 Task: Send an email with the signature Genevieve Ramirez with the subject Thank you for a proposal and the message Can you provide me with the contact details of the new vendor? from softage.5@softage.net to softage.2@softage.net and move the email from Sent Items to the folder Skincare
Action: Mouse moved to (36, 49)
Screenshot: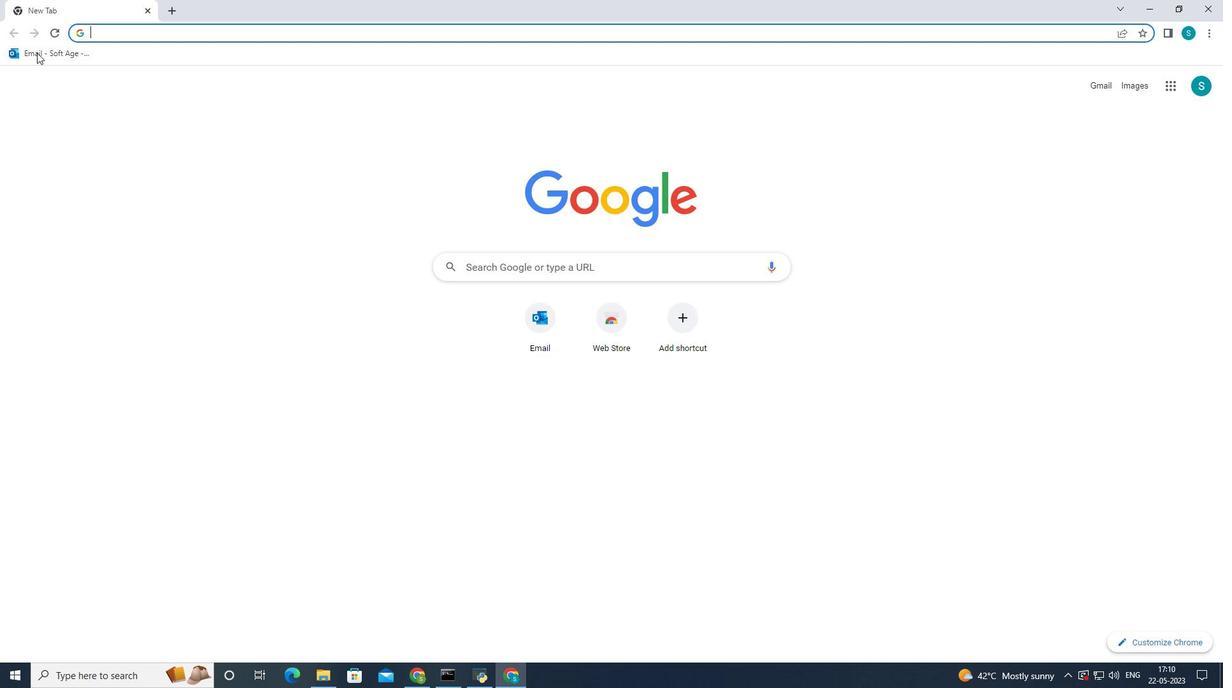 
Action: Mouse pressed left at (36, 49)
Screenshot: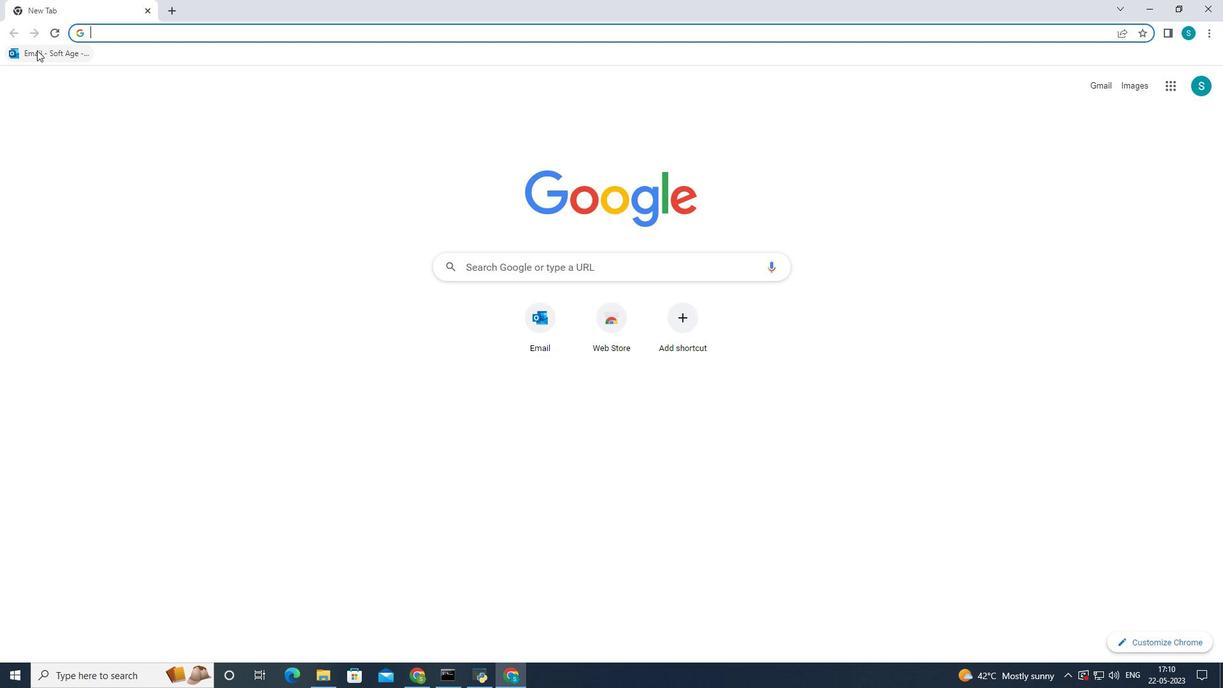 
Action: Mouse moved to (161, 108)
Screenshot: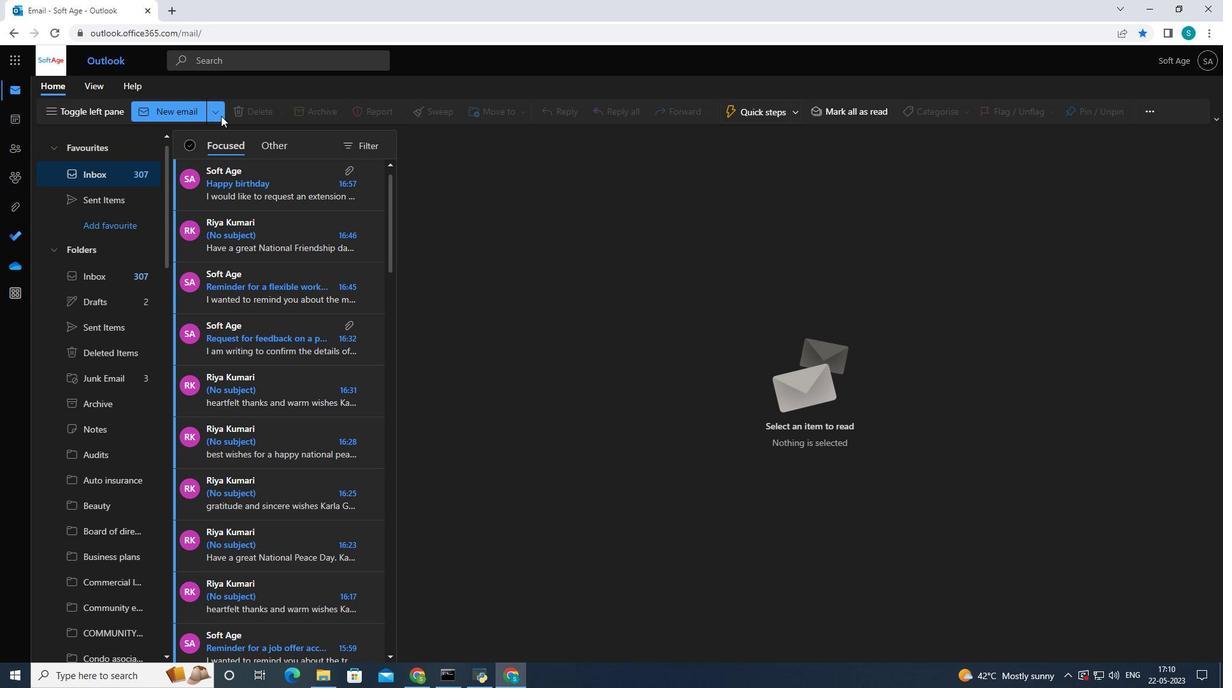 
Action: Mouse pressed left at (161, 108)
Screenshot: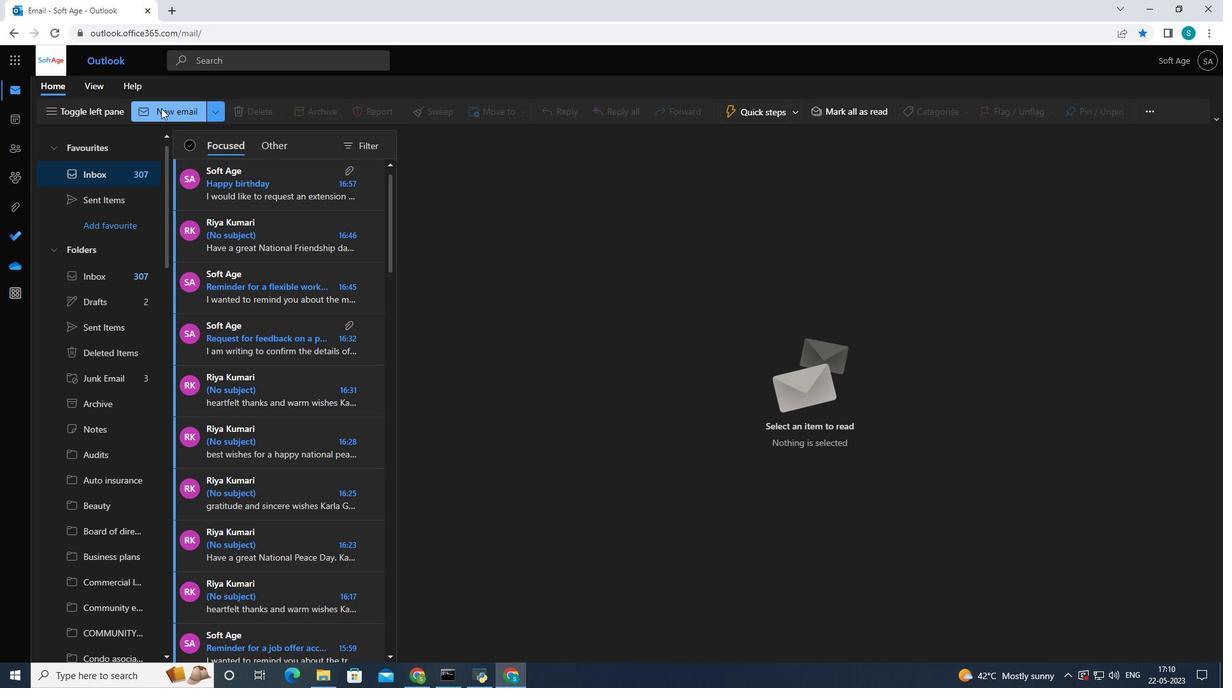 
Action: Mouse pressed left at (161, 108)
Screenshot: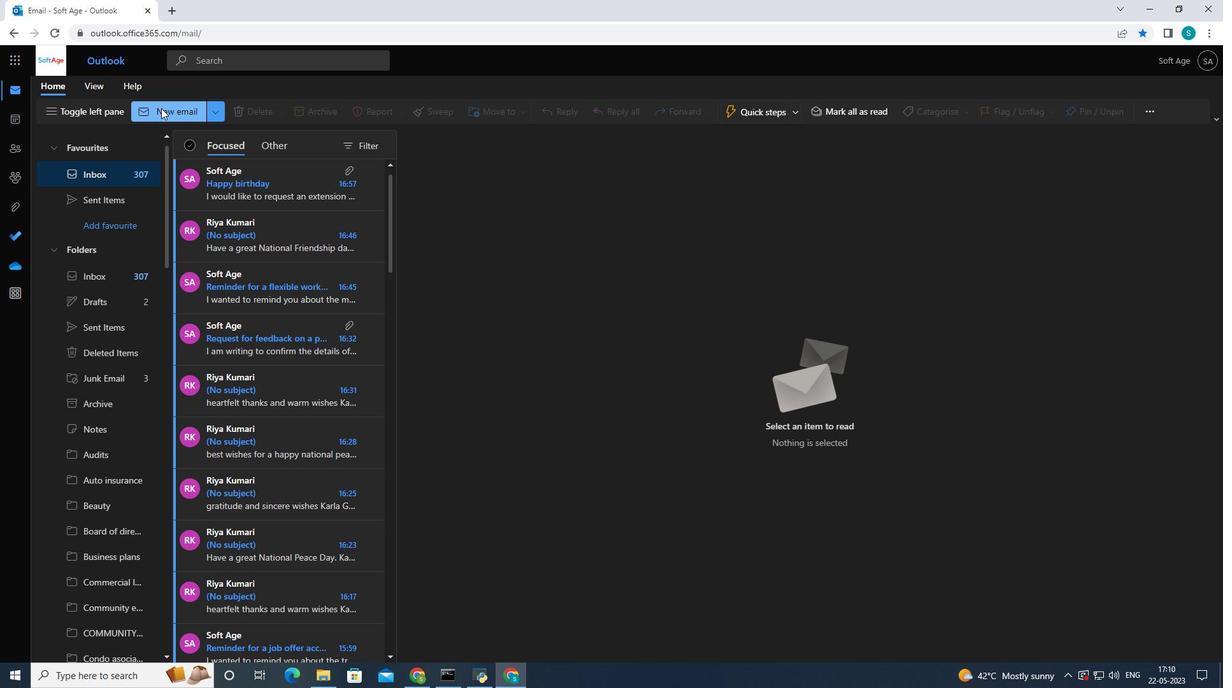 
Action: Mouse moved to (860, 111)
Screenshot: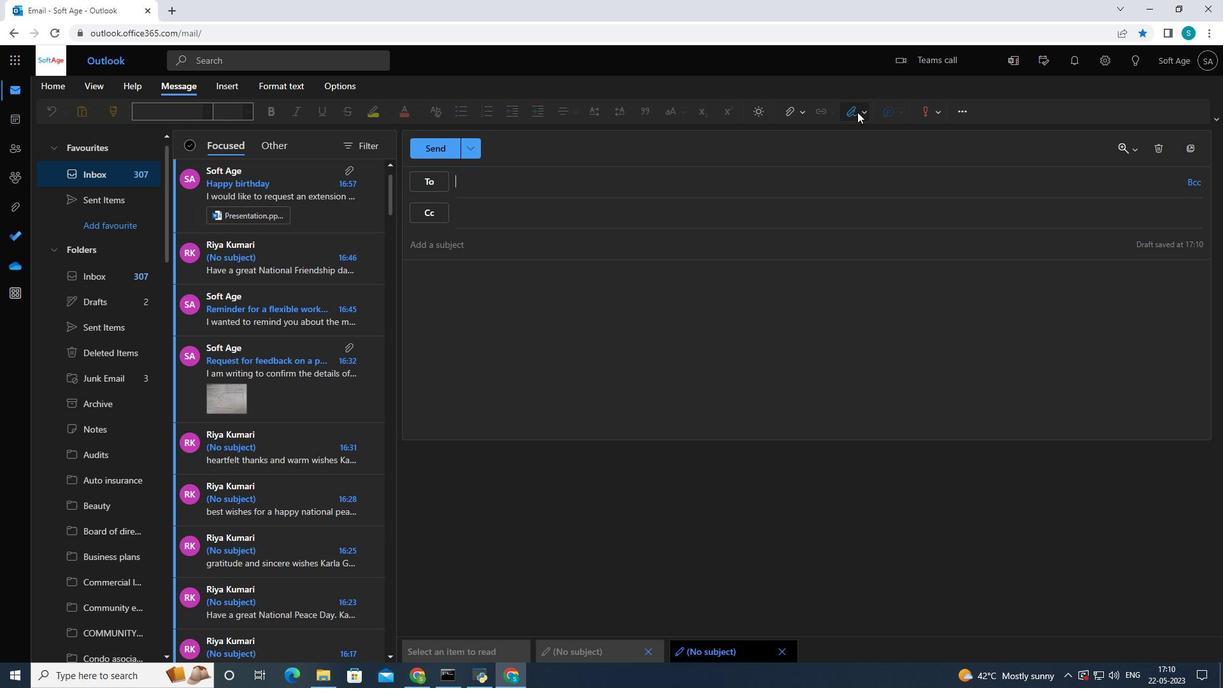 
Action: Mouse pressed left at (860, 111)
Screenshot: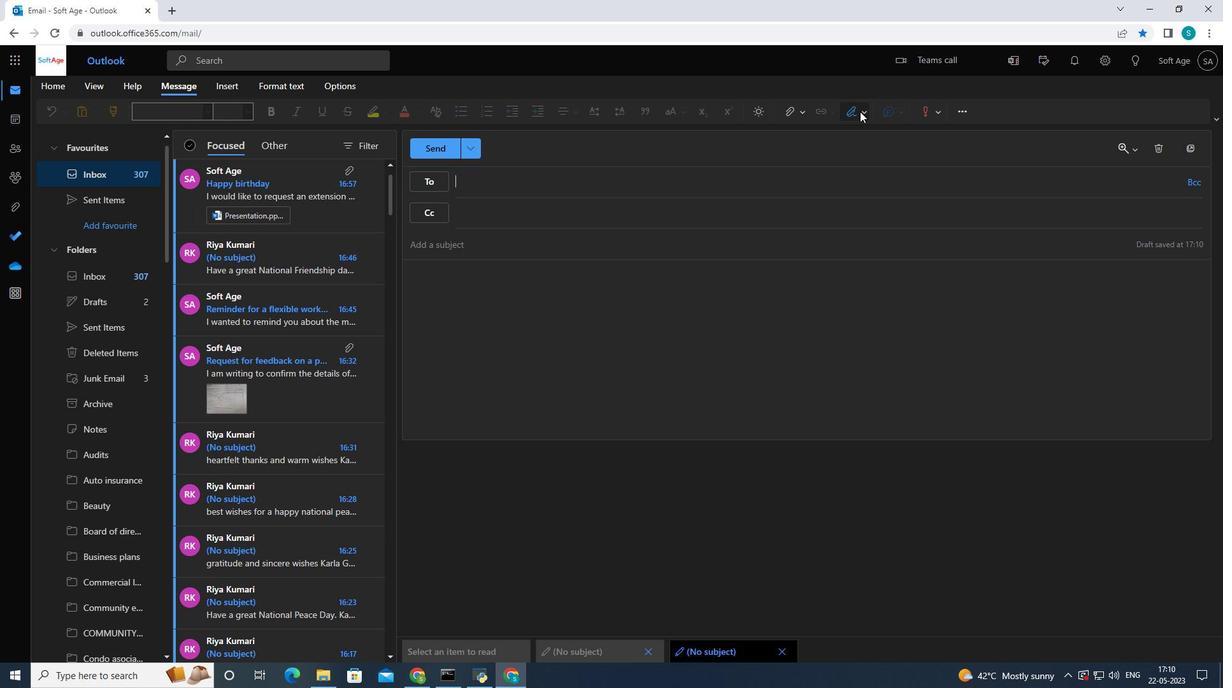 
Action: Mouse moved to (846, 164)
Screenshot: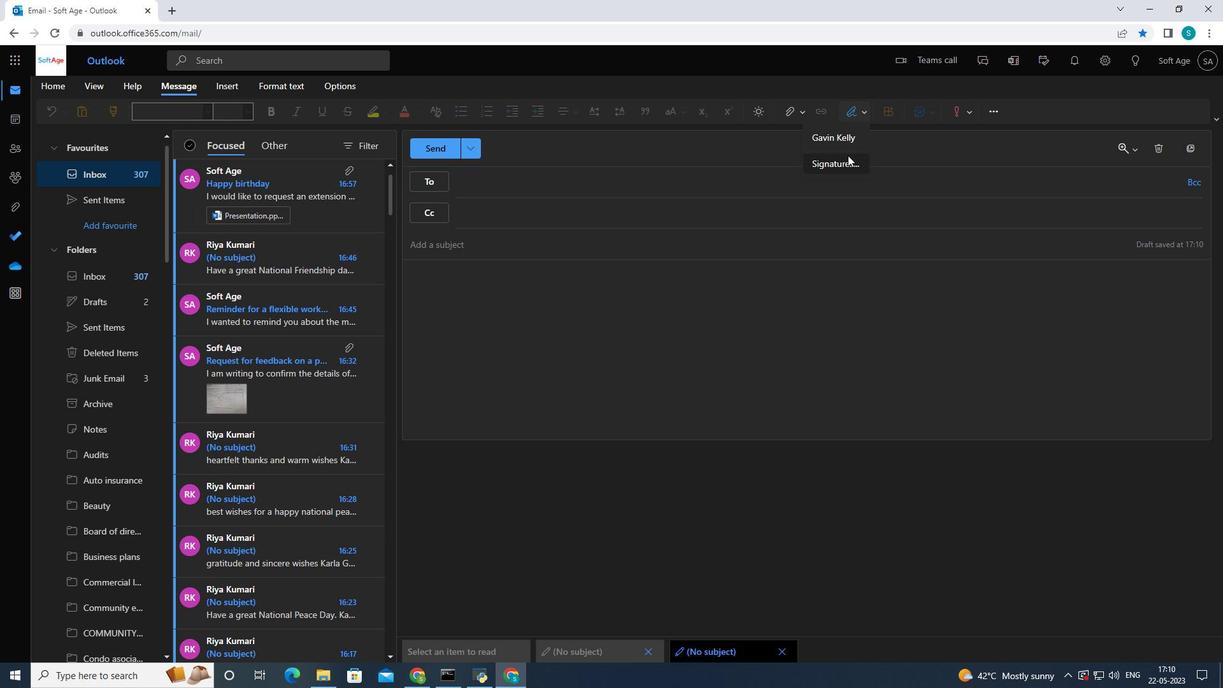 
Action: Mouse pressed left at (846, 164)
Screenshot: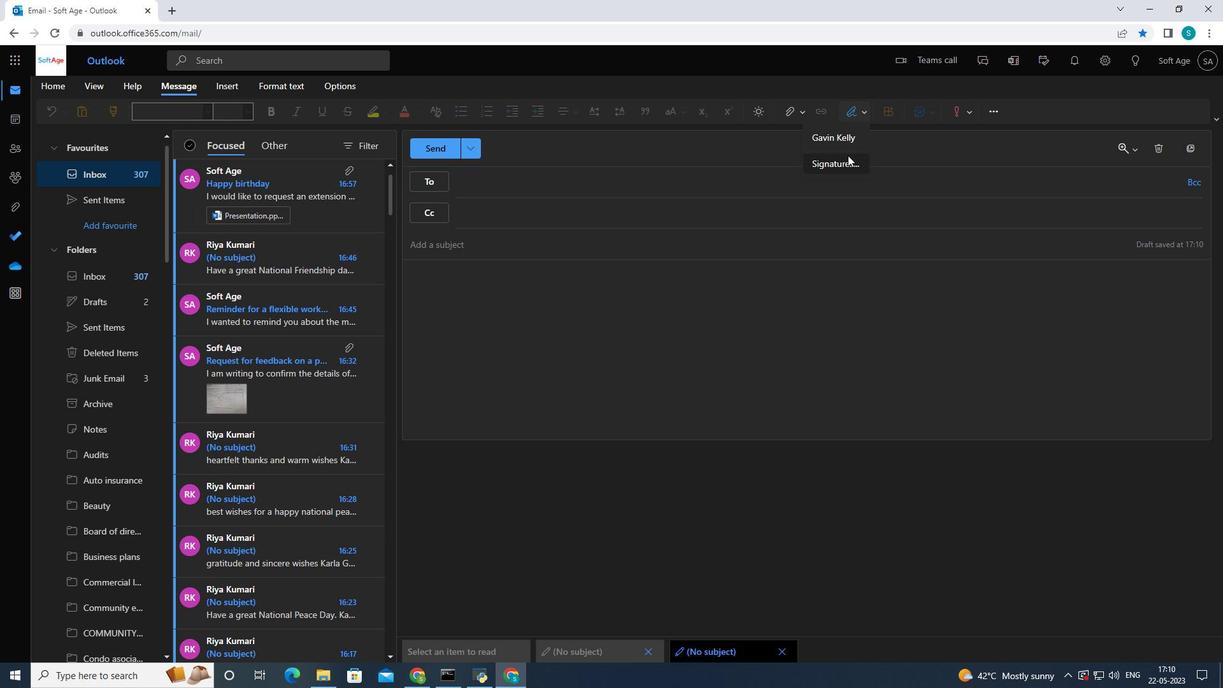
Action: Mouse moved to (804, 212)
Screenshot: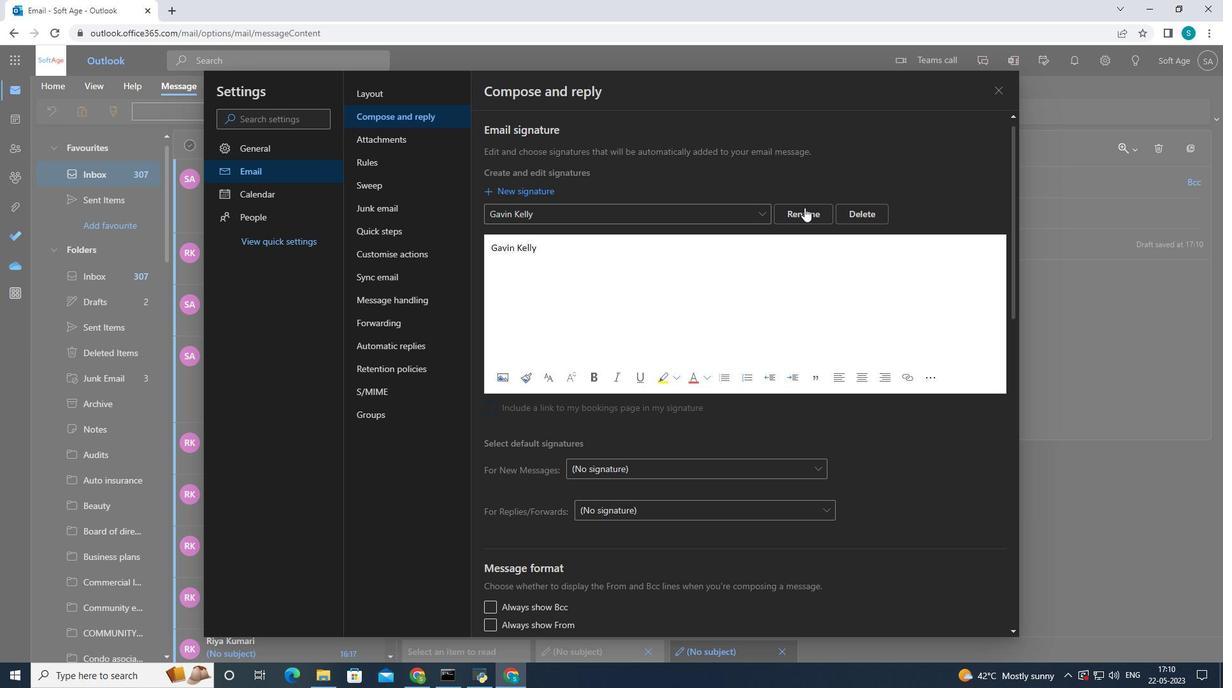 
Action: Mouse pressed left at (804, 212)
Screenshot: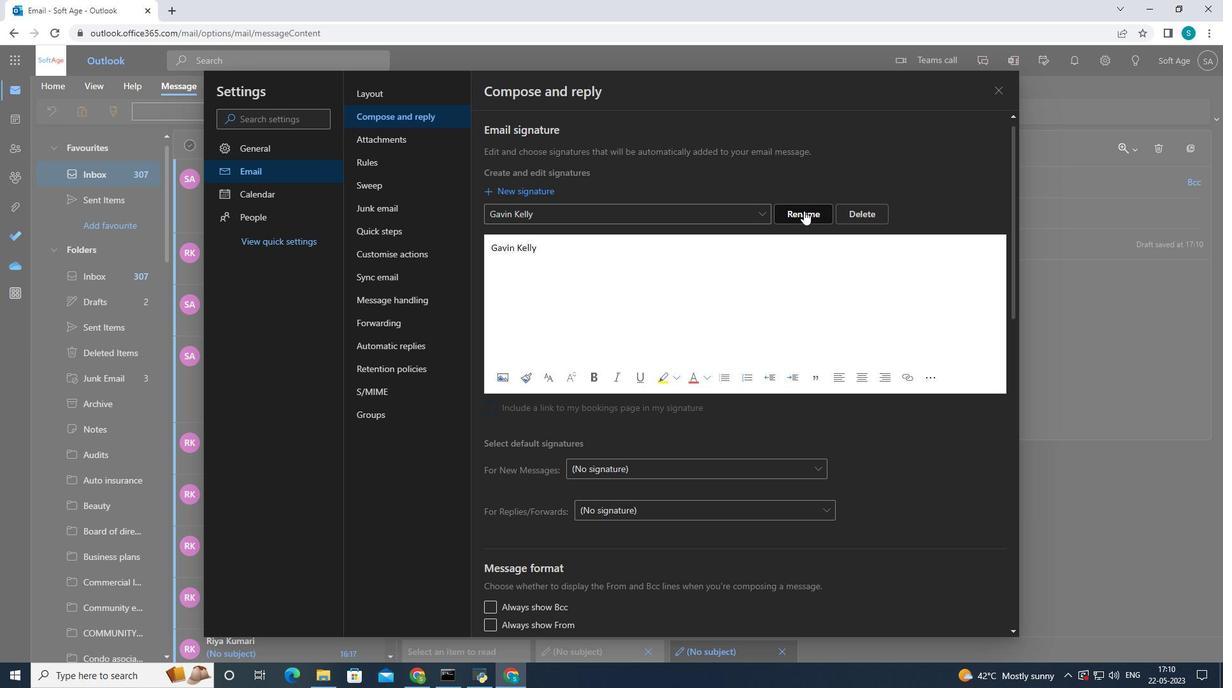 
Action: Mouse moved to (760, 217)
Screenshot: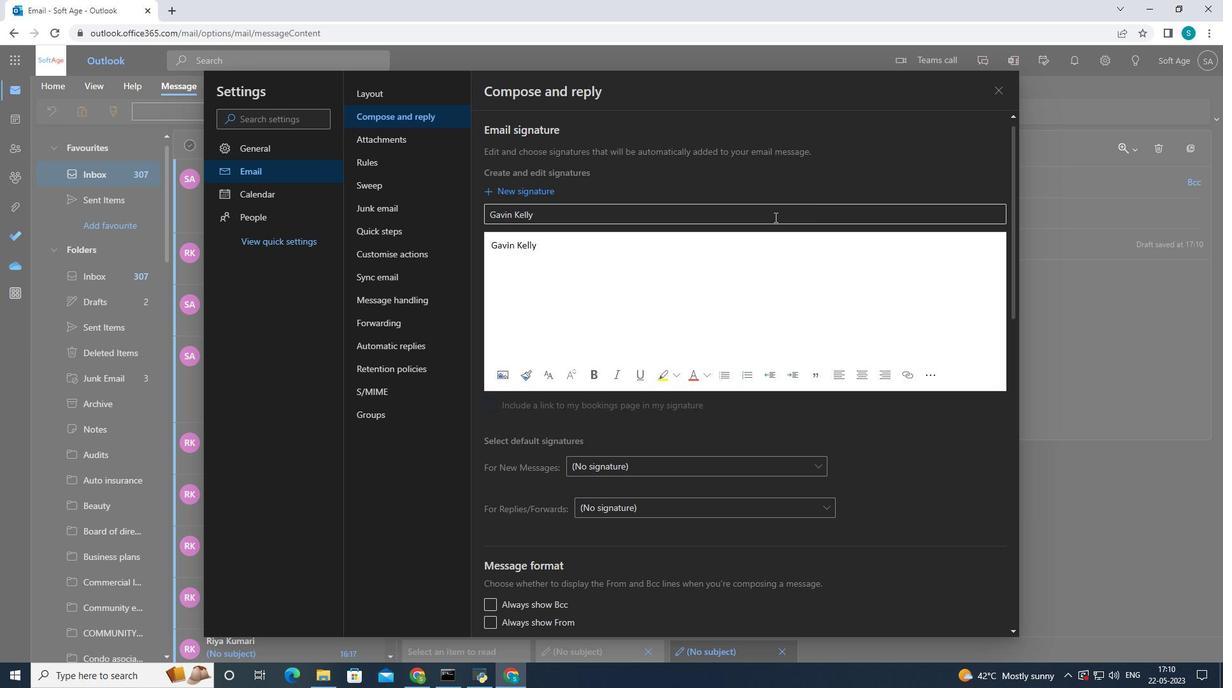 
Action: Mouse pressed left at (760, 217)
Screenshot: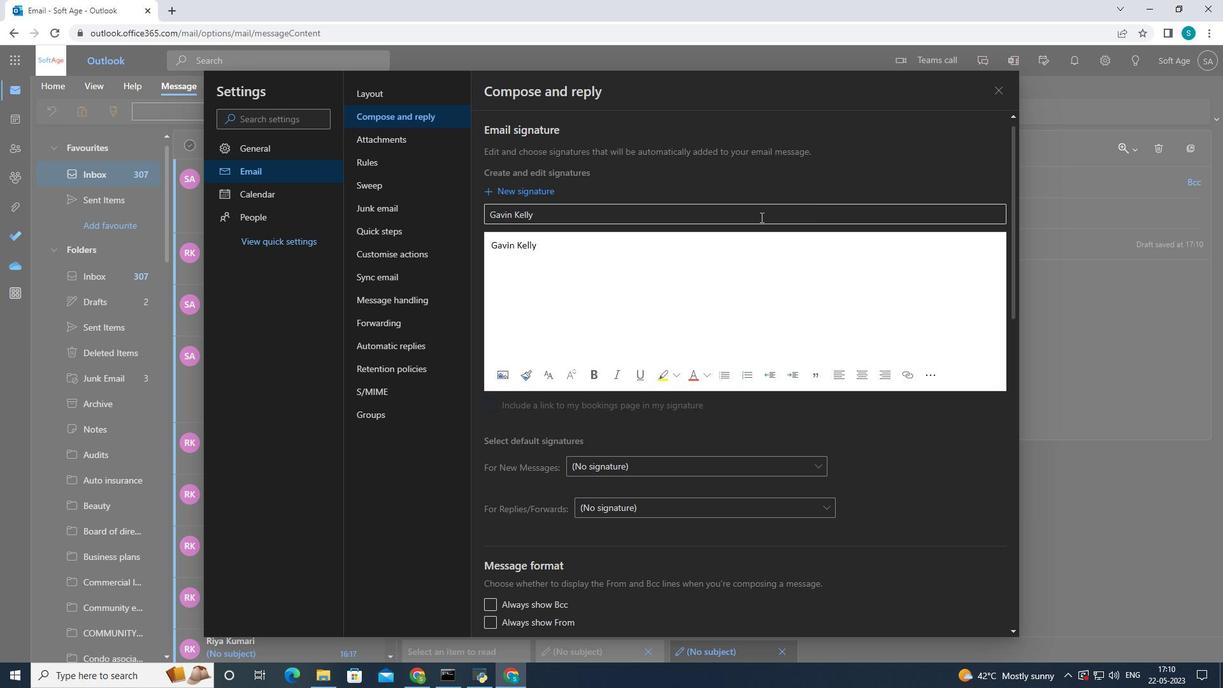 
Action: Key pressed <Key.backspace><Key.backspace><Key.backspace><Key.backspace><Key.backspace><Key.backspace><Key.backspace><Key.backspace><Key.backspace><Key.backspace><Key.backspace><Key.backspace><Key.backspace><Key.backspace><Key.backspace><Key.backspace><Key.backspace><Key.backspace><Key.backspace><Key.backspace><Key.backspace><Key.backspace><Key.backspace><Key.backspace><Key.backspace><Key.backspace><Key.backspace><Key.backspace><Key.backspace><Key.backspace><Key.backspace><Key.backspace><Key.shift>genevieve<Key.space><Key.left><Key.left><Key.left><Key.left><Key.left><Key.left><Key.left><Key.left><Key.left><Key.backspace><Key.shift><Key.shift><Key.shift><Key.shift><Key.shift><Key.shift><Key.shift><Key.shift><Key.shift><Key.shift><Key.shift><Key.shift><Key.shift><Key.shift><Key.shift><Key.shift><Key.shift><Key.shift><Key.shift><Key.shift><Key.shift><Key.shift><Key.shift><Key.shift><Key.shift><Key.shift>G<Key.right><Key.right><Key.right><Key.right><Key.right><Key.right><Key.right><Key.right><Key.right><Key.space><Key.shift>Ramirez
Screenshot: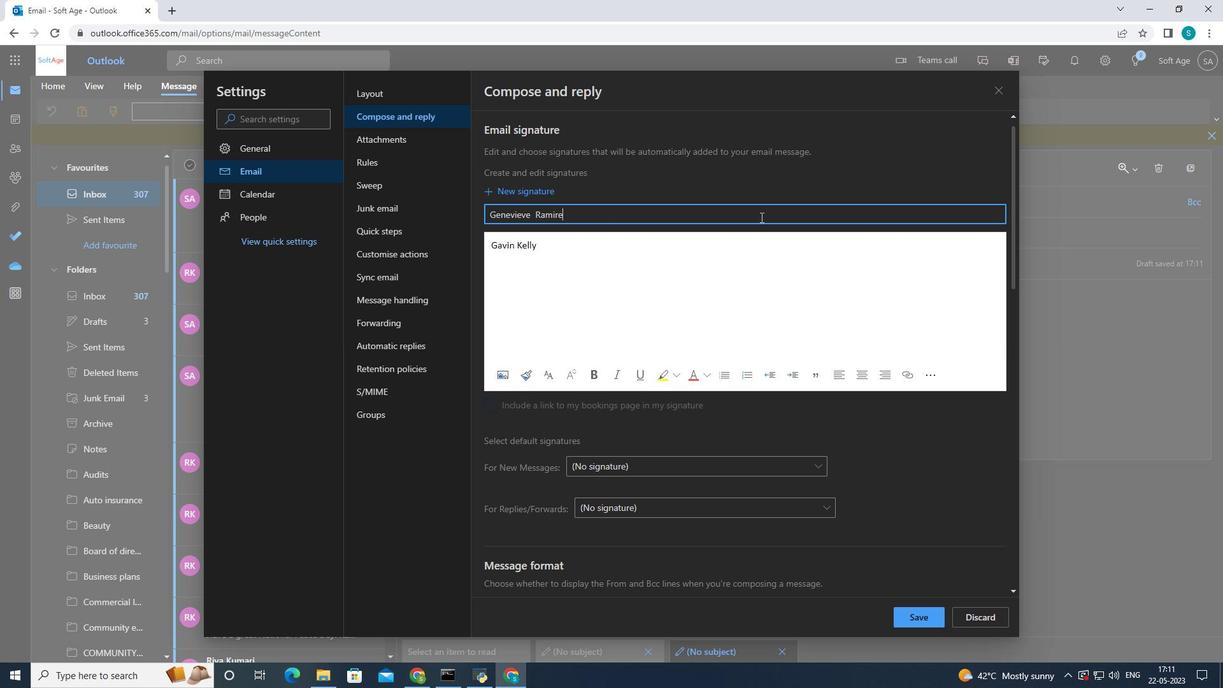 
Action: Mouse moved to (619, 251)
Screenshot: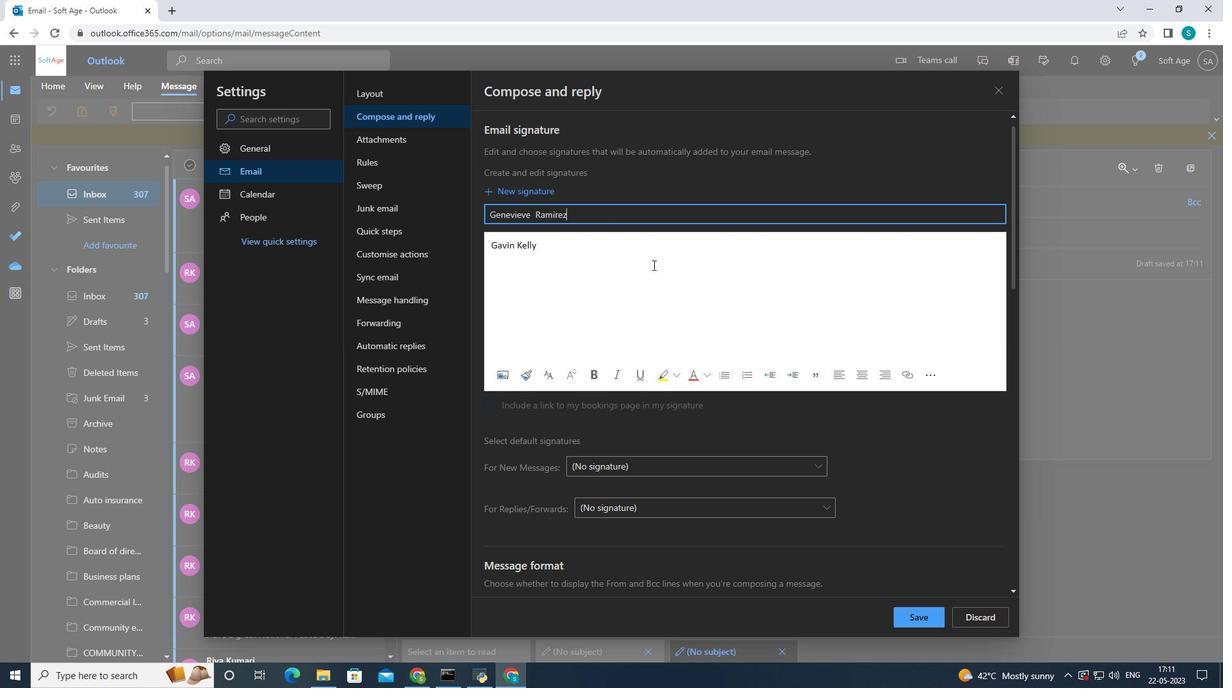 
Action: Mouse pressed left at (619, 251)
Screenshot: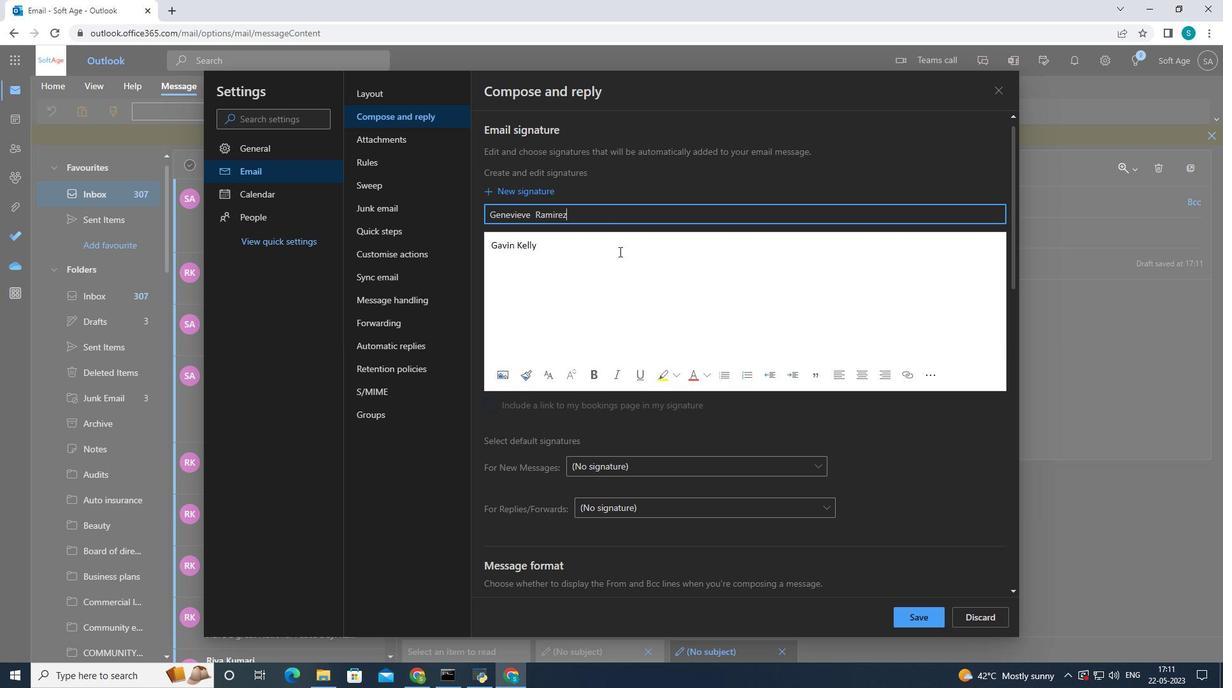 
Action: Key pressed <Key.backspace><Key.backspace><Key.backspace><Key.backspace><Key.backspace><Key.backspace><Key.backspace><Key.backspace><Key.backspace><Key.backspace><Key.backspace><Key.backspace><Key.shift><Key.shift><Key.shift><Key.shift><Key.shift>Genevive<Key.left><Key.left><Key.left><Key.right>e<Key.right><Key.right><Key.right><Key.space><Key.shift>ramirez
Screenshot: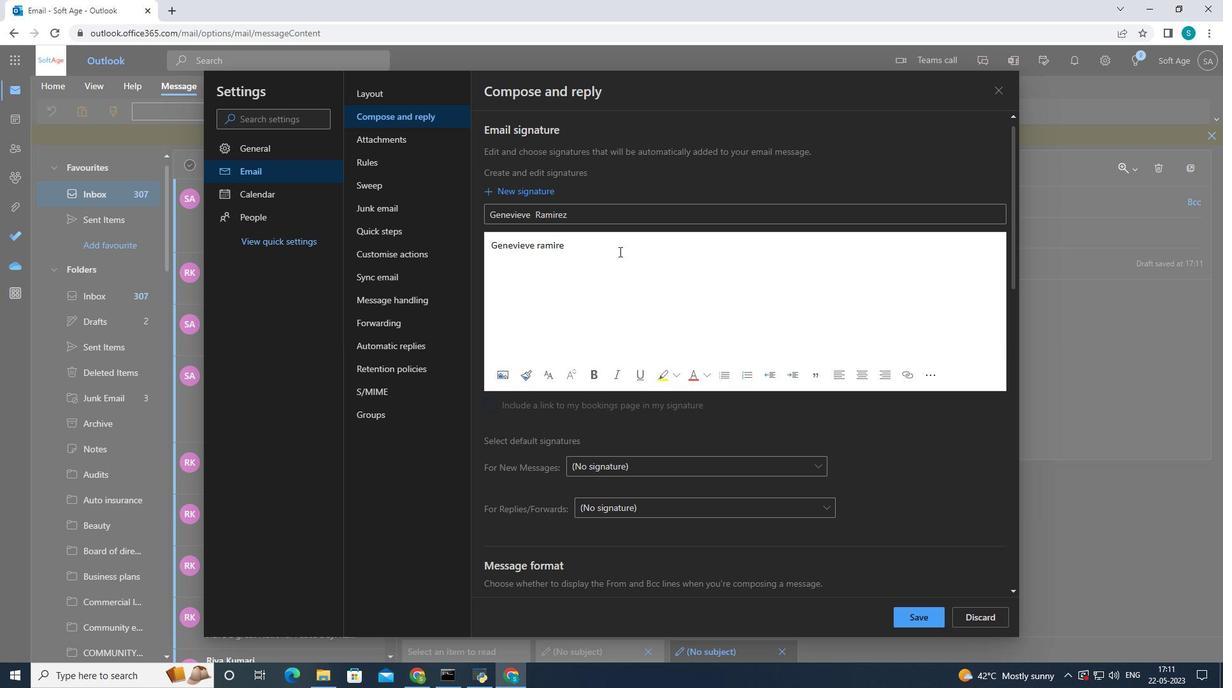
Action: Mouse moved to (540, 241)
Screenshot: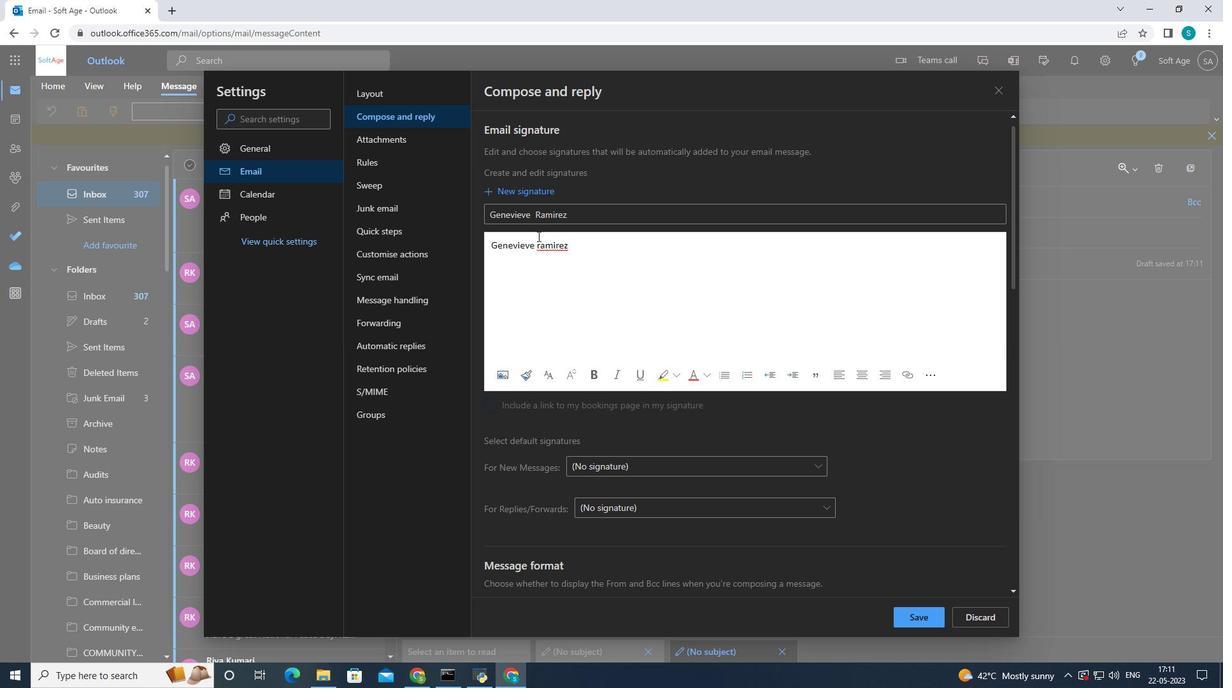 
Action: Mouse pressed left at (540, 241)
Screenshot: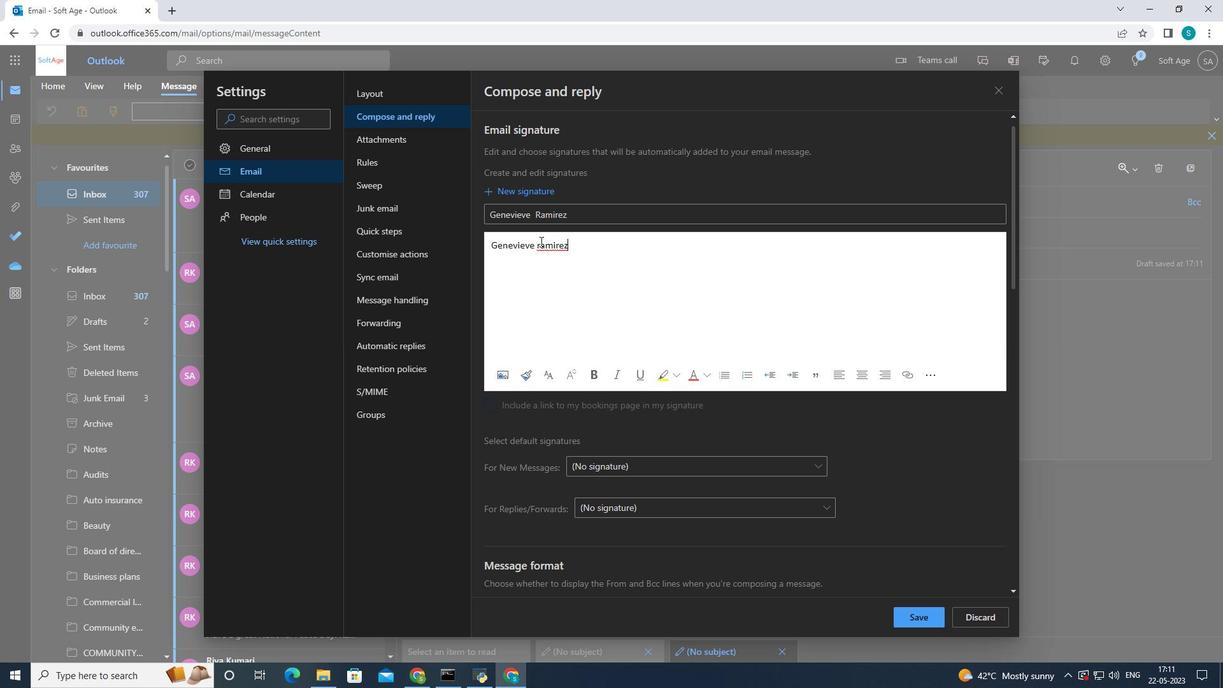 
Action: Mouse moved to (553, 244)
Screenshot: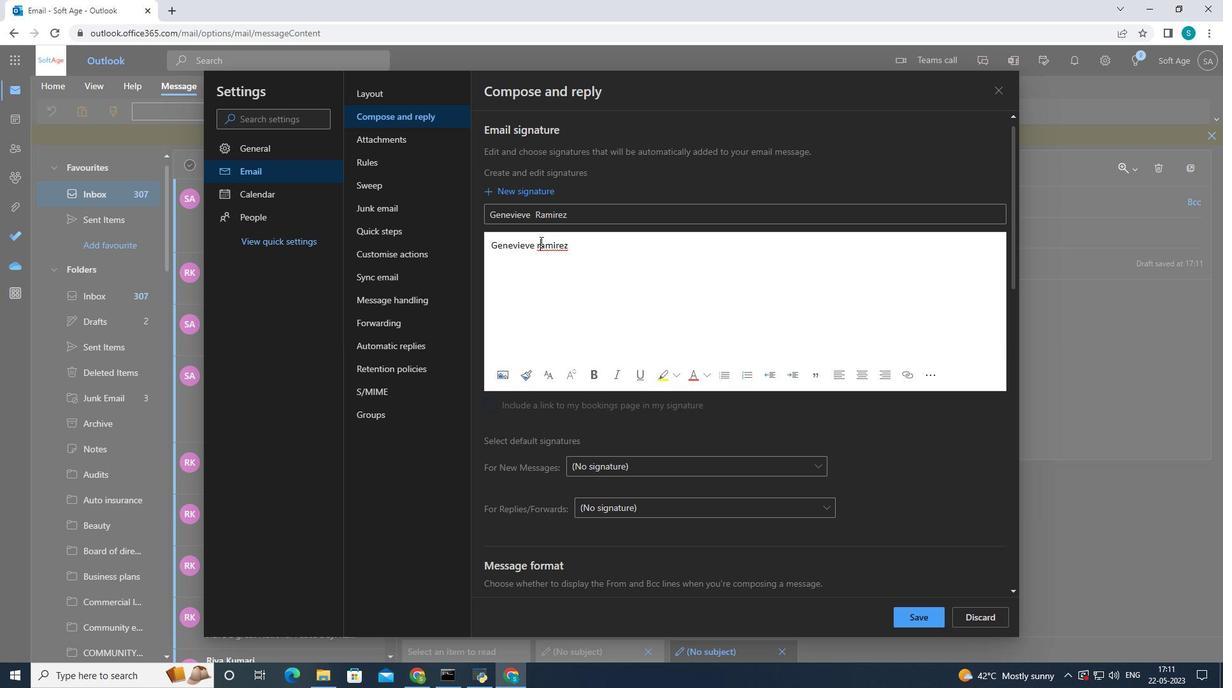
Action: Key pressed <Key.backspace><Key.shift>r<Key.backspace><Key.shift>R
Screenshot: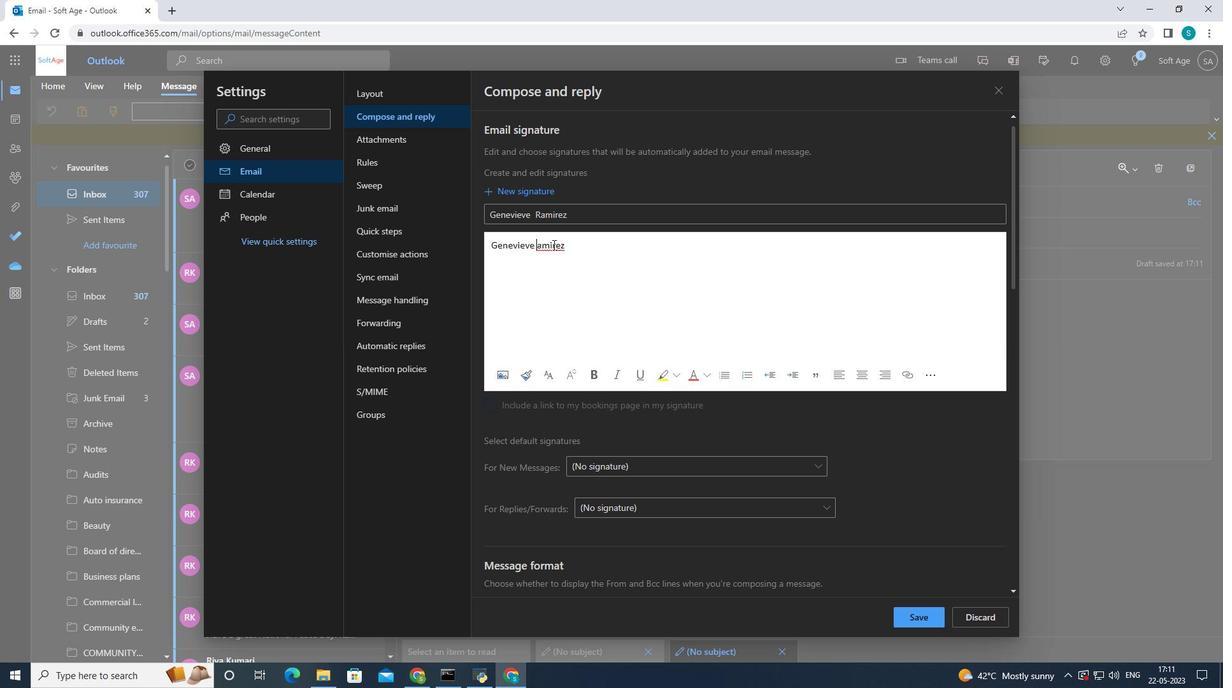 
Action: Mouse moved to (934, 610)
Screenshot: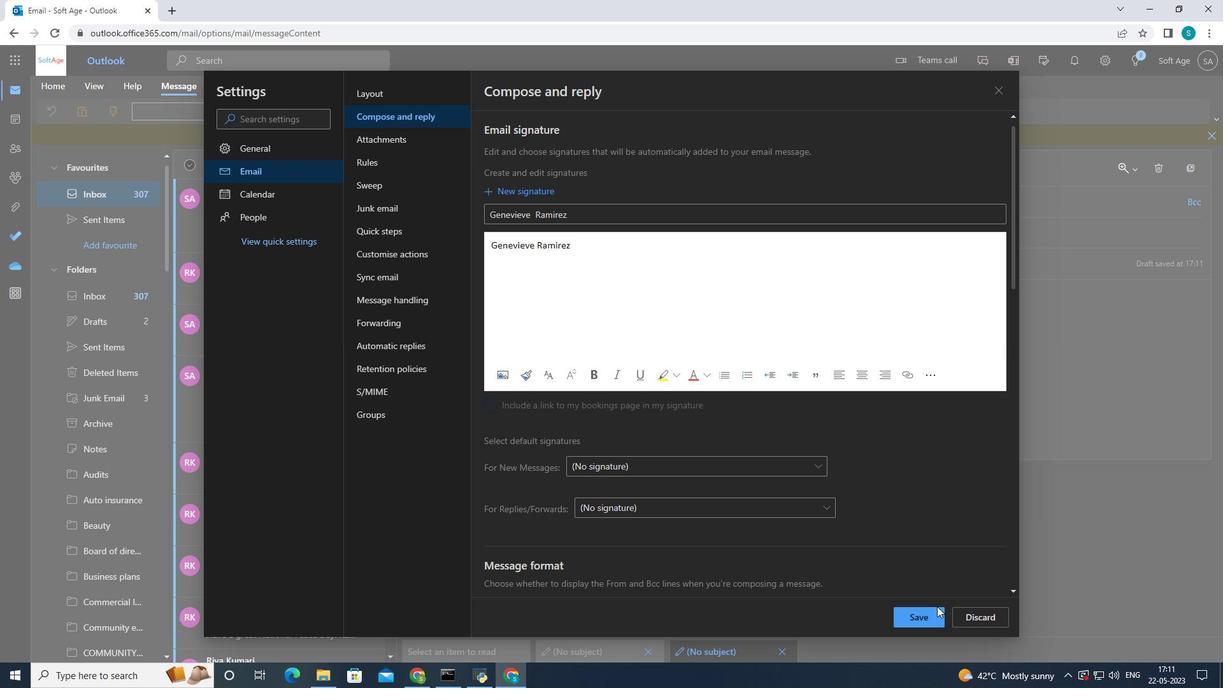 
Action: Mouse pressed left at (934, 610)
Screenshot: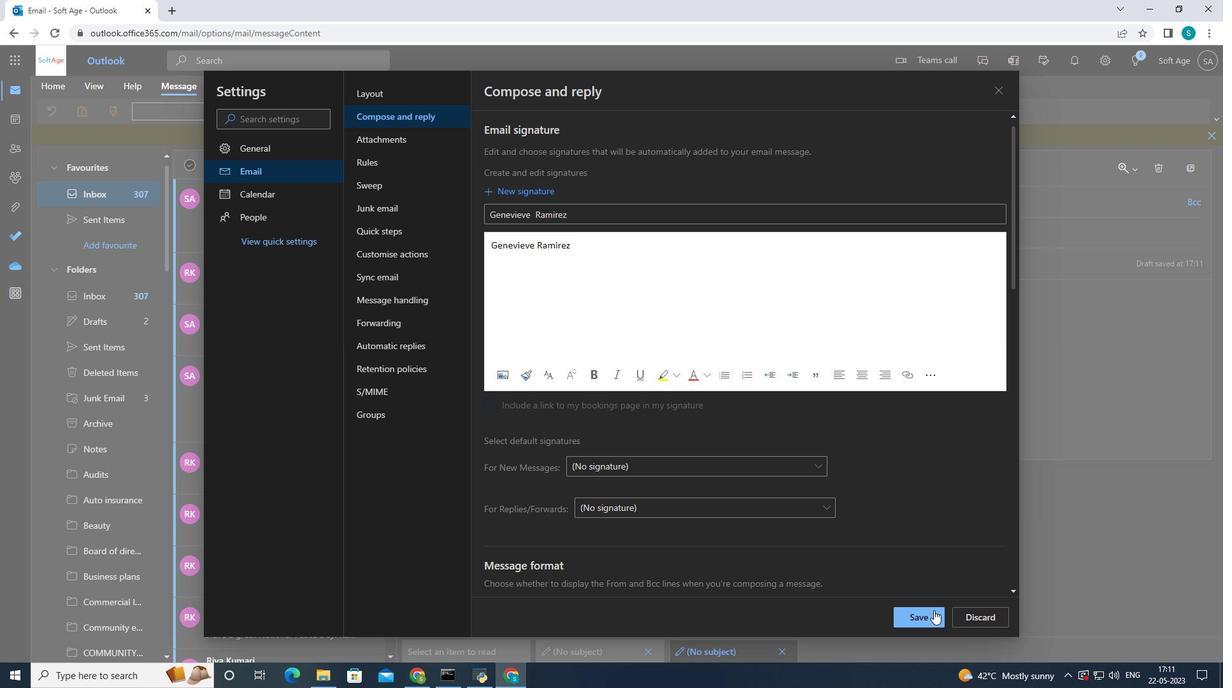 
Action: Mouse moved to (1000, 80)
Screenshot: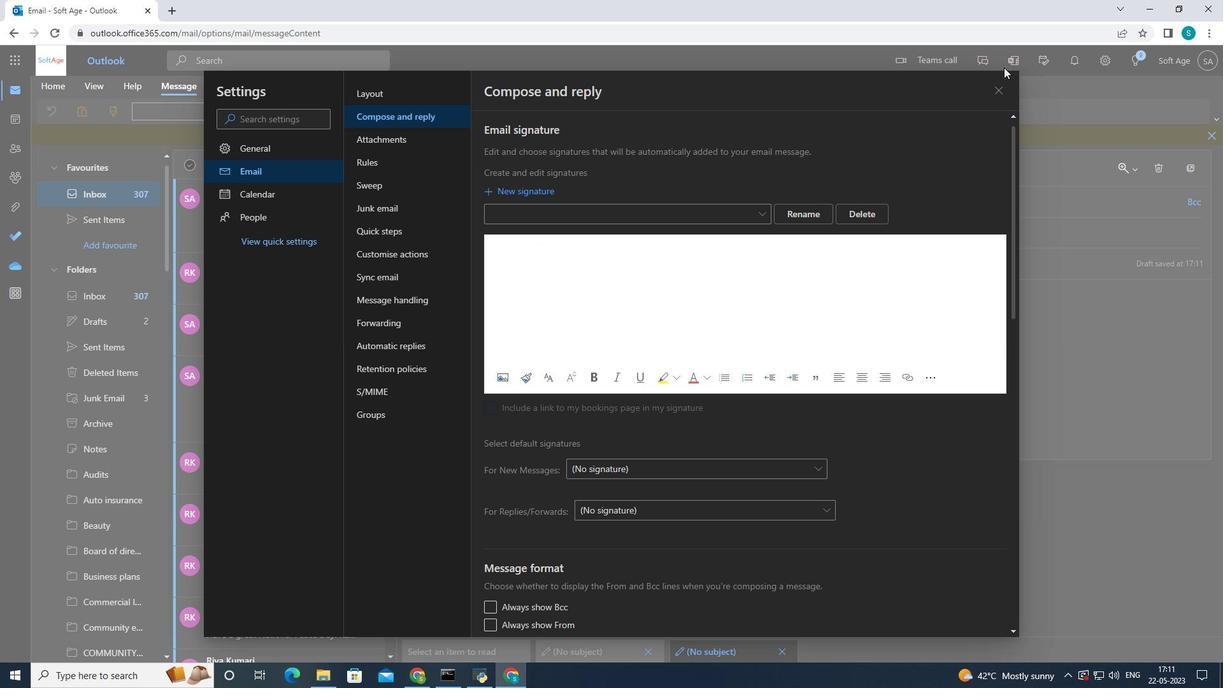 
Action: Mouse pressed left at (1000, 80)
Screenshot: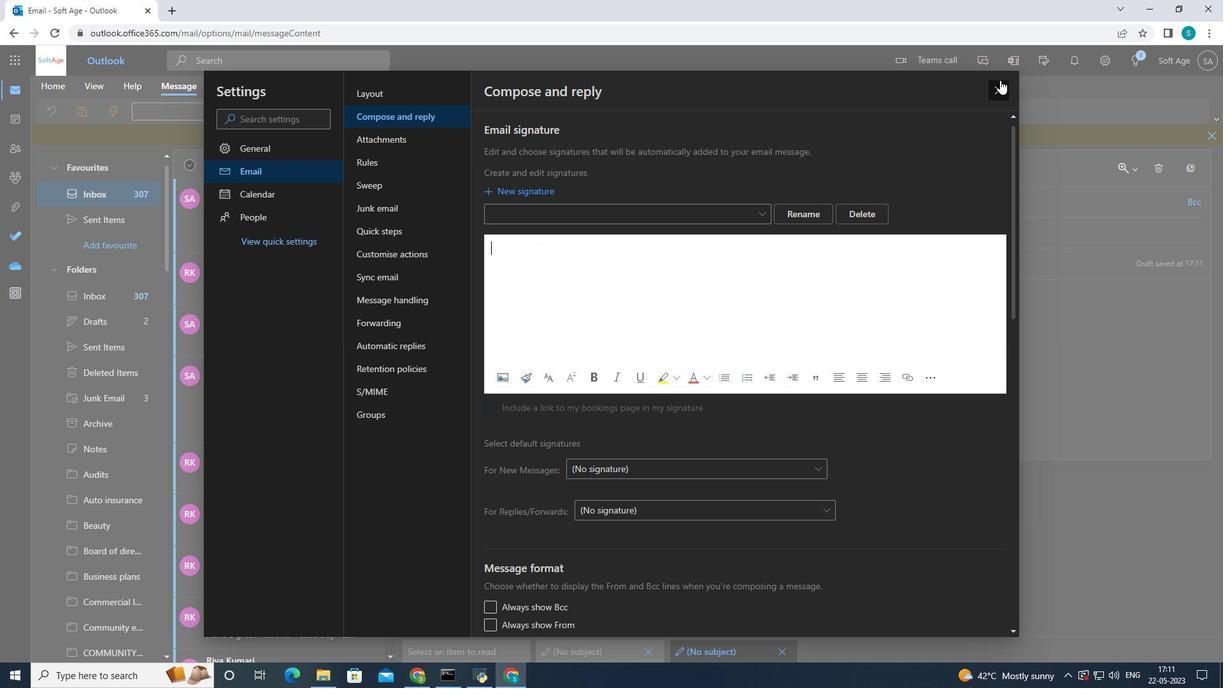 
Action: Mouse moved to (485, 300)
Screenshot: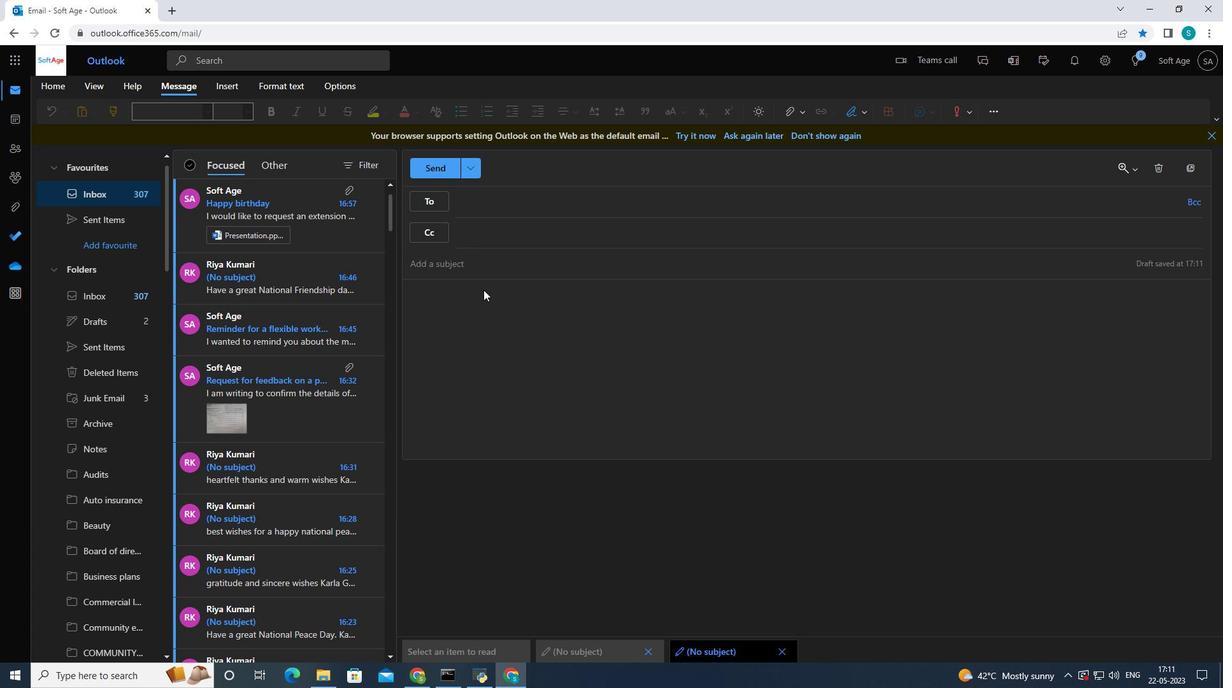 
Action: Mouse pressed left at (485, 300)
Screenshot: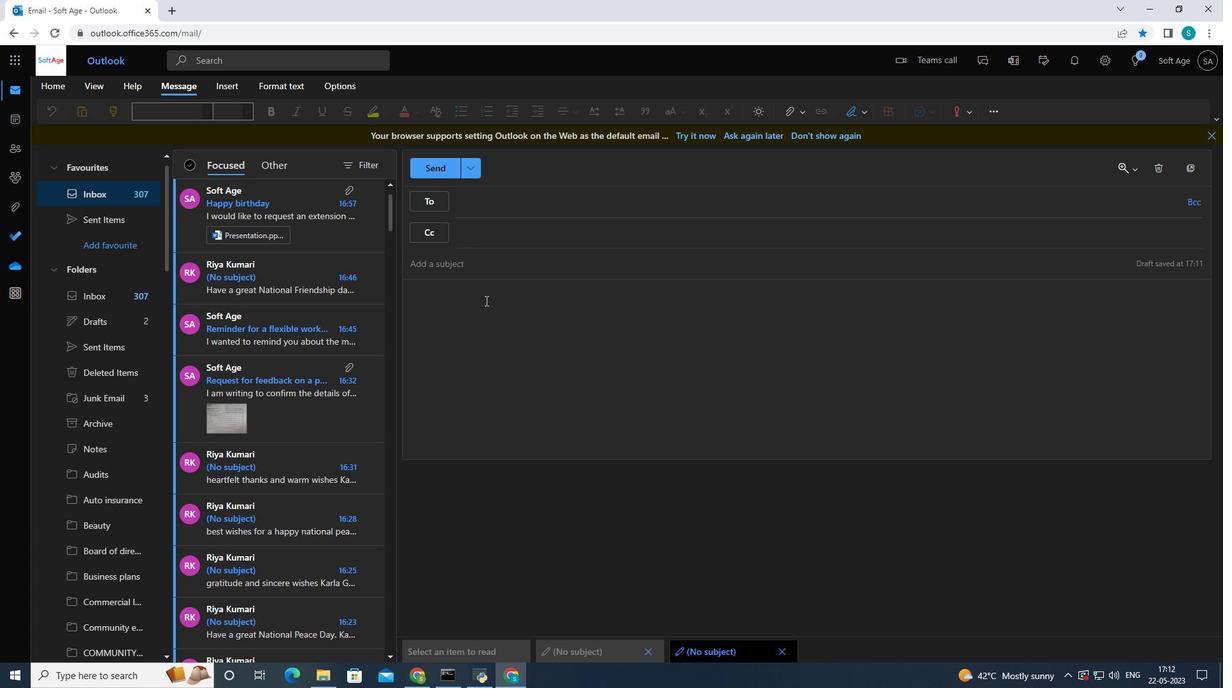 
Action: Mouse moved to (860, 111)
Screenshot: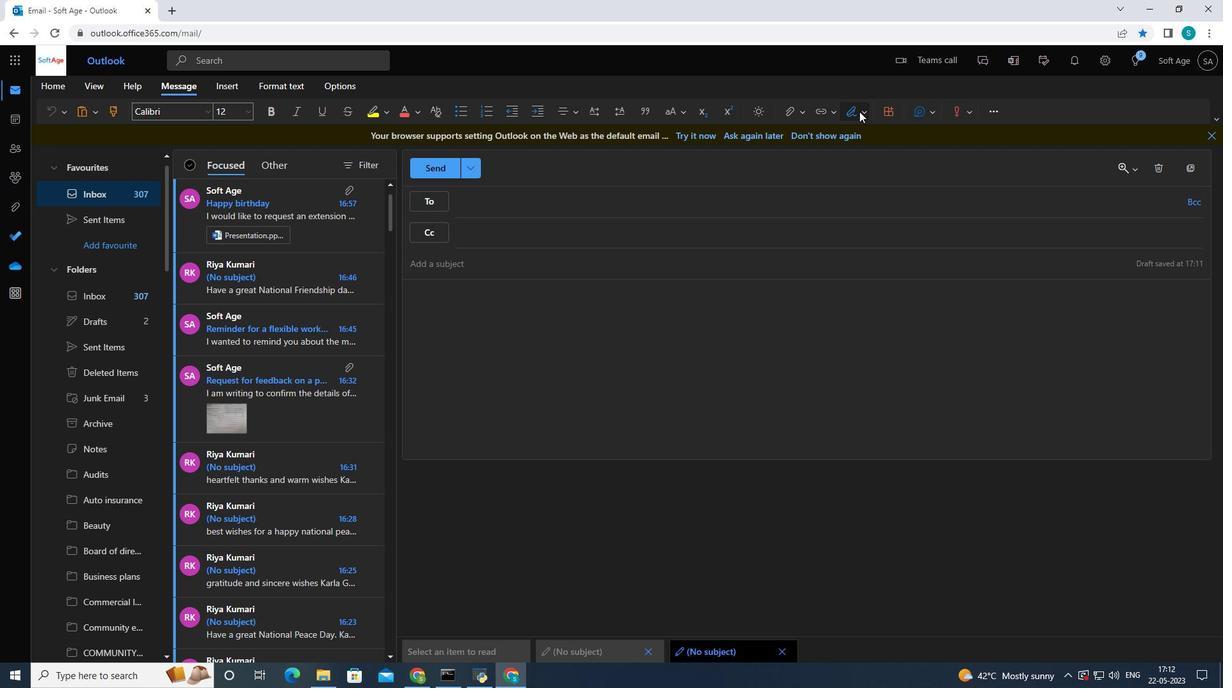 
Action: Mouse pressed left at (860, 111)
Screenshot: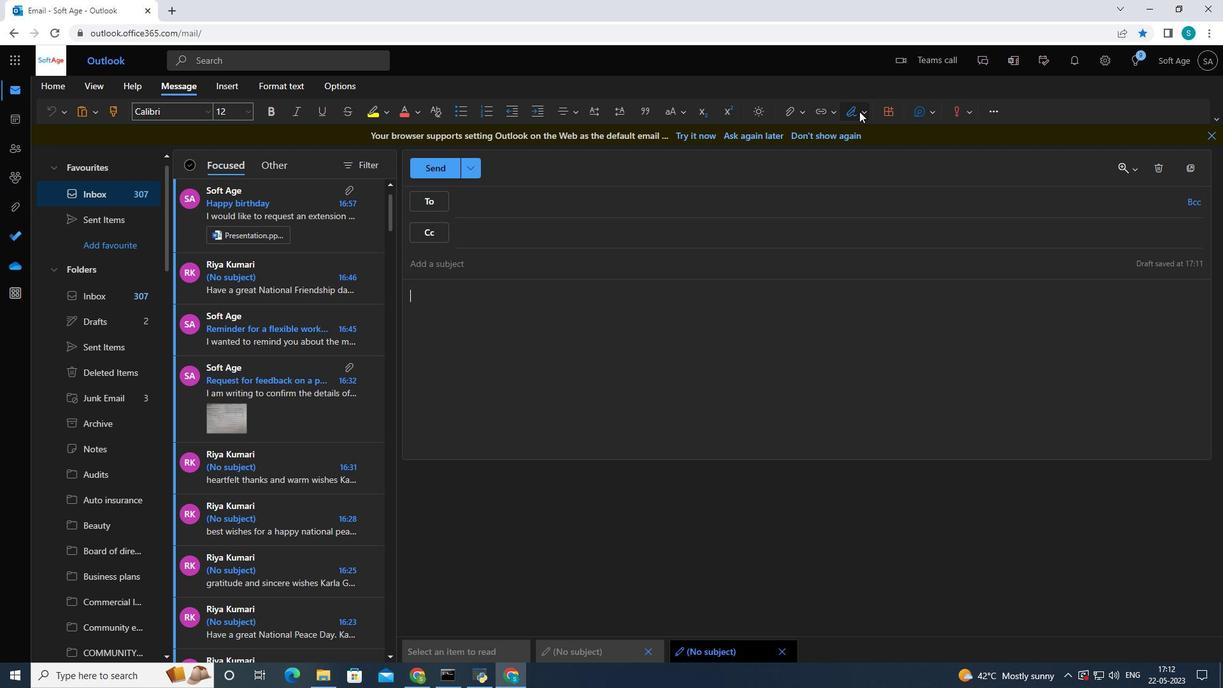 
Action: Mouse moved to (842, 136)
Screenshot: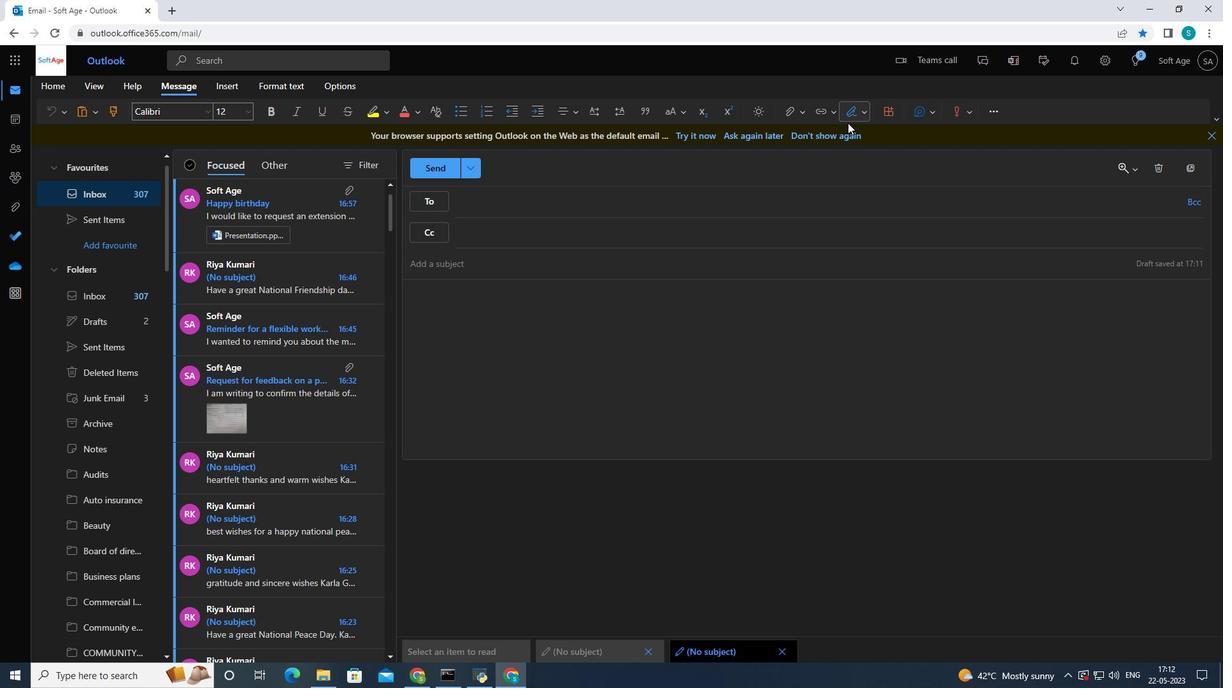 
Action: Mouse pressed left at (842, 136)
Screenshot: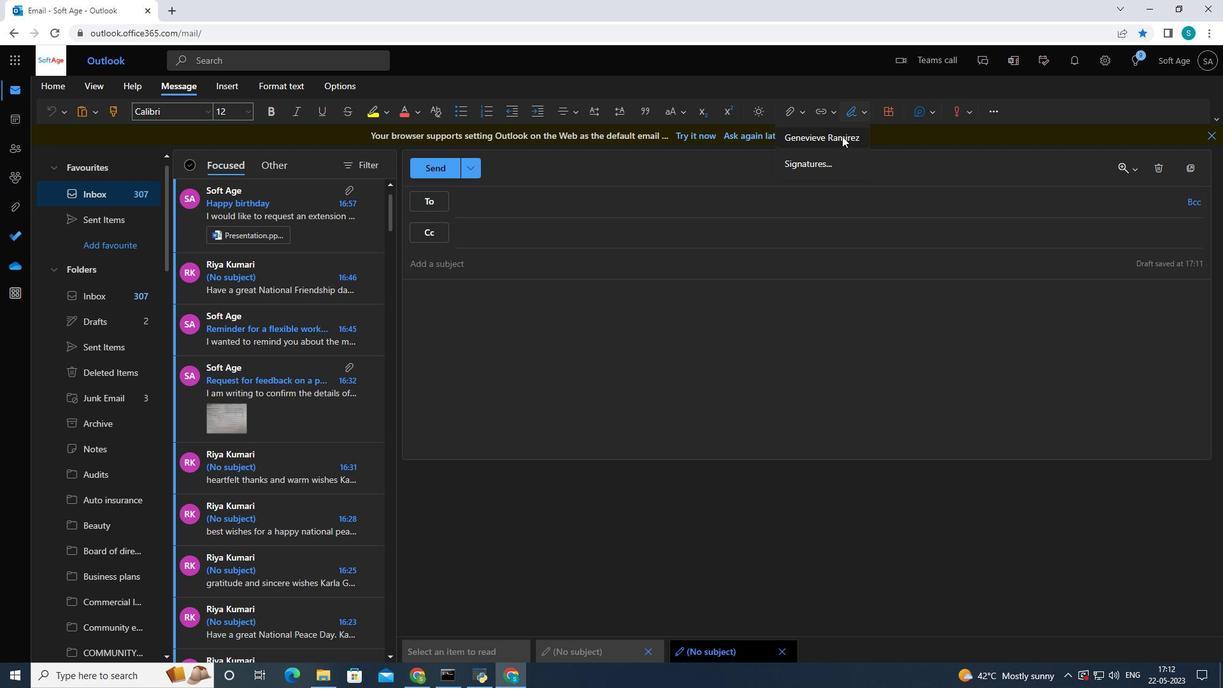 
Action: Mouse moved to (512, 206)
Screenshot: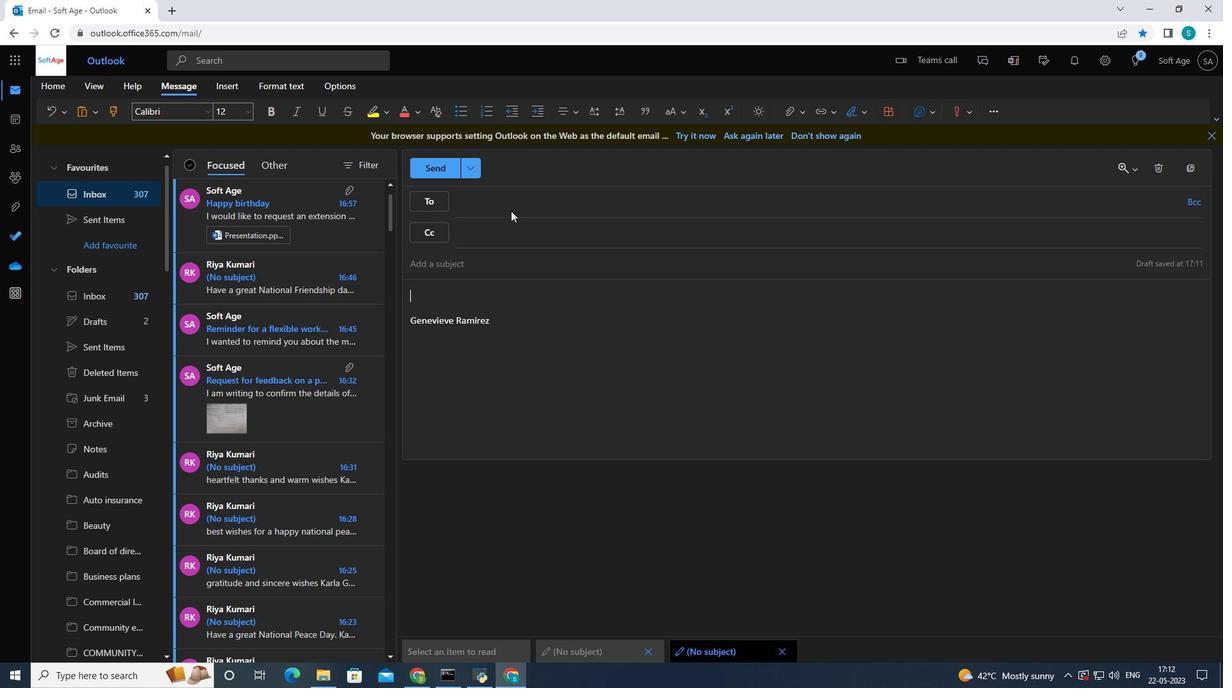 
Action: Mouse pressed left at (512, 206)
Screenshot: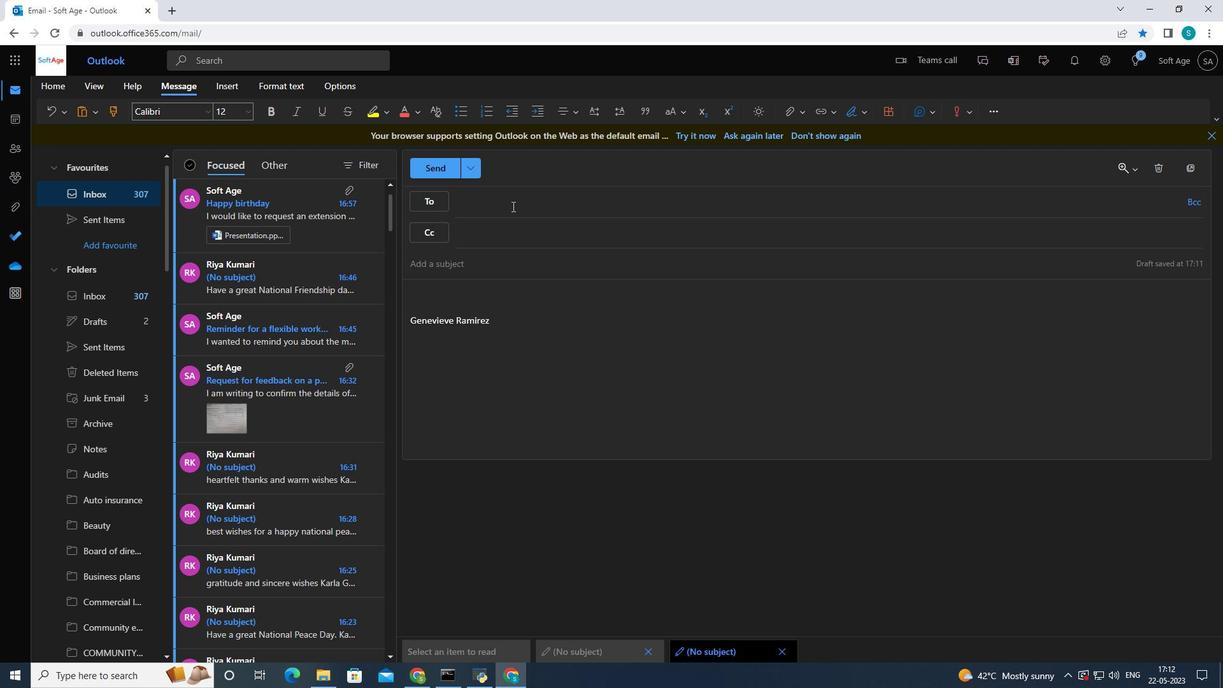 
Action: Mouse moved to (430, 258)
Screenshot: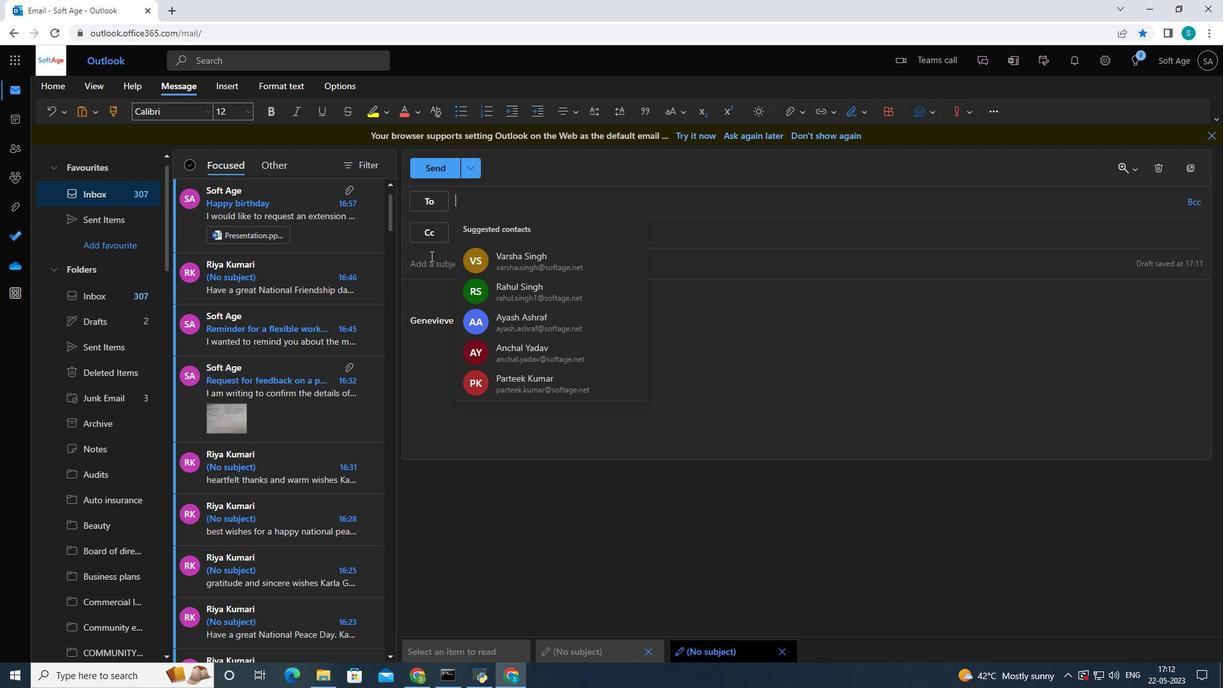 
Action: Mouse pressed left at (430, 258)
Screenshot: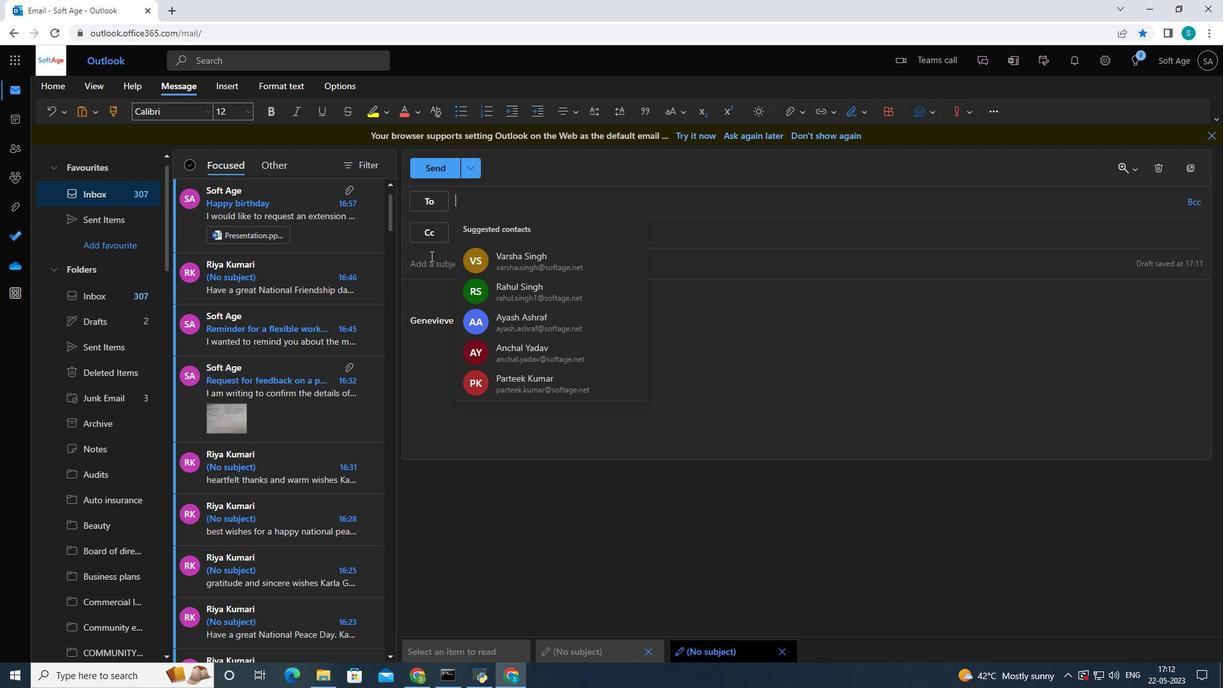 
Action: Mouse moved to (444, 263)
Screenshot: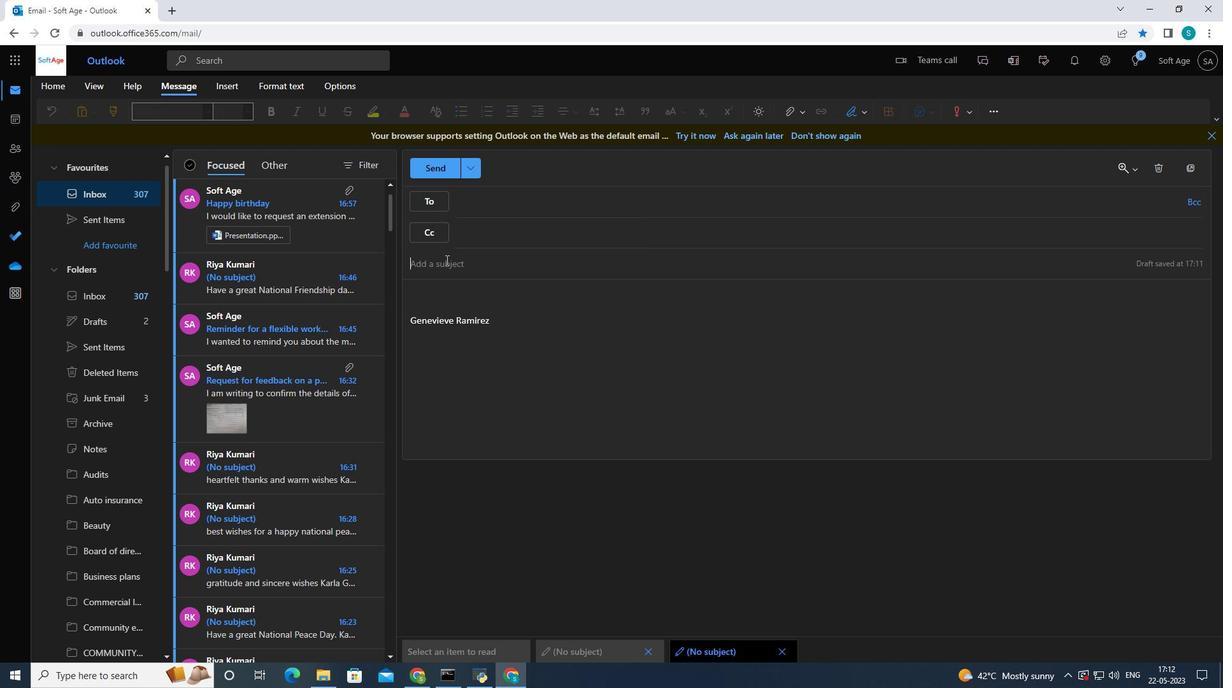 
Action: Key pressed <Key.shift>Thank<Key.space>you<Key.space>for<Key.space>a<Key.space>proposal<Key.space>and<Key.space>the<Key.space>message<Key.space>ca<Key.backspace><Key.backspace><Key.backspace><Key.backspace><Key.backspace><Key.backspace><Key.backspace><Key.backspace><Key.backspace><Key.backspace><Key.backspace><Key.backspace><Key.backspace><Key.backspace><Key.backspace><Key.backspace><Key.backspace><Key.backspace>
Screenshot: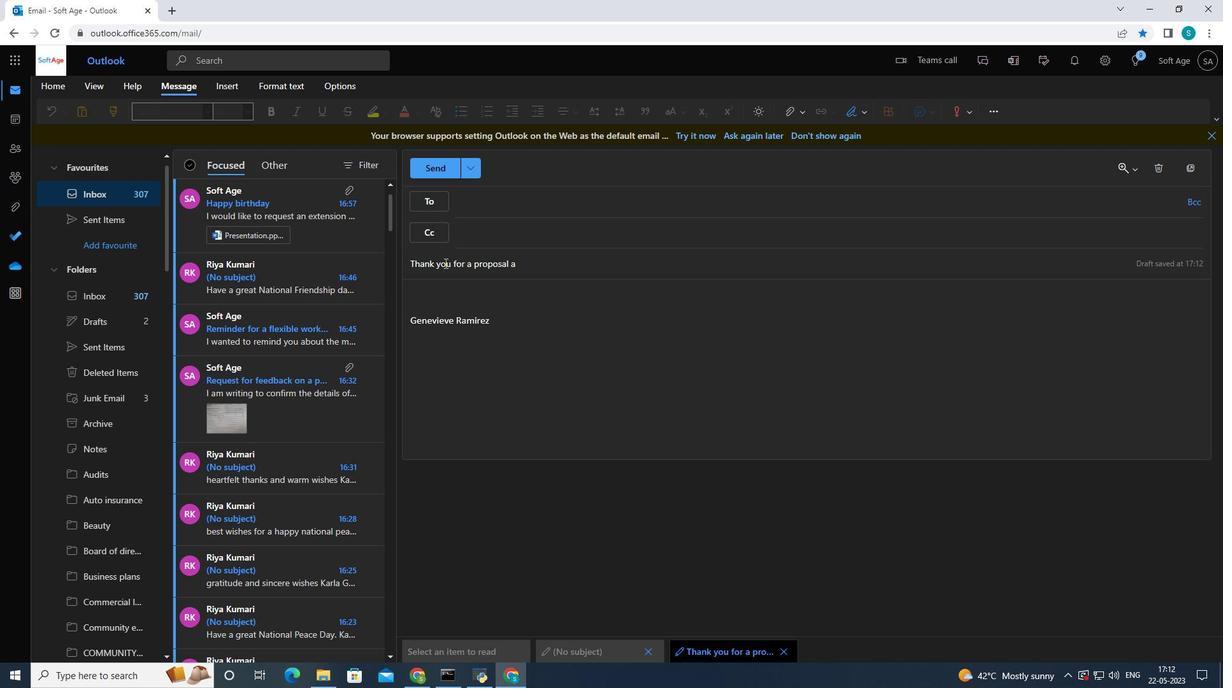 
Action: Mouse moved to (430, 301)
Screenshot: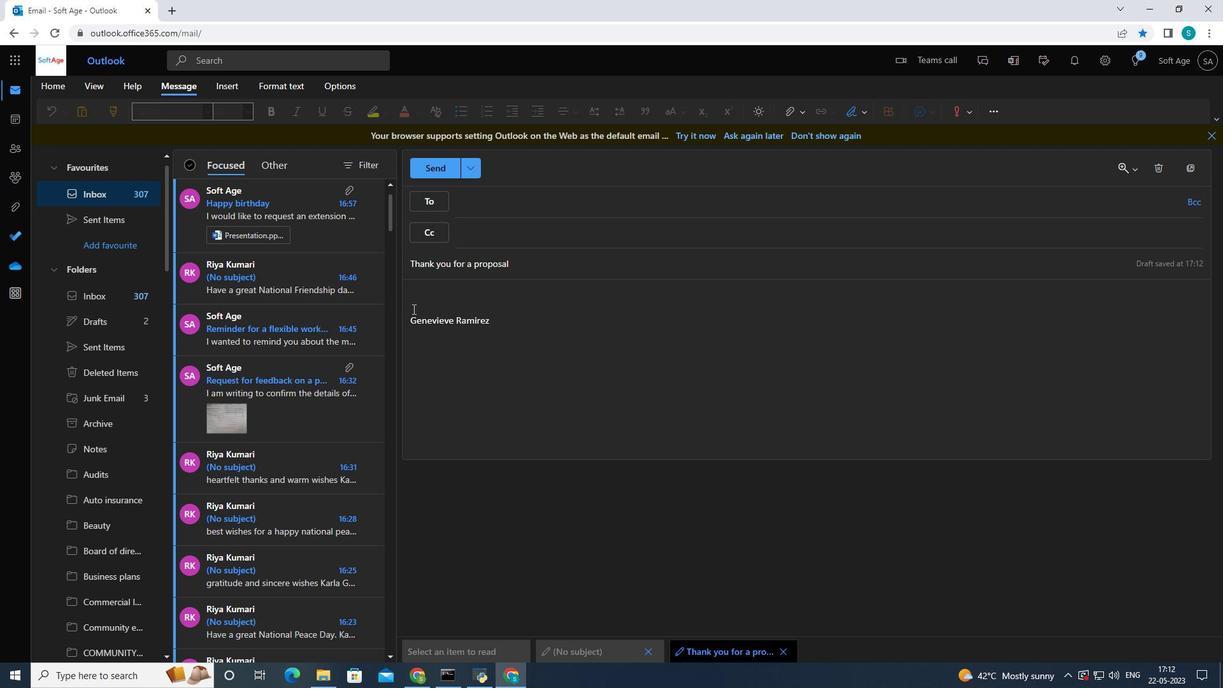 
Action: Mouse pressed left at (430, 301)
Screenshot: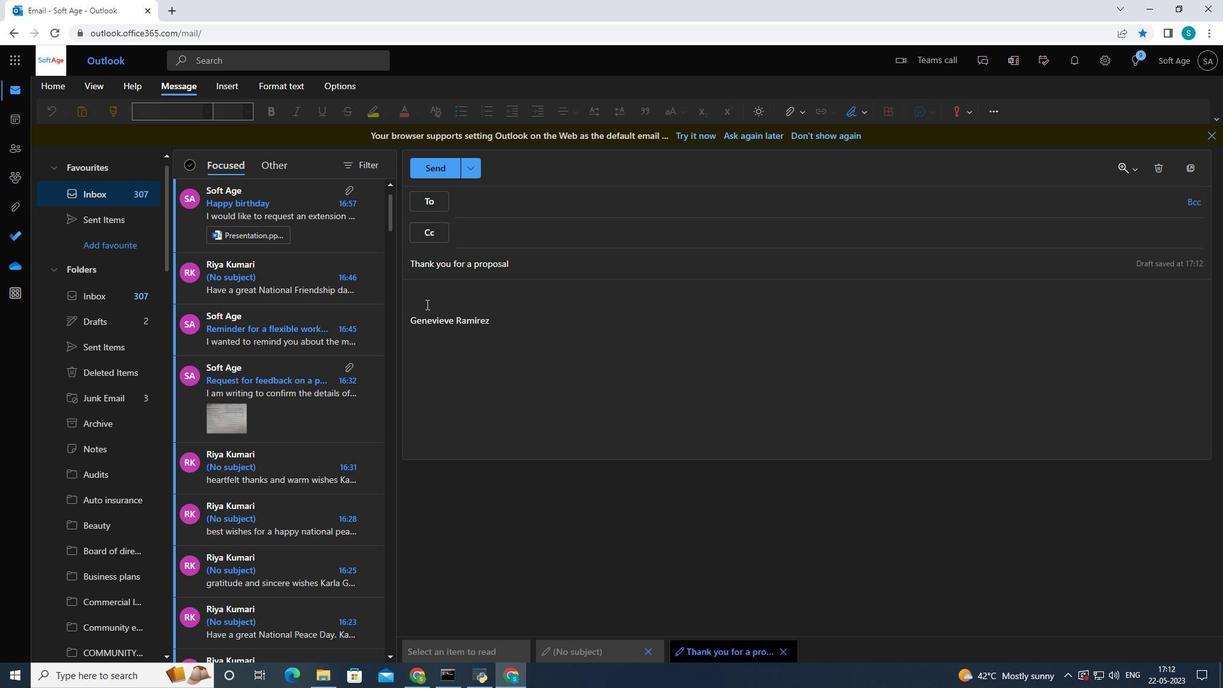 
Action: Mouse moved to (590, 312)
Screenshot: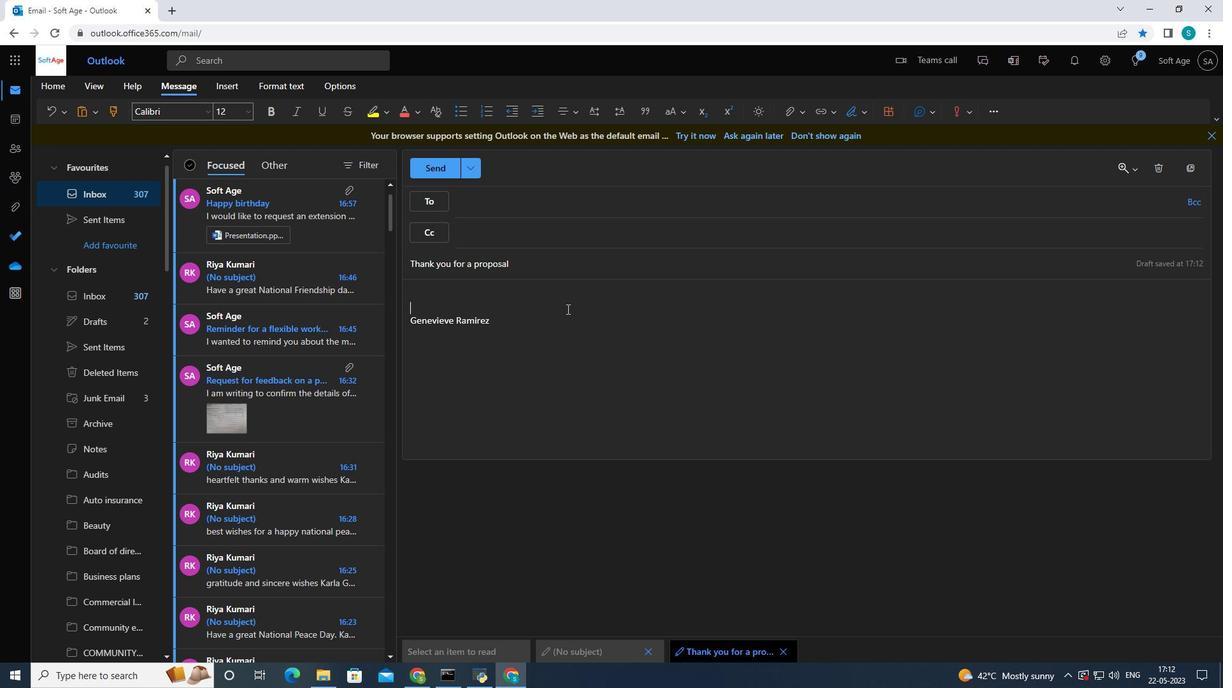 
Action: Key pressed <Key.shift>Can<Key.space>you<Key.space>provide<Key.space>me<Key.space>with<Key.space>the<Key.space>contar<Key.backspace>ct<Key.space>details<Key.space>of<Key.space>the<Key.space>new<Key.space>vendor<Key.shift_r><Key.shift_r>?<Key.enter>
Screenshot: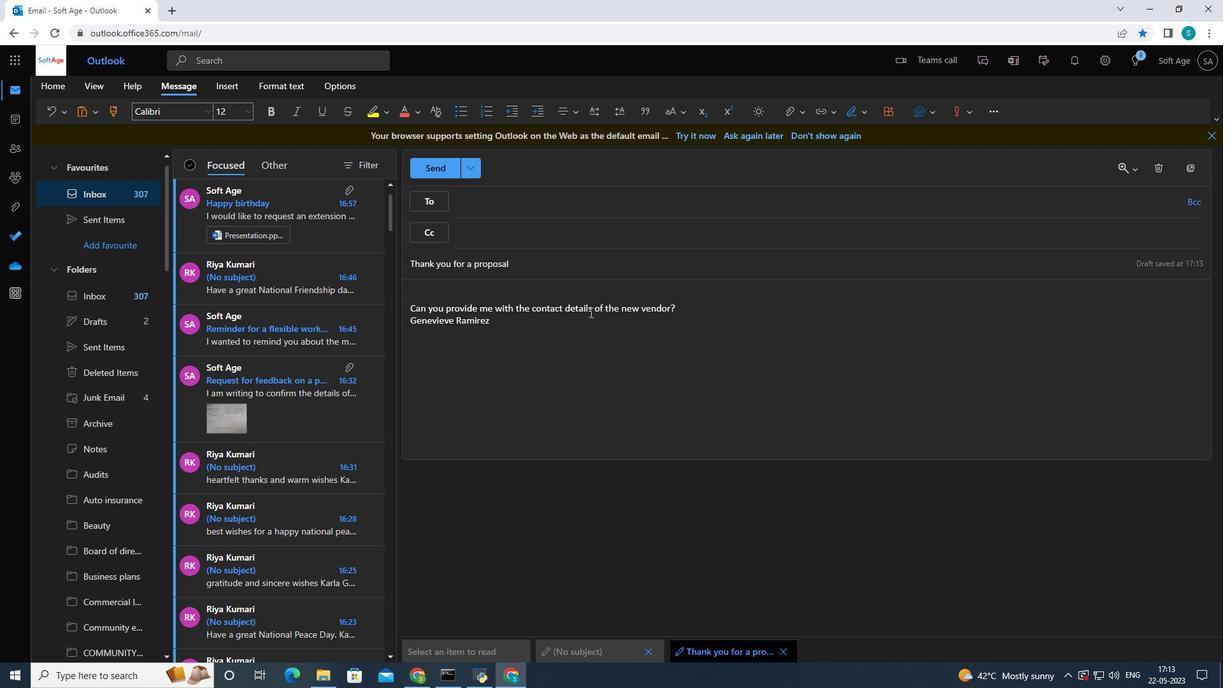 
Action: Mouse moved to (488, 205)
Screenshot: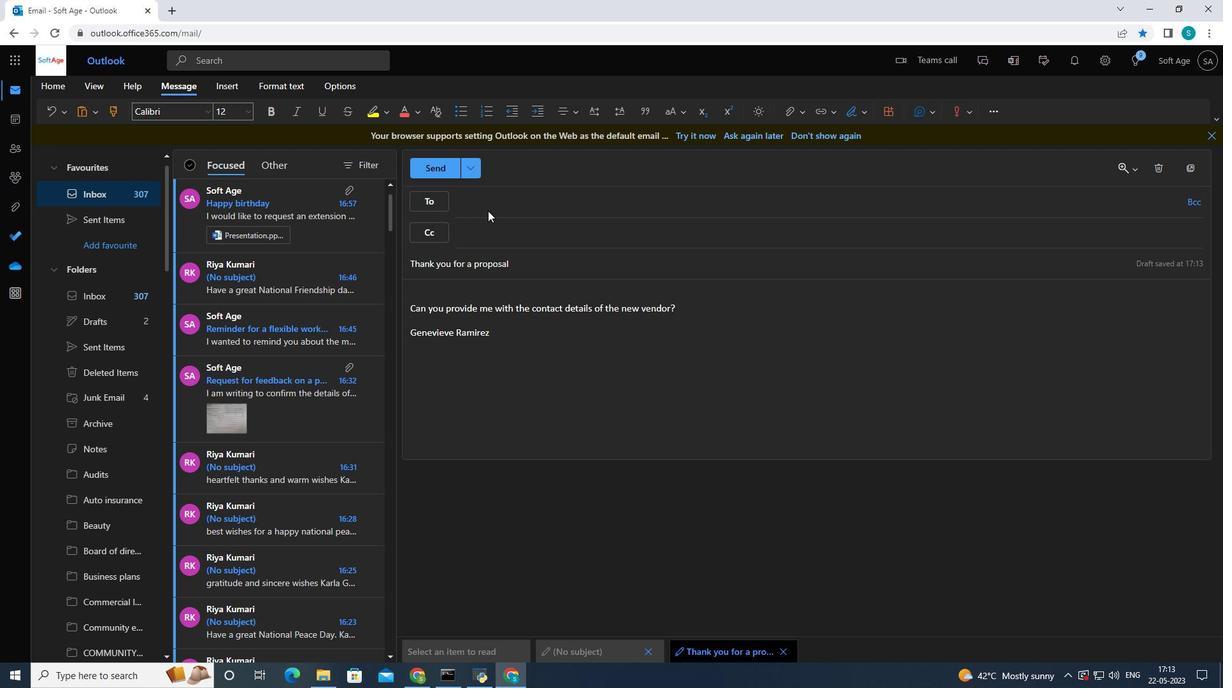 
Action: Mouse pressed left at (488, 205)
Screenshot: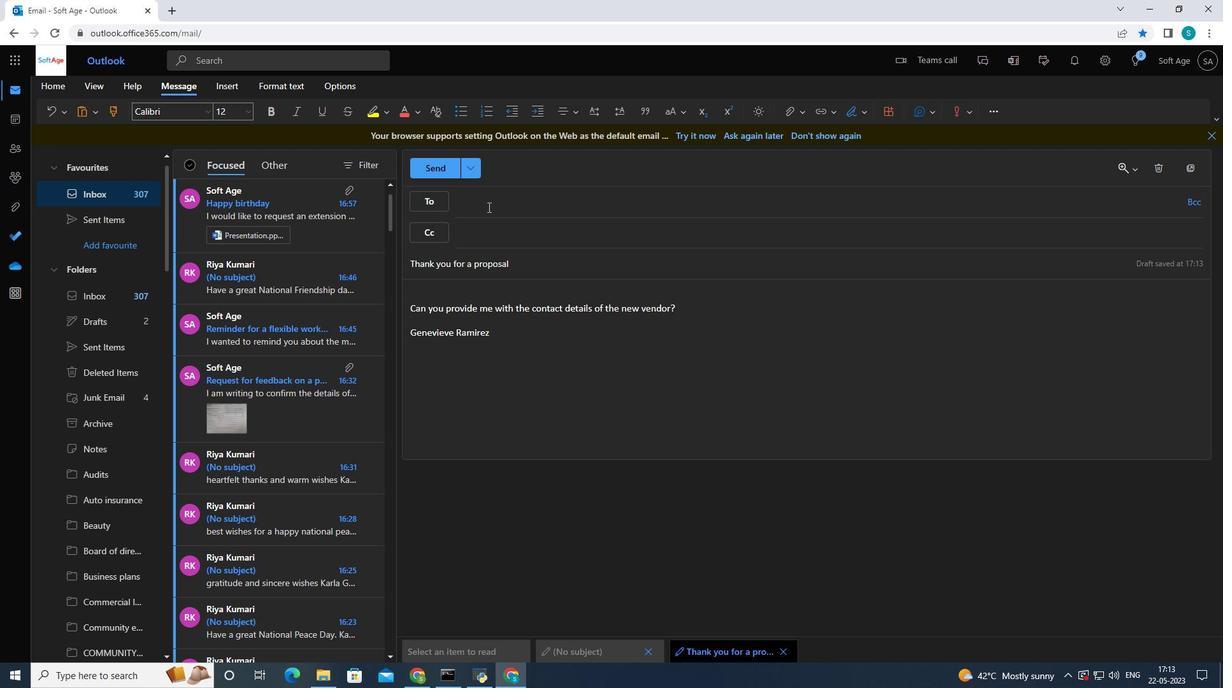 
Action: Mouse moved to (584, 206)
Screenshot: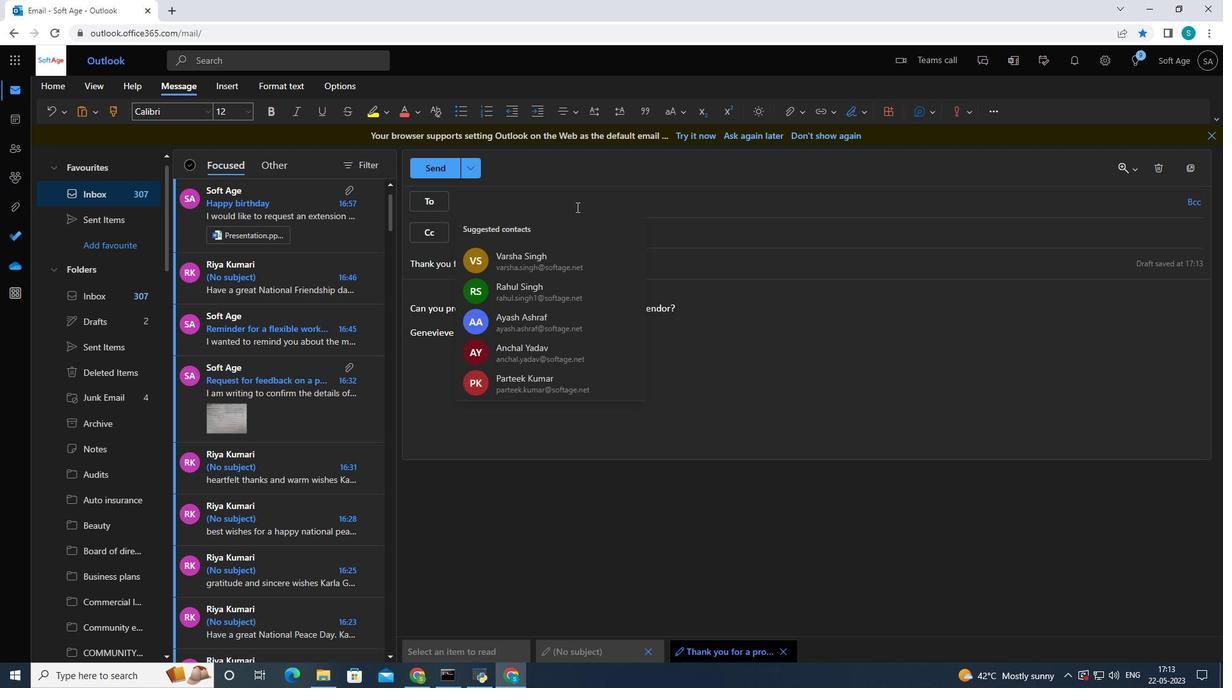 
Action: Key pressed softage.2<Key.shift>@softage.net
Screenshot: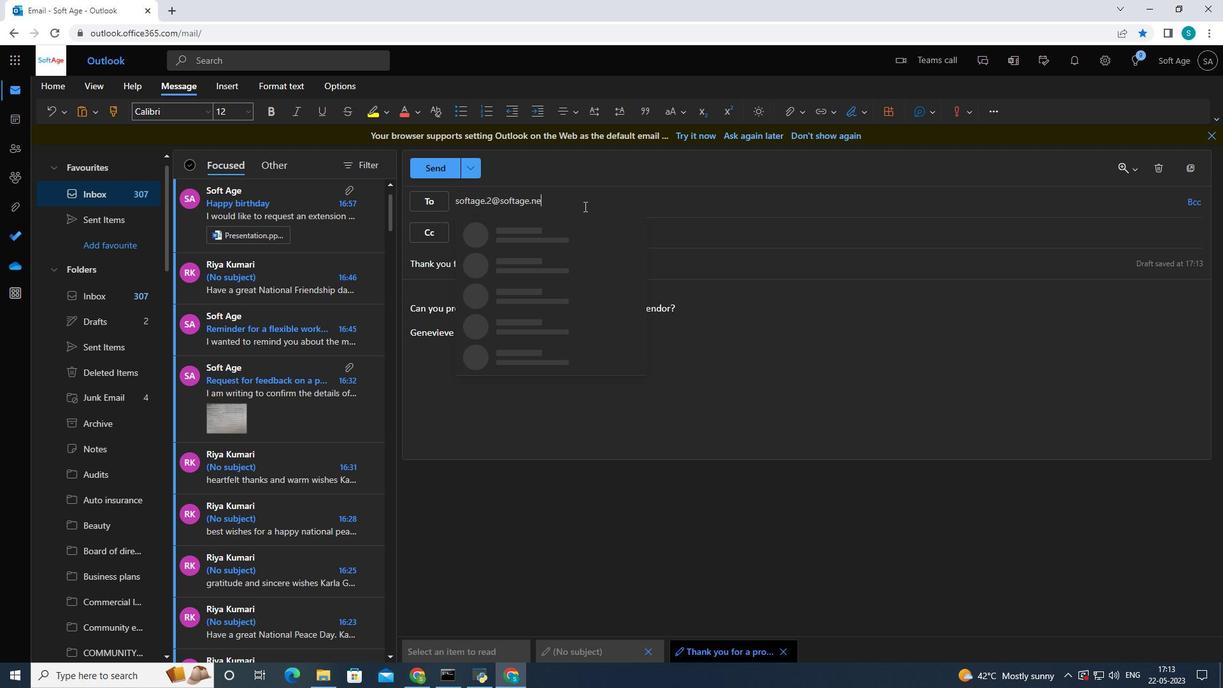 
Action: Mouse moved to (562, 226)
Screenshot: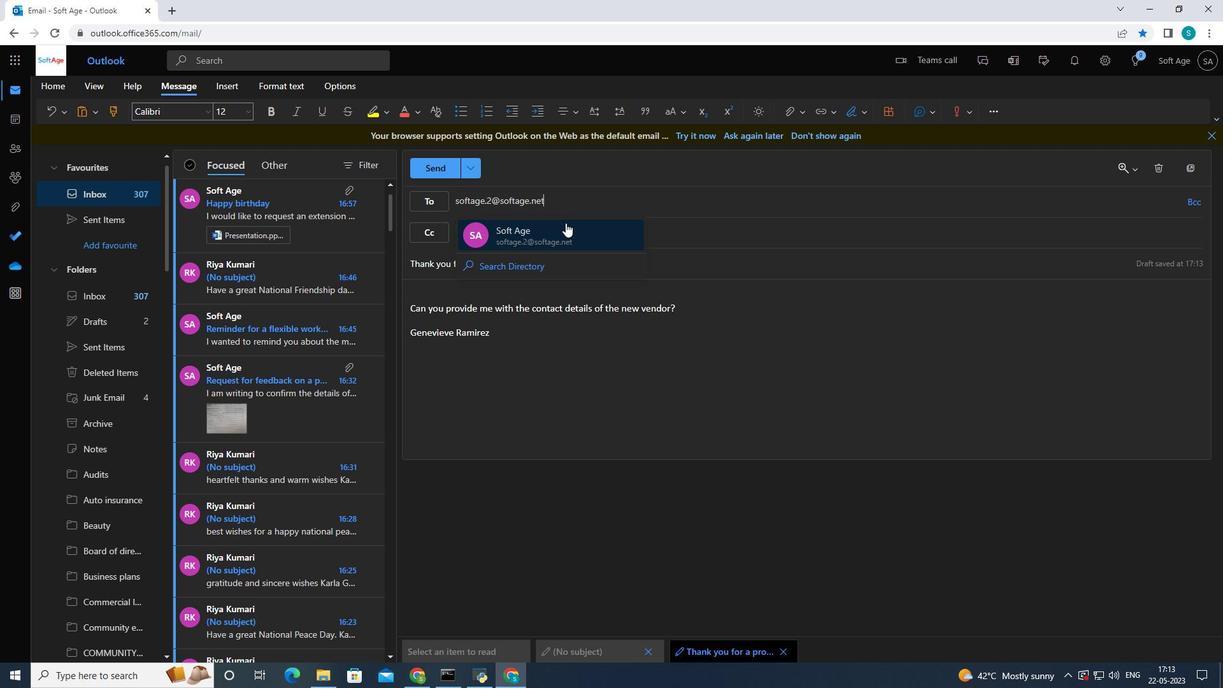 
Action: Mouse pressed left at (562, 226)
Screenshot: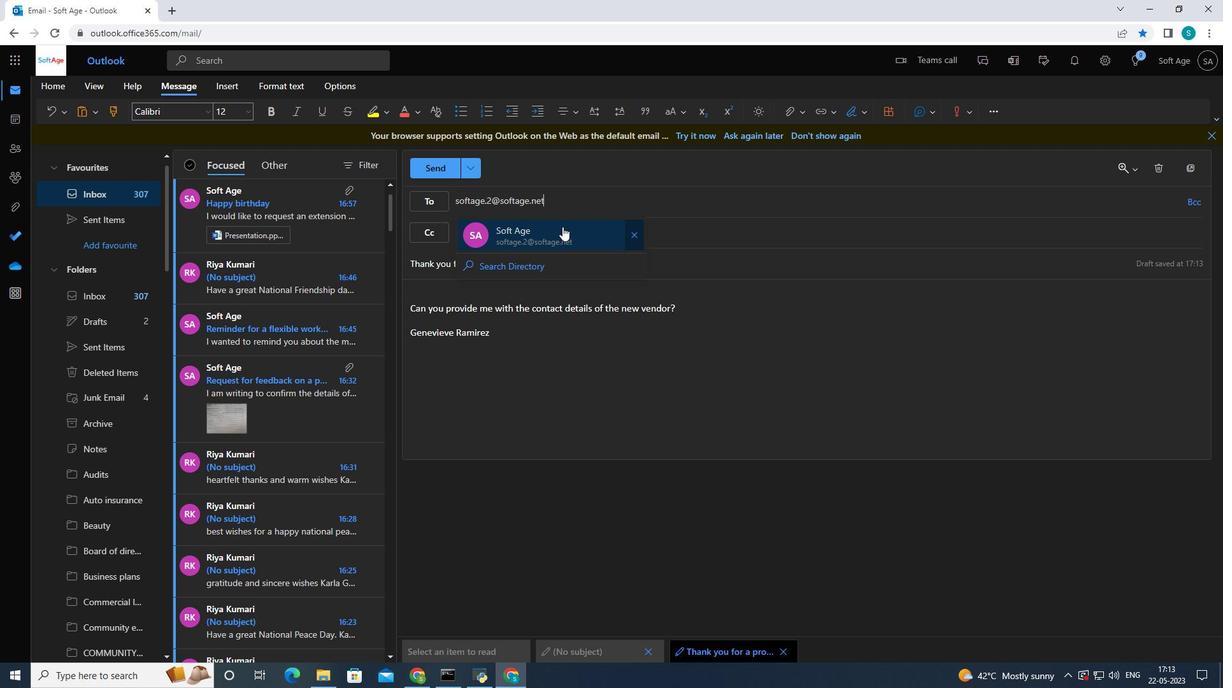 
Action: Mouse moved to (121, 365)
Screenshot: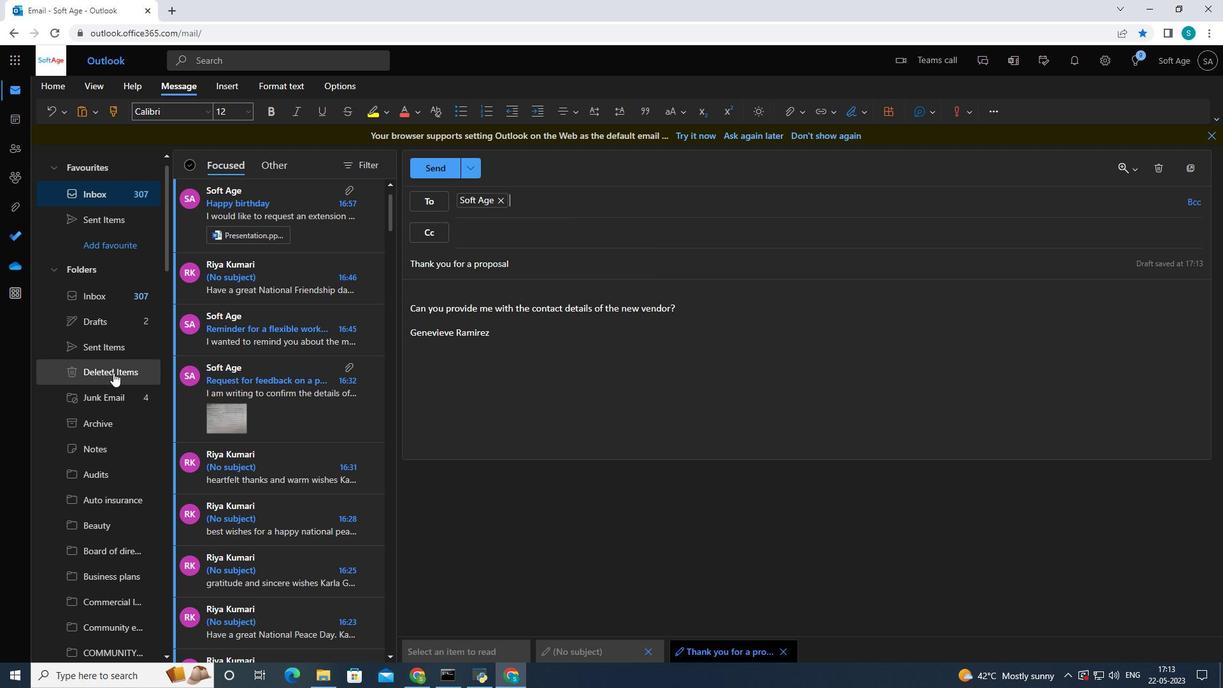 
Action: Mouse scrolled (121, 365) with delta (0, 0)
Screenshot: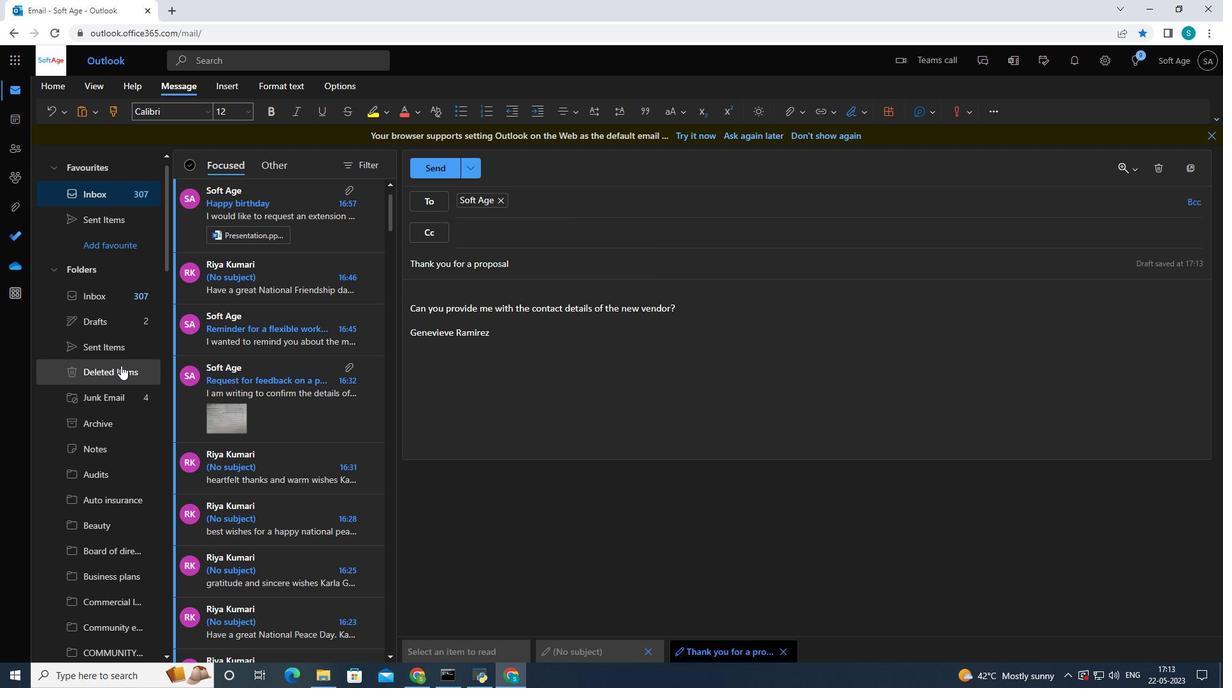 
Action: Mouse scrolled (121, 365) with delta (0, 0)
Screenshot: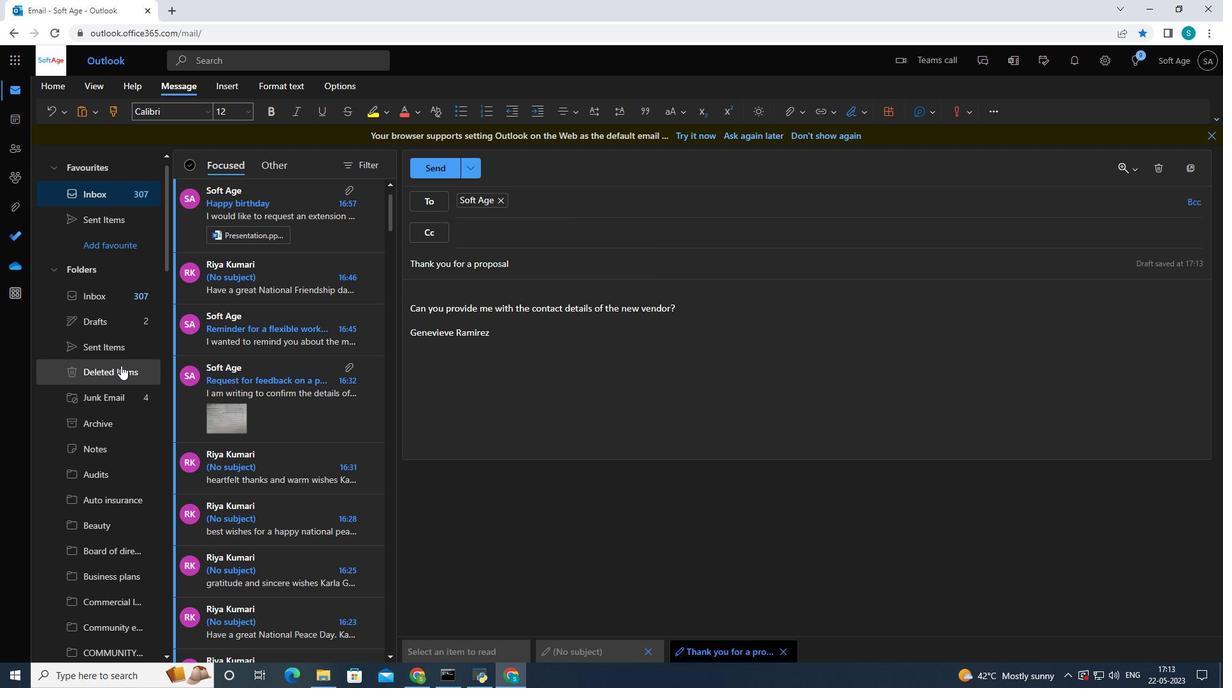
Action: Mouse scrolled (121, 365) with delta (0, 0)
Screenshot: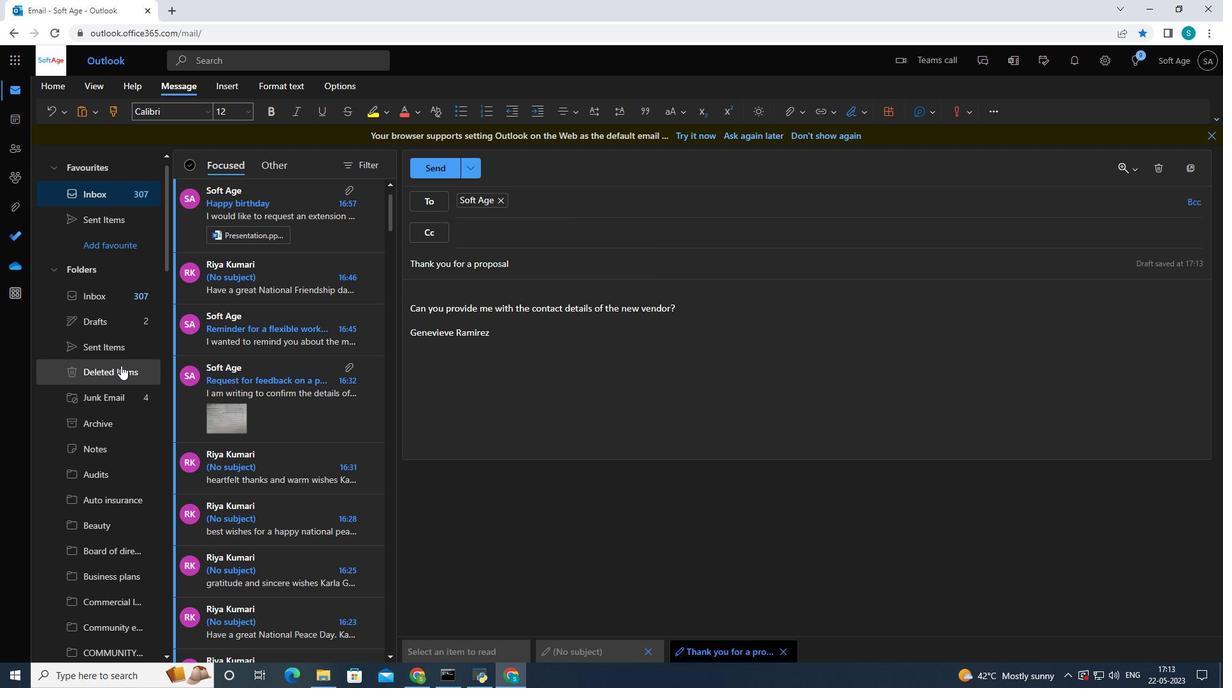 
Action: Mouse scrolled (121, 365) with delta (0, 0)
Screenshot: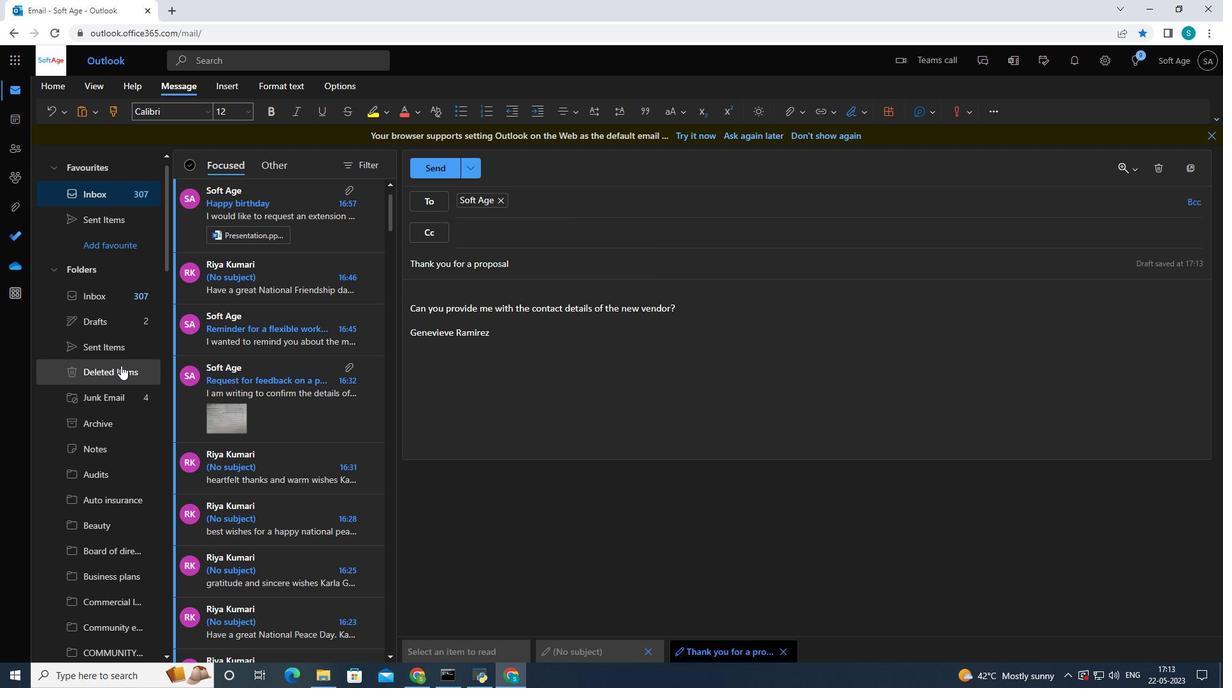 
Action: Mouse scrolled (121, 365) with delta (0, 0)
Screenshot: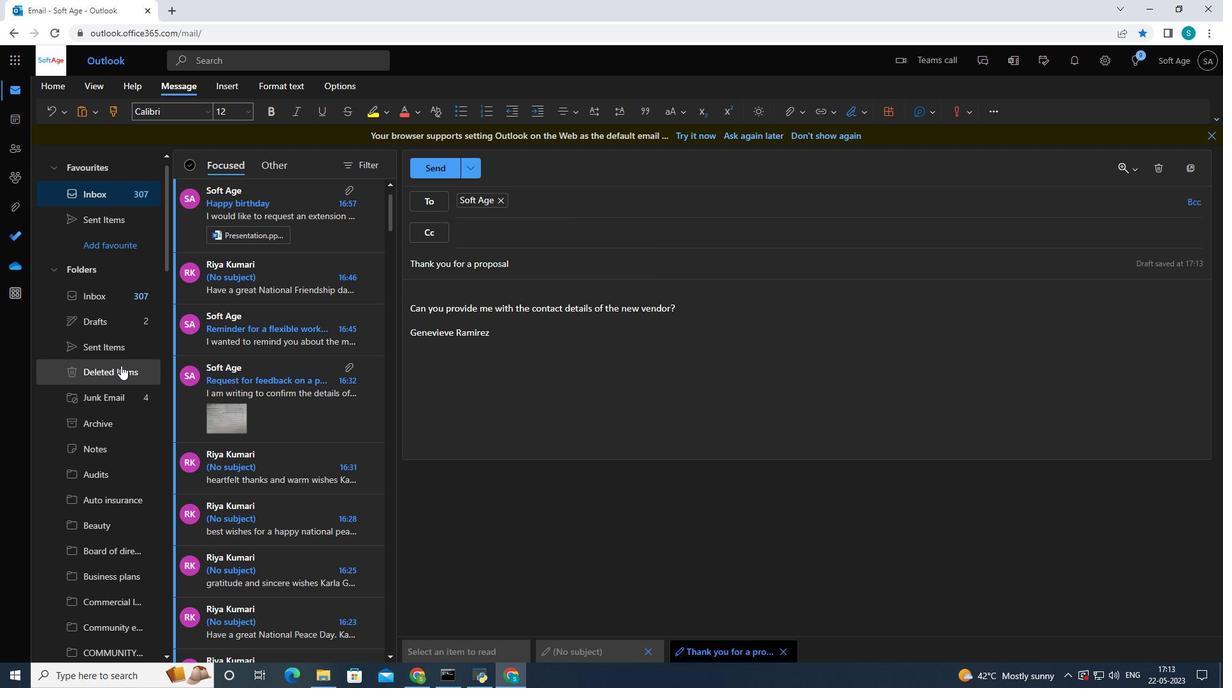 
Action: Mouse scrolled (121, 365) with delta (0, 0)
Screenshot: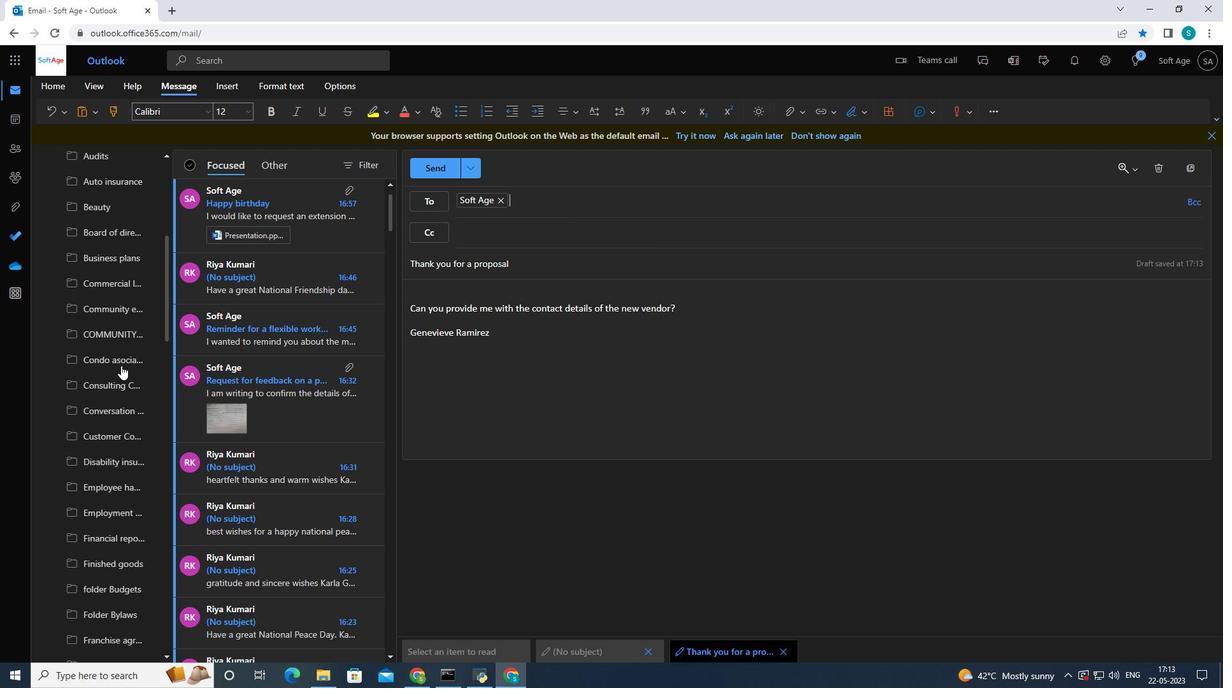 
Action: Mouse scrolled (121, 365) with delta (0, 0)
Screenshot: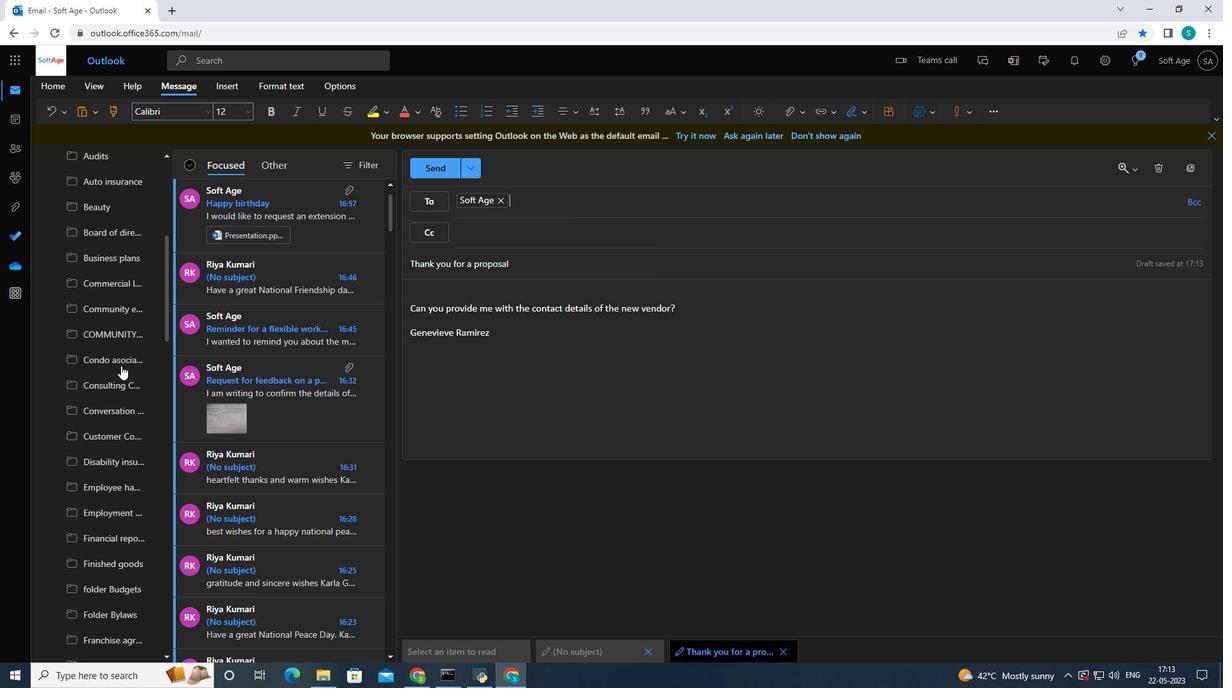
Action: Mouse scrolled (121, 365) with delta (0, 0)
Screenshot: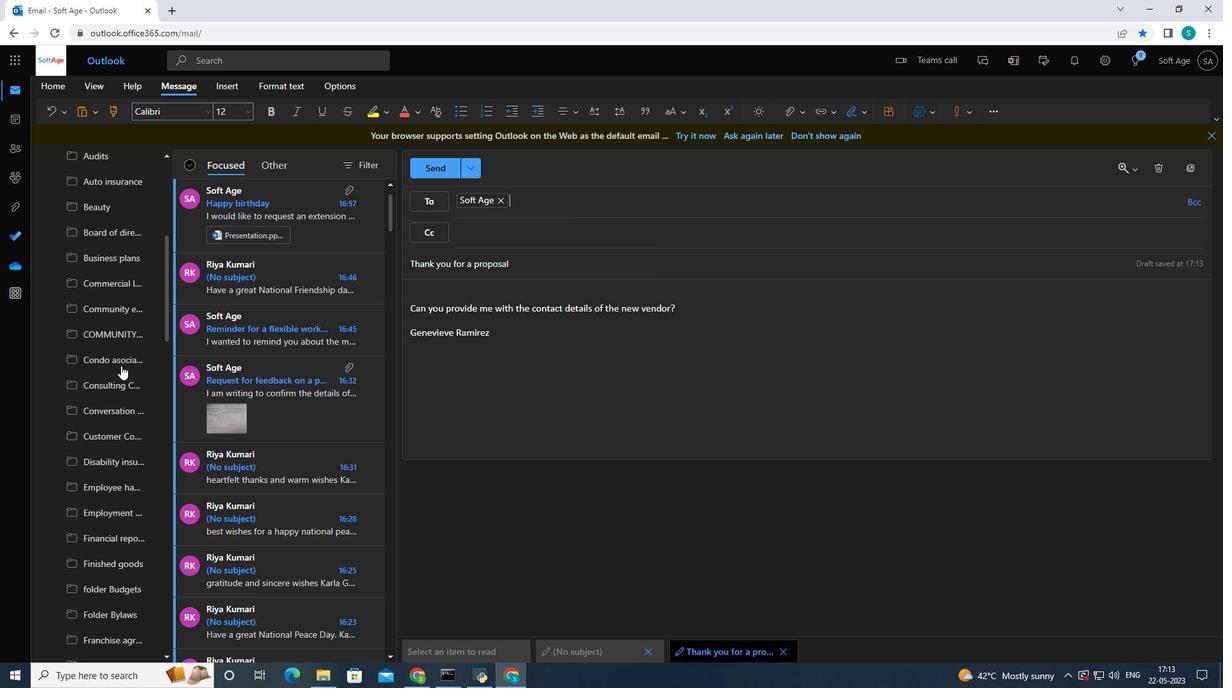 
Action: Mouse scrolled (121, 365) with delta (0, 0)
Screenshot: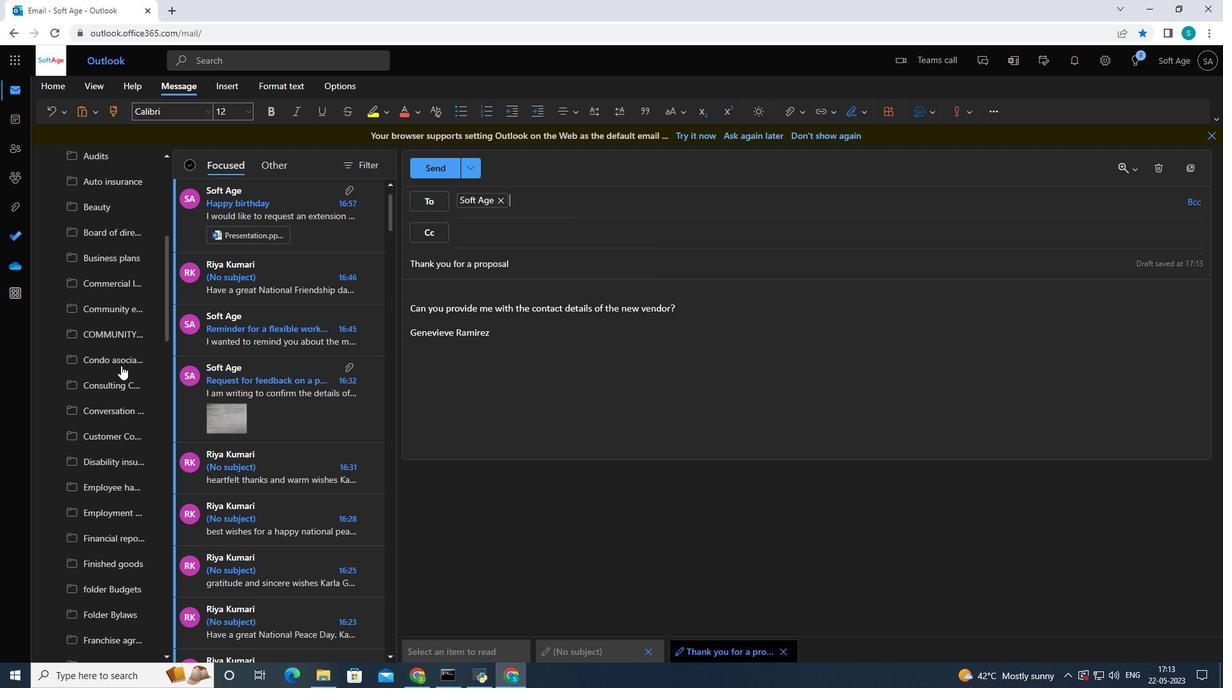 
Action: Mouse scrolled (121, 365) with delta (0, 0)
Screenshot: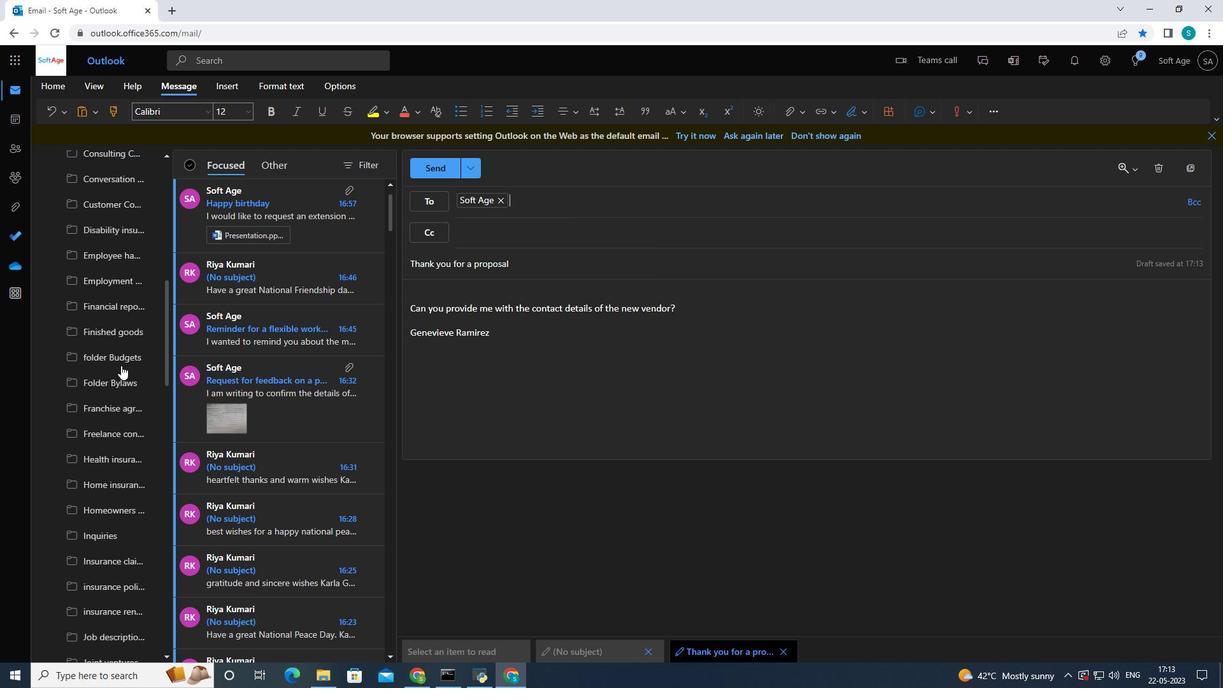 
Action: Mouse scrolled (121, 365) with delta (0, 0)
Screenshot: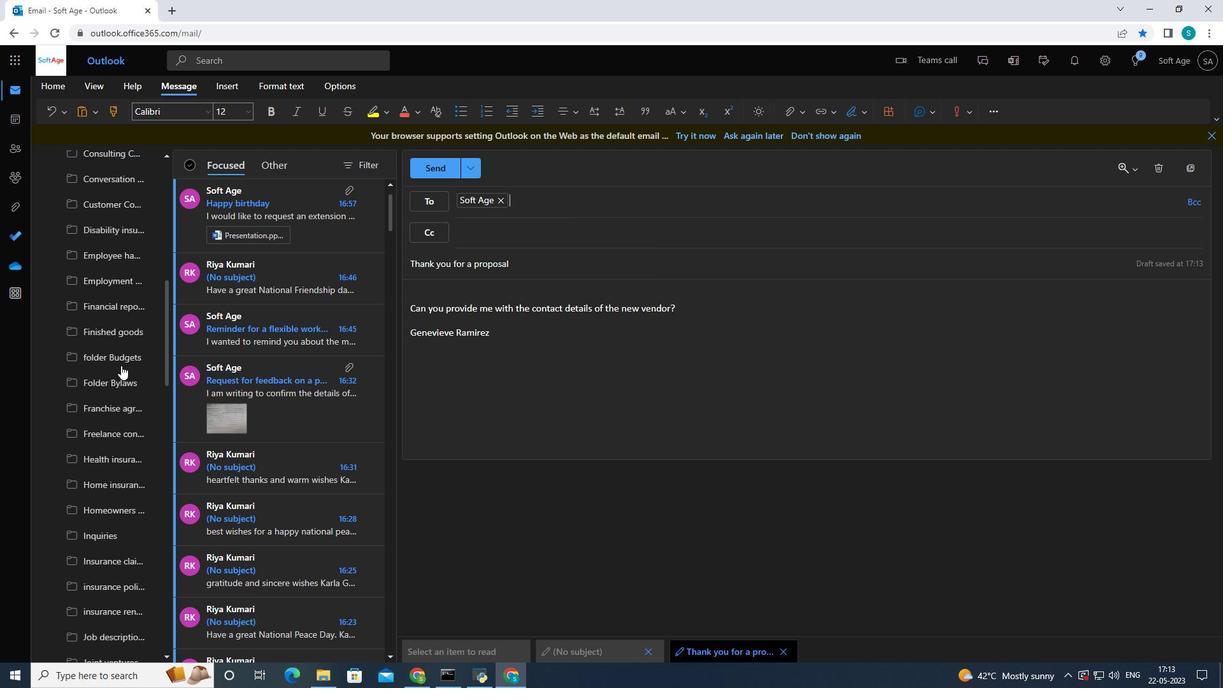 
Action: Mouse scrolled (121, 365) with delta (0, 0)
Screenshot: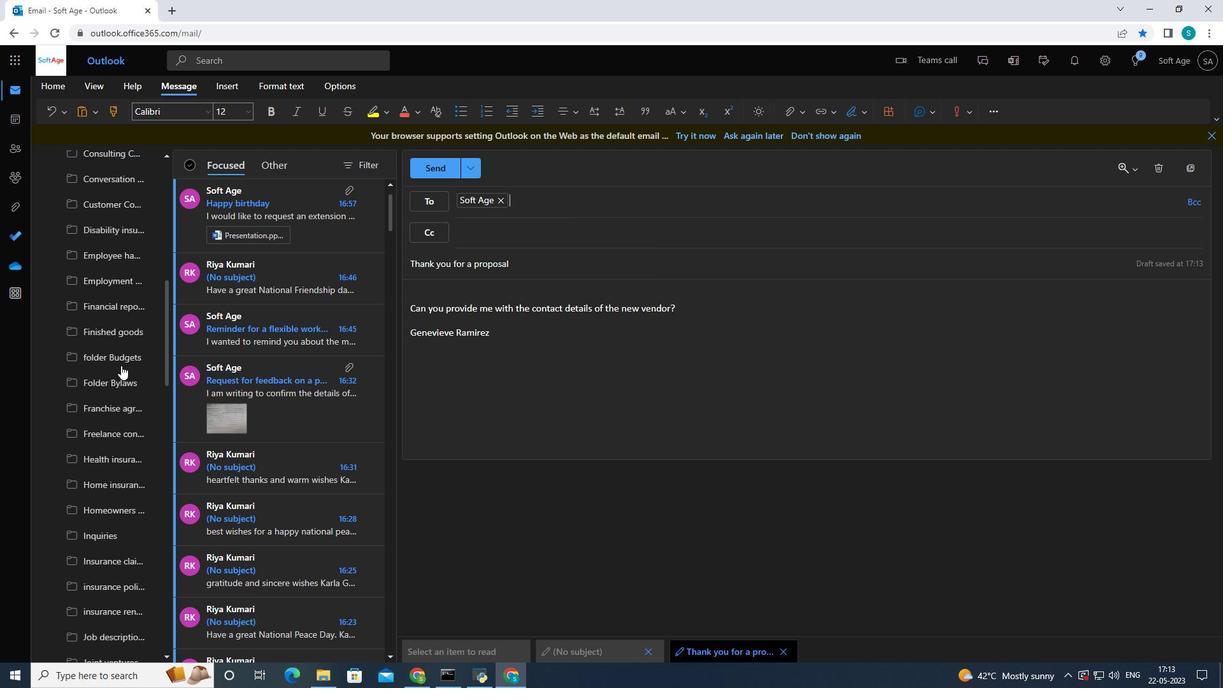 
Action: Mouse scrolled (121, 365) with delta (0, 0)
Screenshot: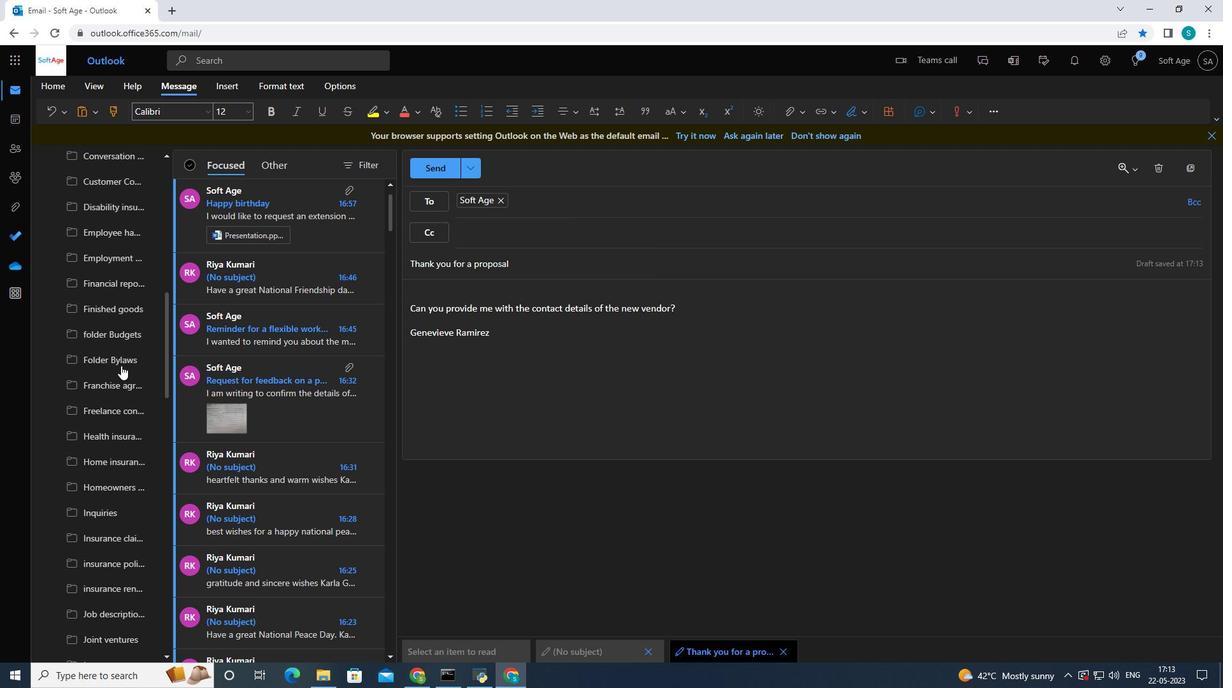 
Action: Mouse scrolled (121, 365) with delta (0, 0)
Screenshot: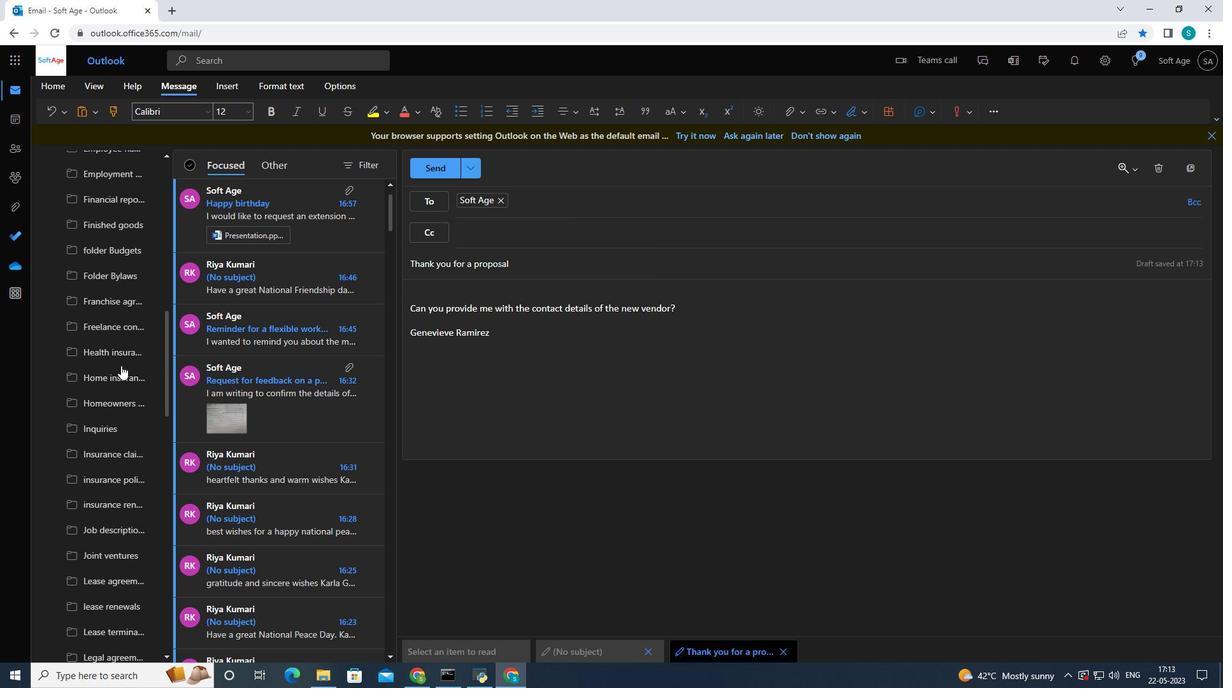 
Action: Mouse scrolled (121, 365) with delta (0, 0)
Screenshot: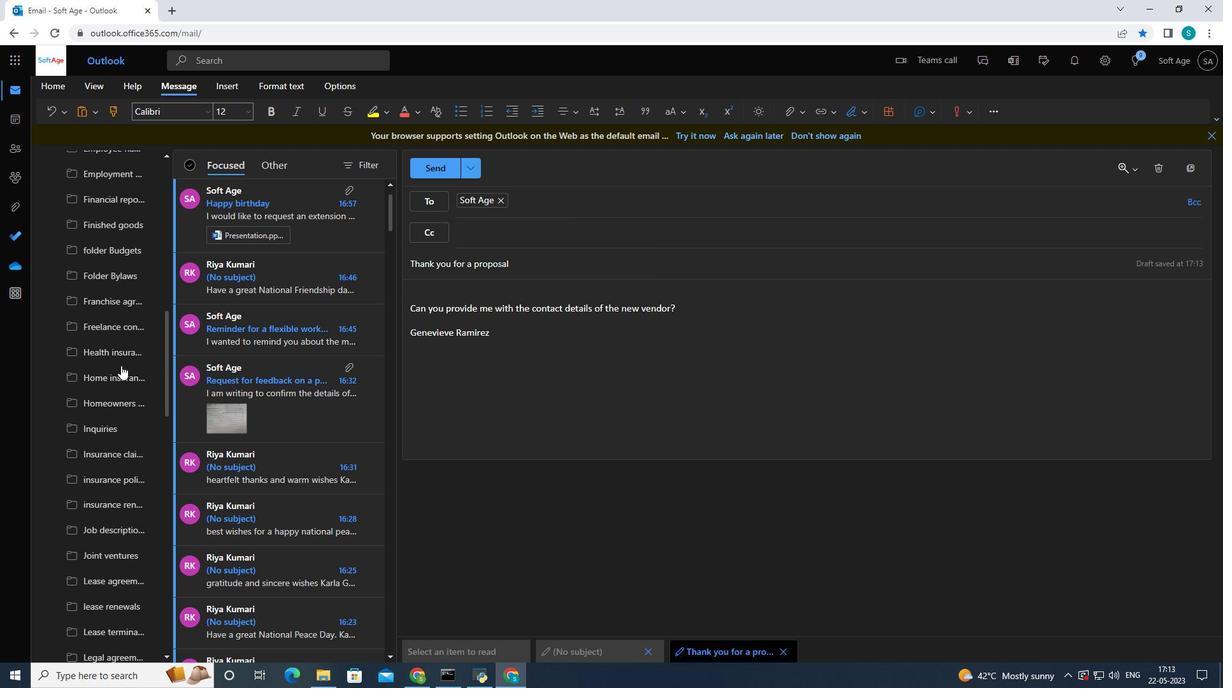 
Action: Mouse scrolled (121, 365) with delta (0, 0)
Screenshot: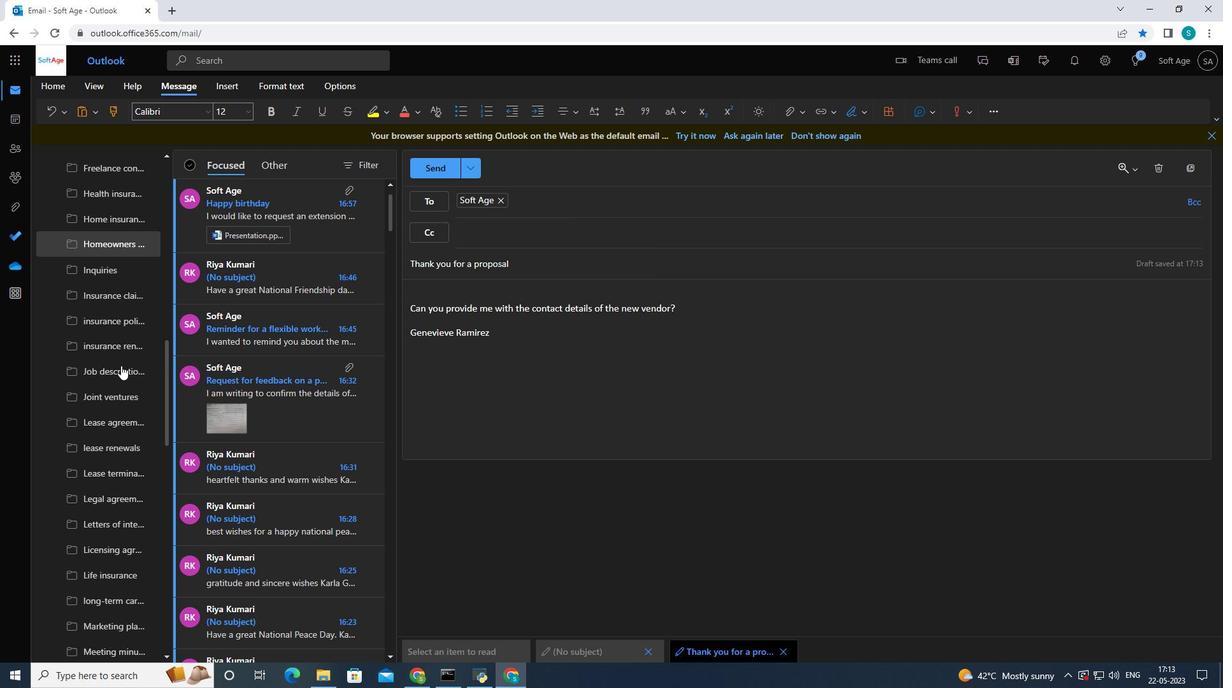 
Action: Mouse scrolled (121, 365) with delta (0, 0)
Screenshot: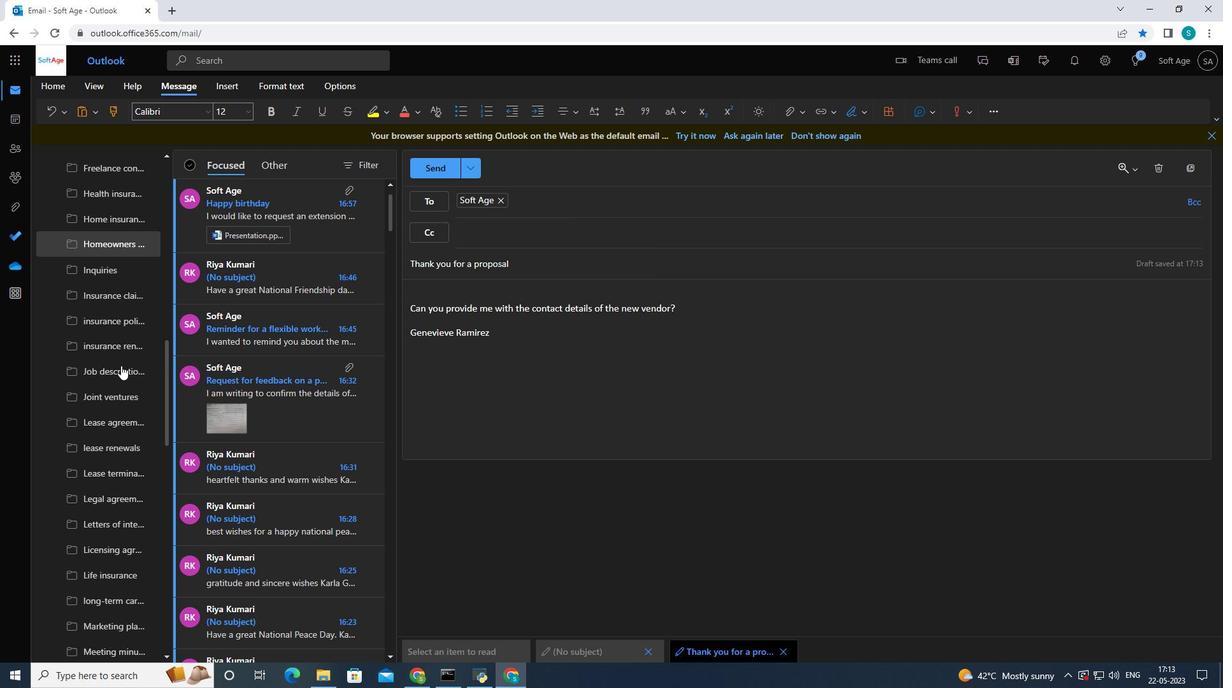 
Action: Mouse scrolled (121, 365) with delta (0, 0)
Screenshot: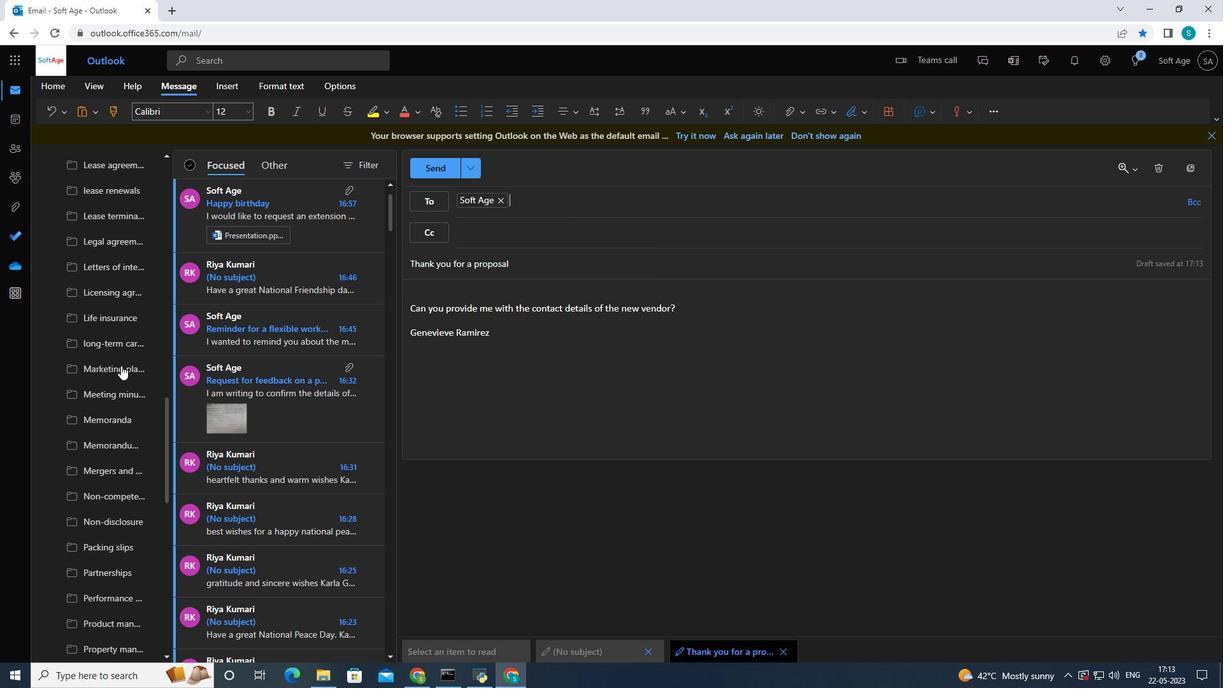 
Action: Mouse scrolled (121, 365) with delta (0, 0)
Screenshot: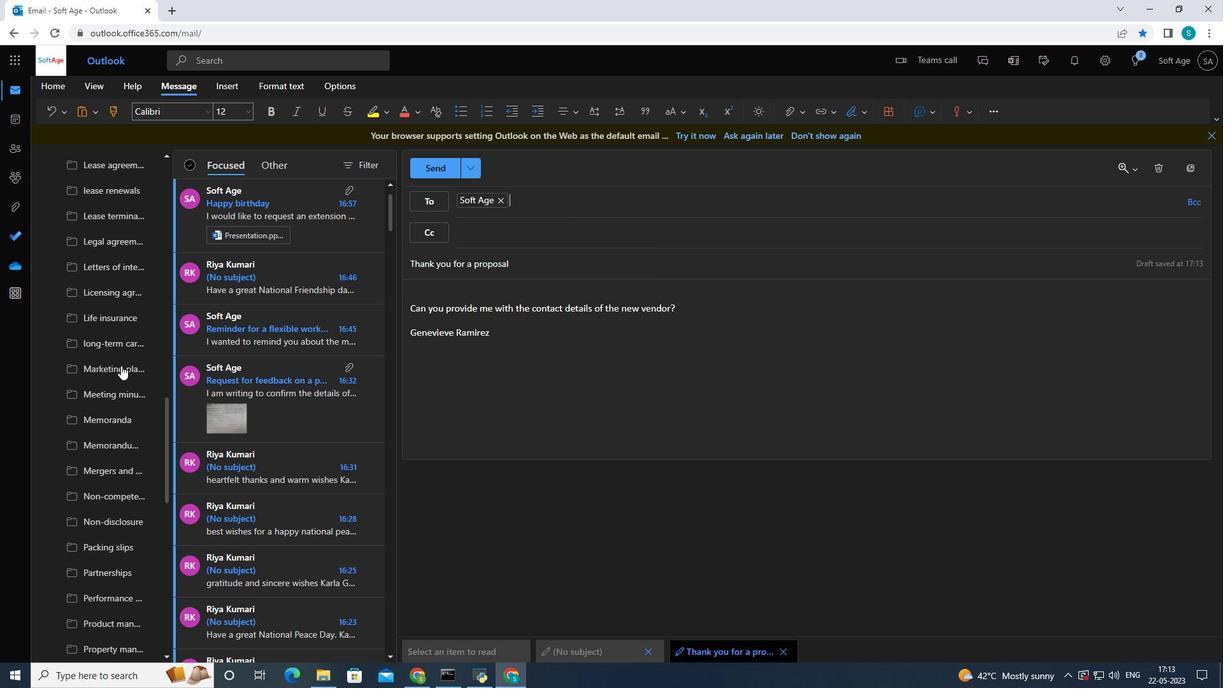 
Action: Mouse scrolled (121, 365) with delta (0, 0)
Screenshot: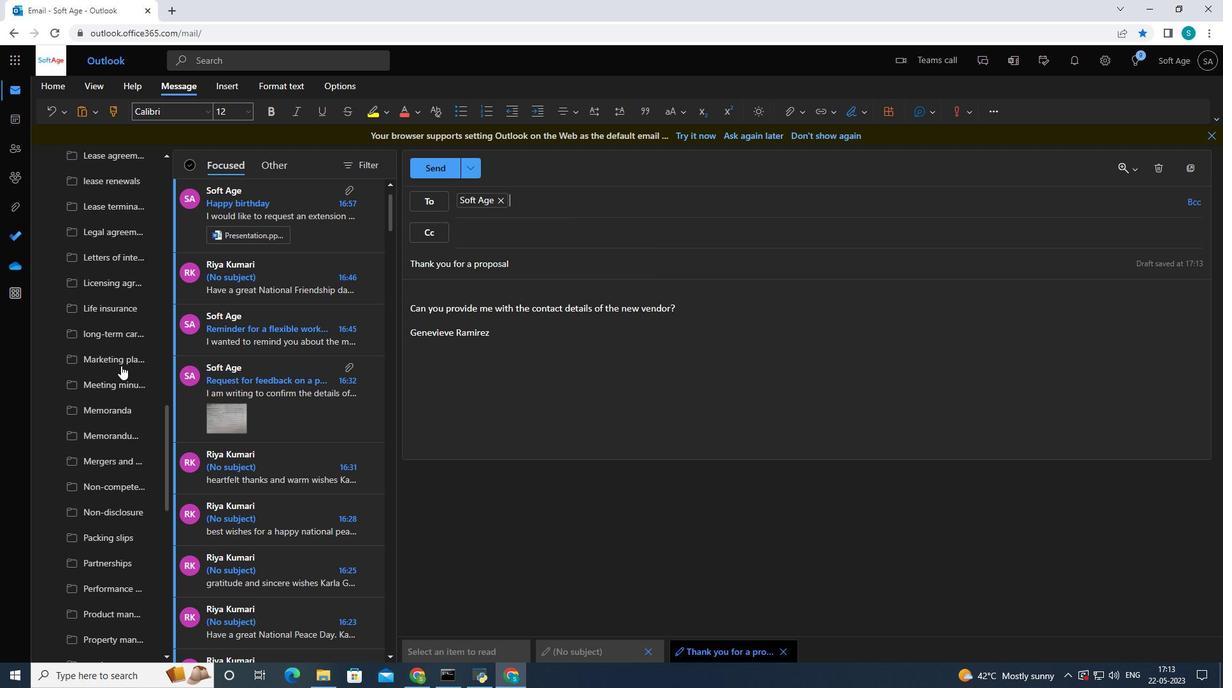 
Action: Mouse scrolled (121, 365) with delta (0, 0)
Screenshot: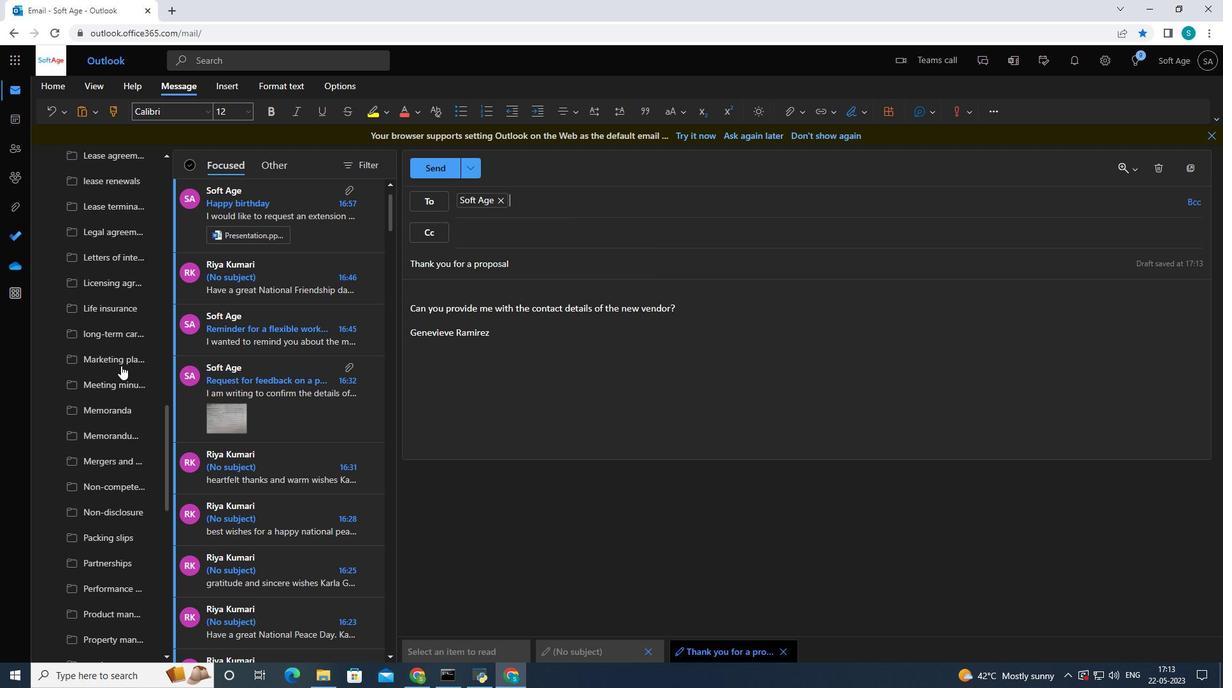
Action: Mouse scrolled (121, 365) with delta (0, 0)
Screenshot: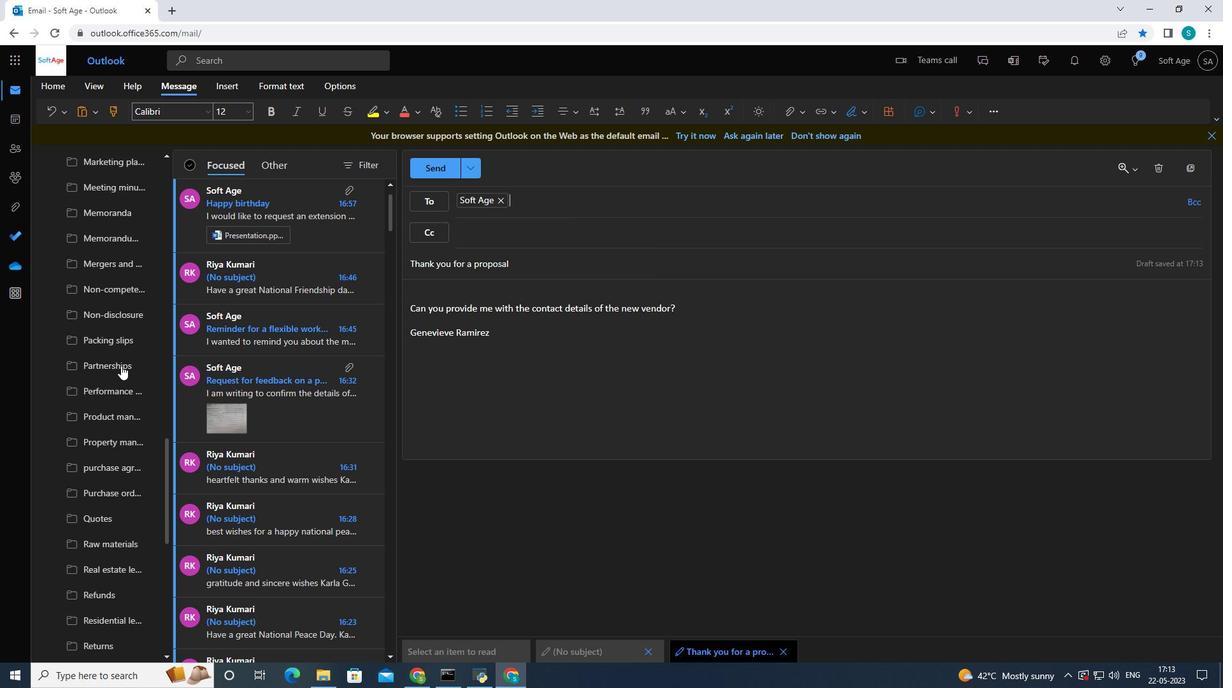 
Action: Mouse scrolled (121, 365) with delta (0, 0)
Screenshot: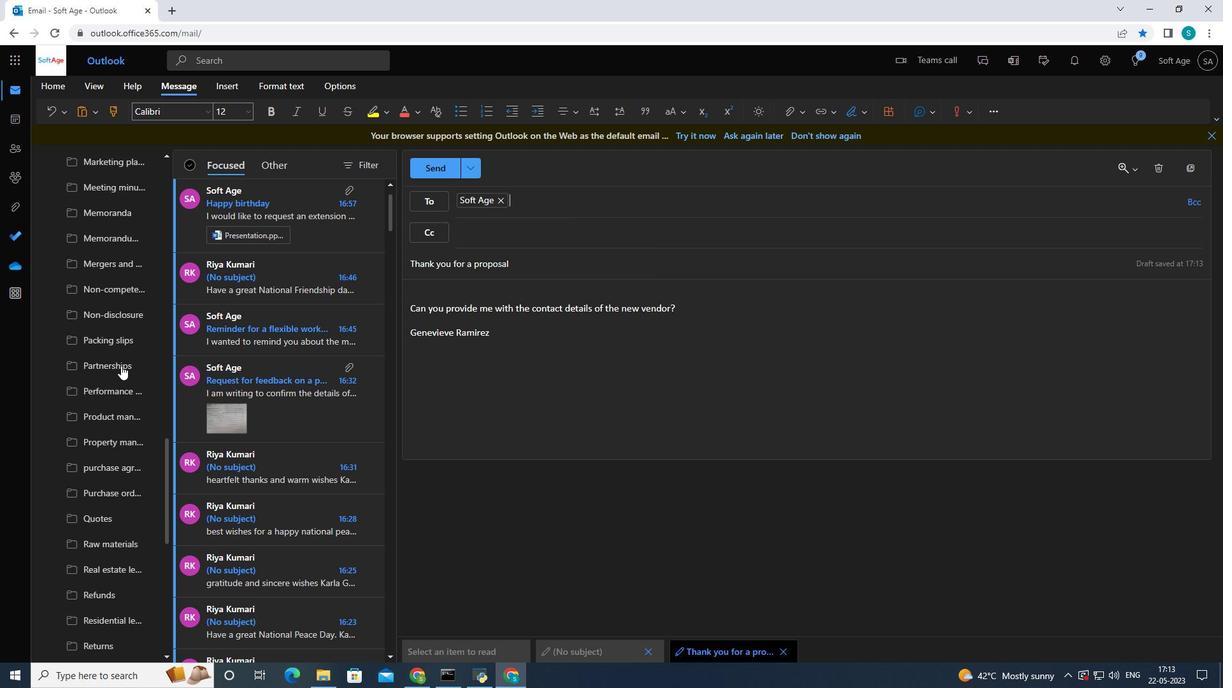 
Action: Mouse scrolled (121, 365) with delta (0, 0)
Screenshot: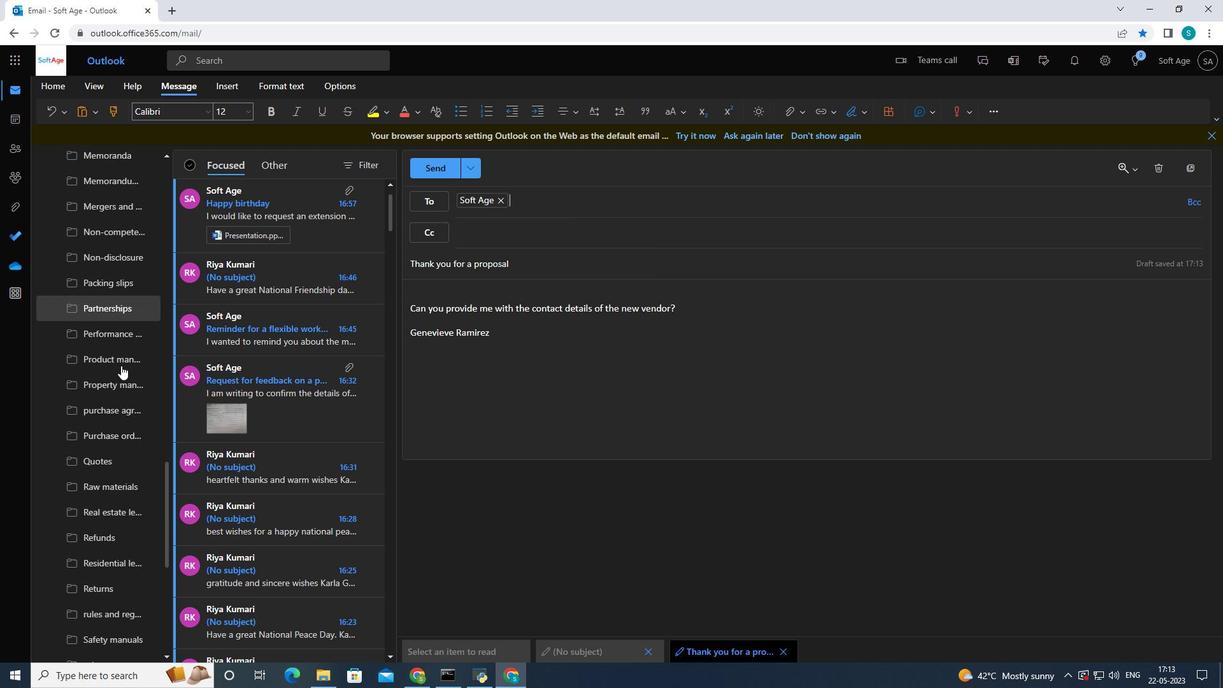 
Action: Mouse scrolled (121, 365) with delta (0, 0)
Screenshot: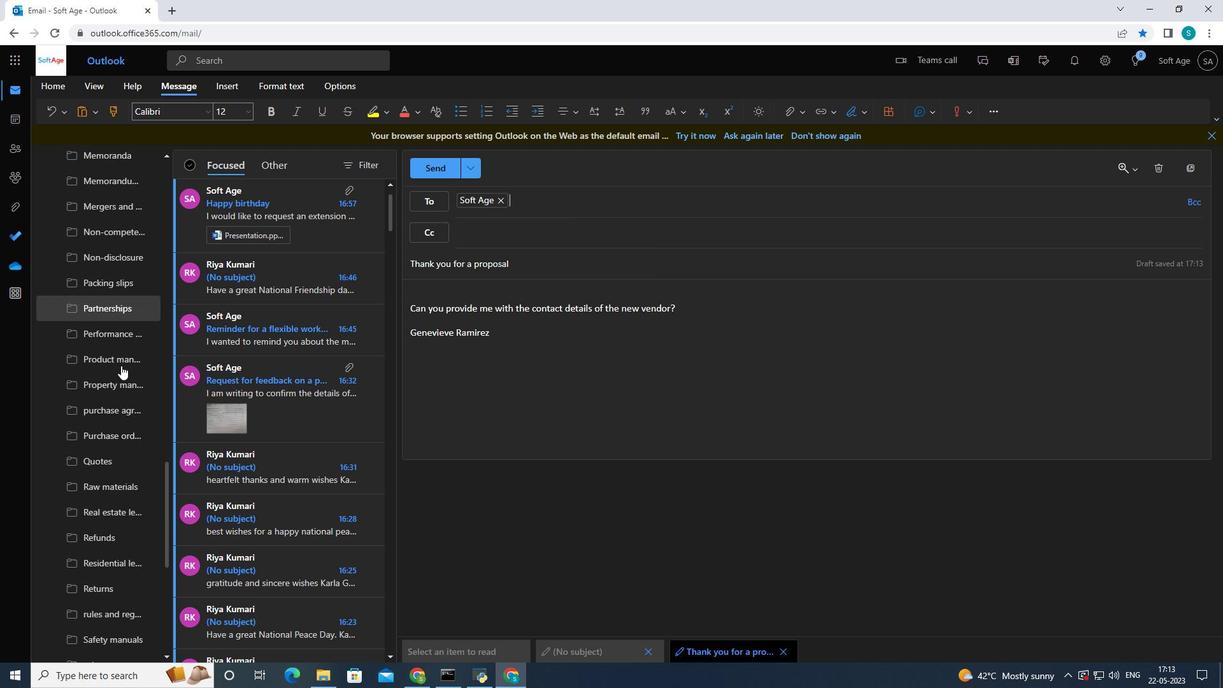 
Action: Mouse scrolled (121, 365) with delta (0, 0)
Screenshot: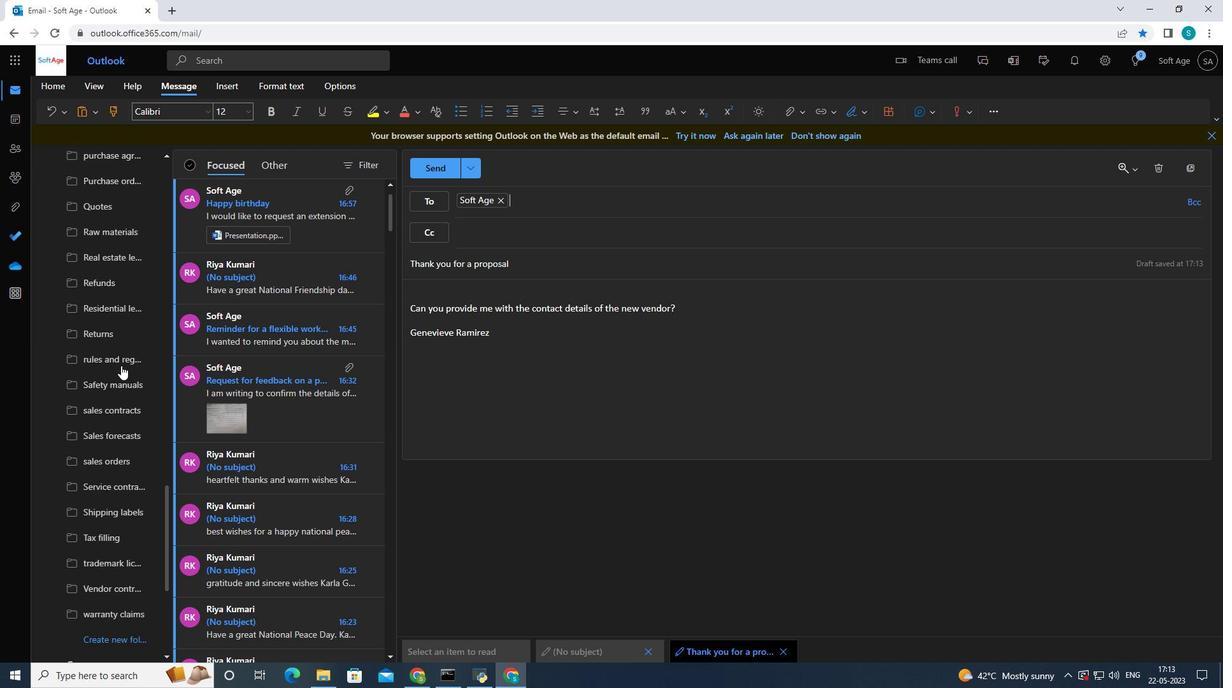 
Action: Mouse scrolled (121, 365) with delta (0, 0)
Screenshot: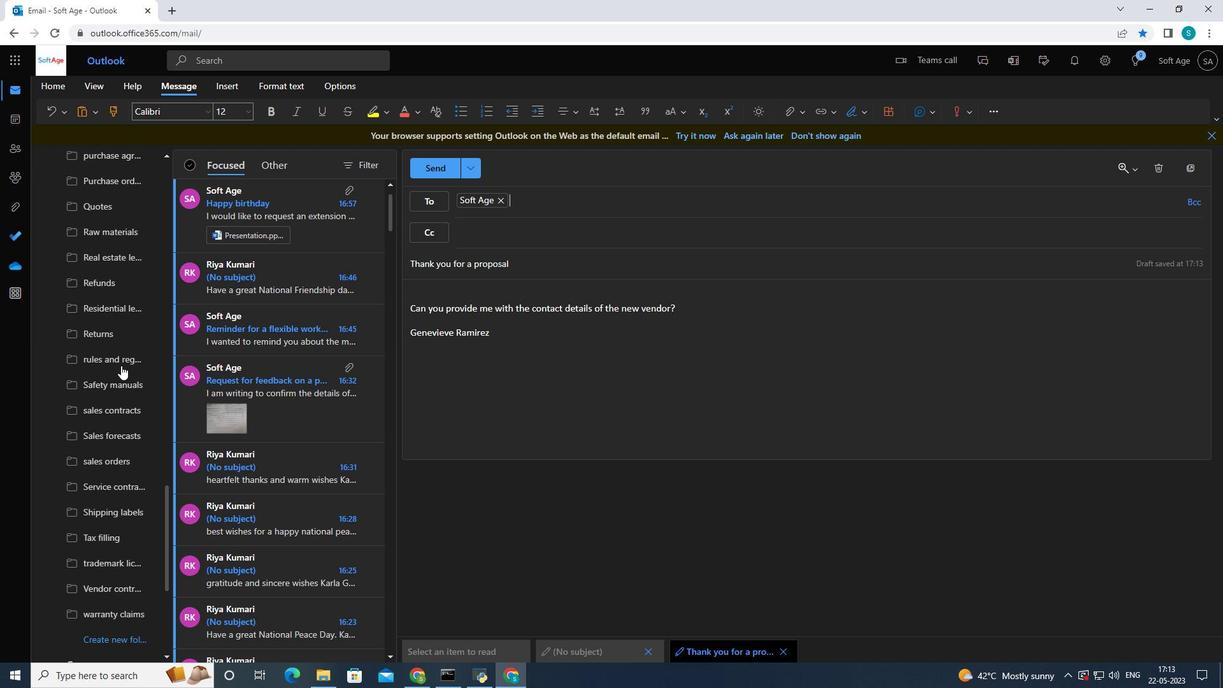 
Action: Mouse scrolled (121, 365) with delta (0, 0)
Screenshot: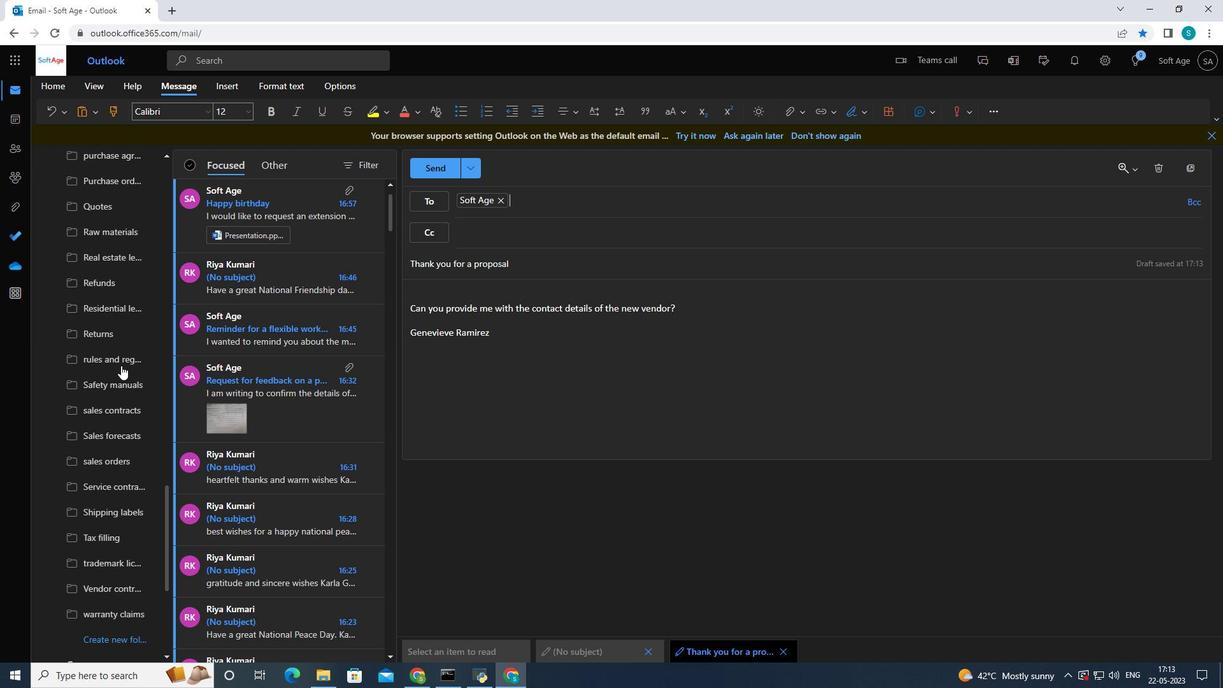 
Action: Mouse scrolled (121, 365) with delta (0, 0)
Screenshot: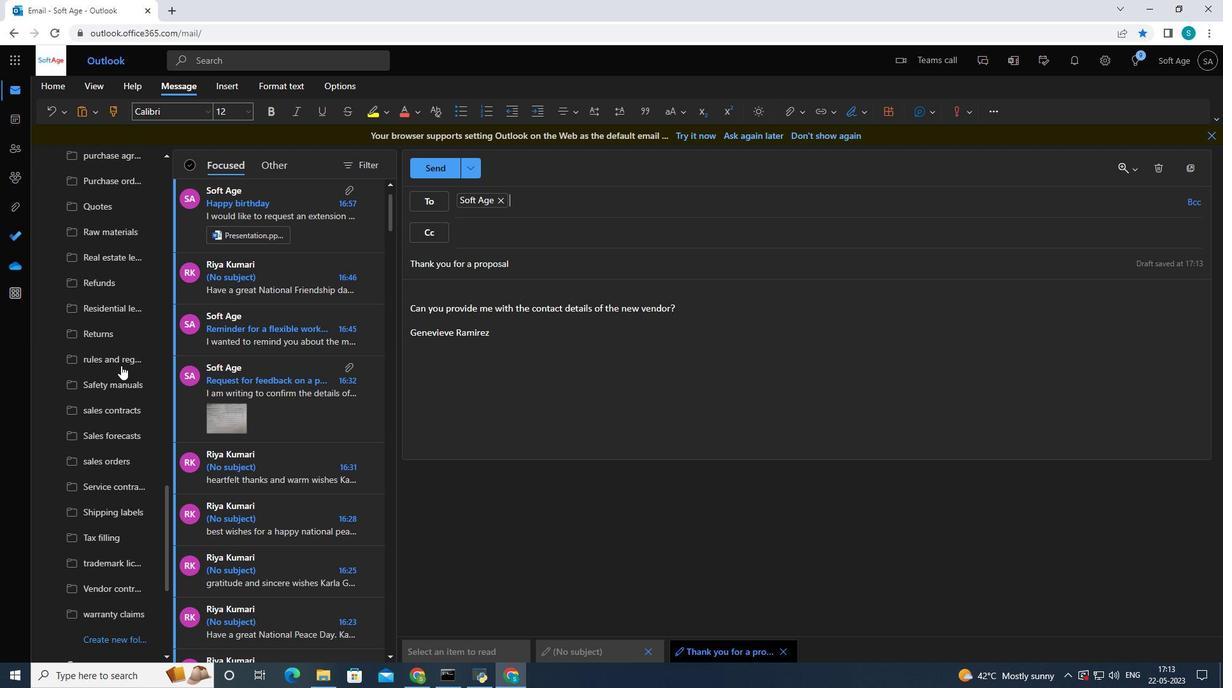 
Action: Mouse moved to (124, 362)
Screenshot: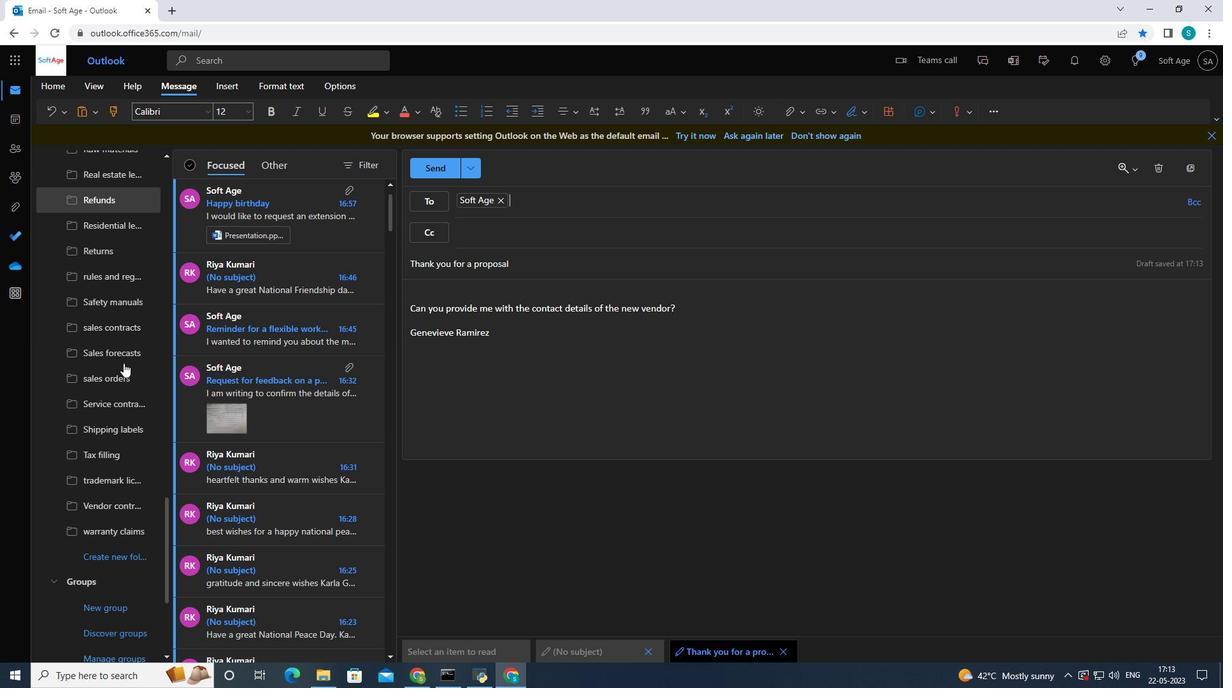 
Action: Mouse scrolled (124, 361) with delta (0, 0)
Screenshot: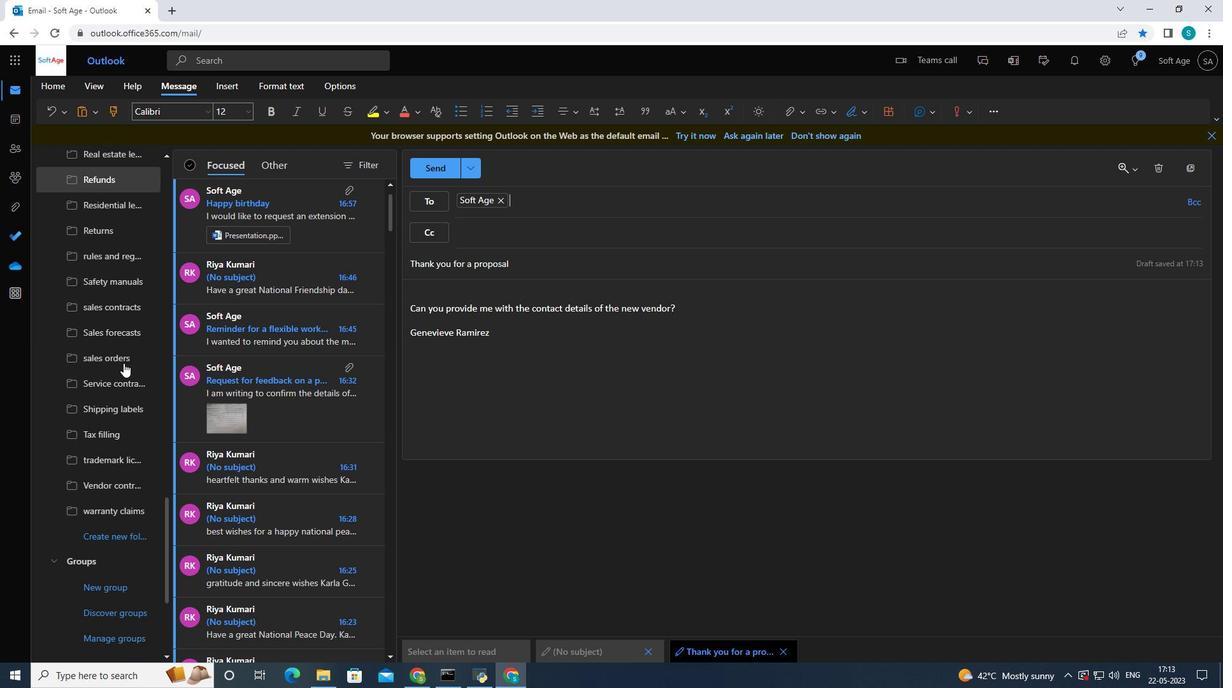 
Action: Mouse scrolled (124, 361) with delta (0, 0)
Screenshot: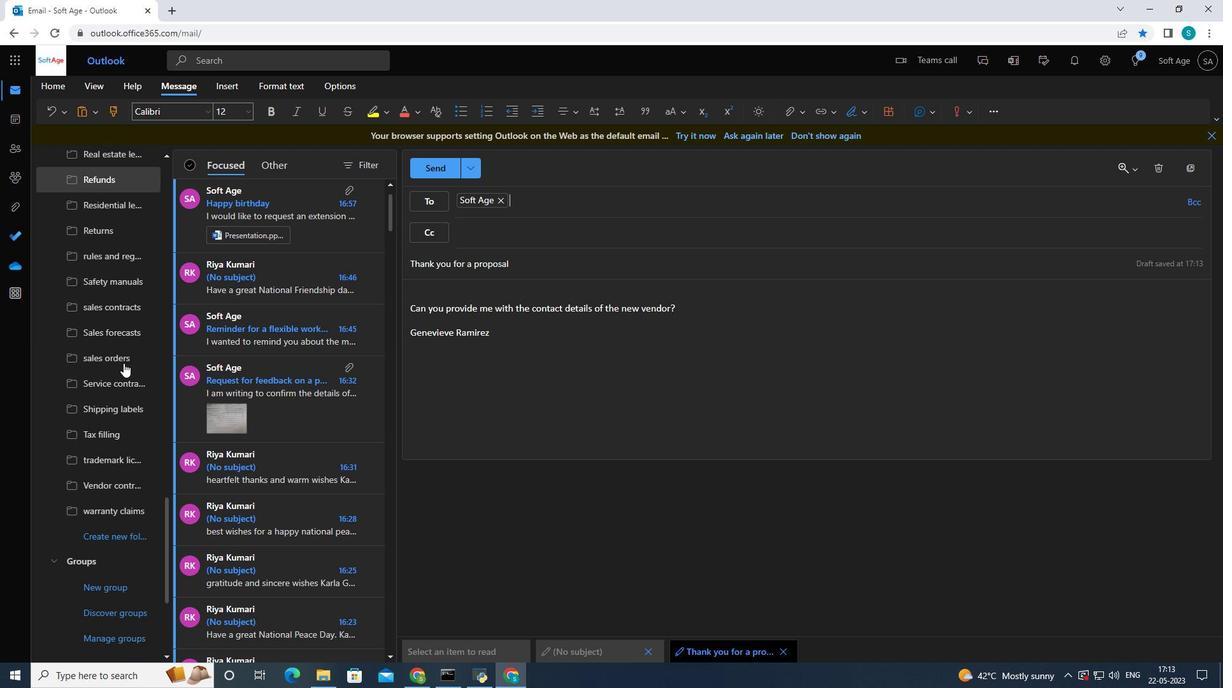 
Action: Mouse scrolled (124, 361) with delta (0, 0)
Screenshot: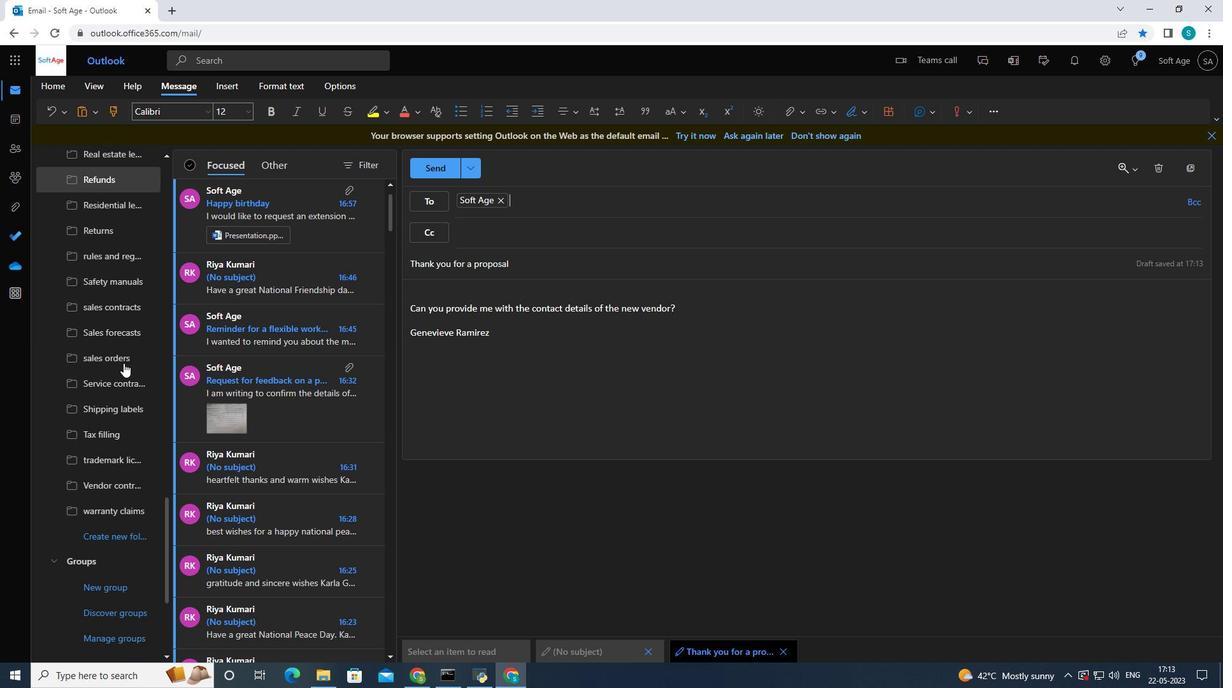 
Action: Mouse scrolled (124, 361) with delta (0, 0)
Screenshot: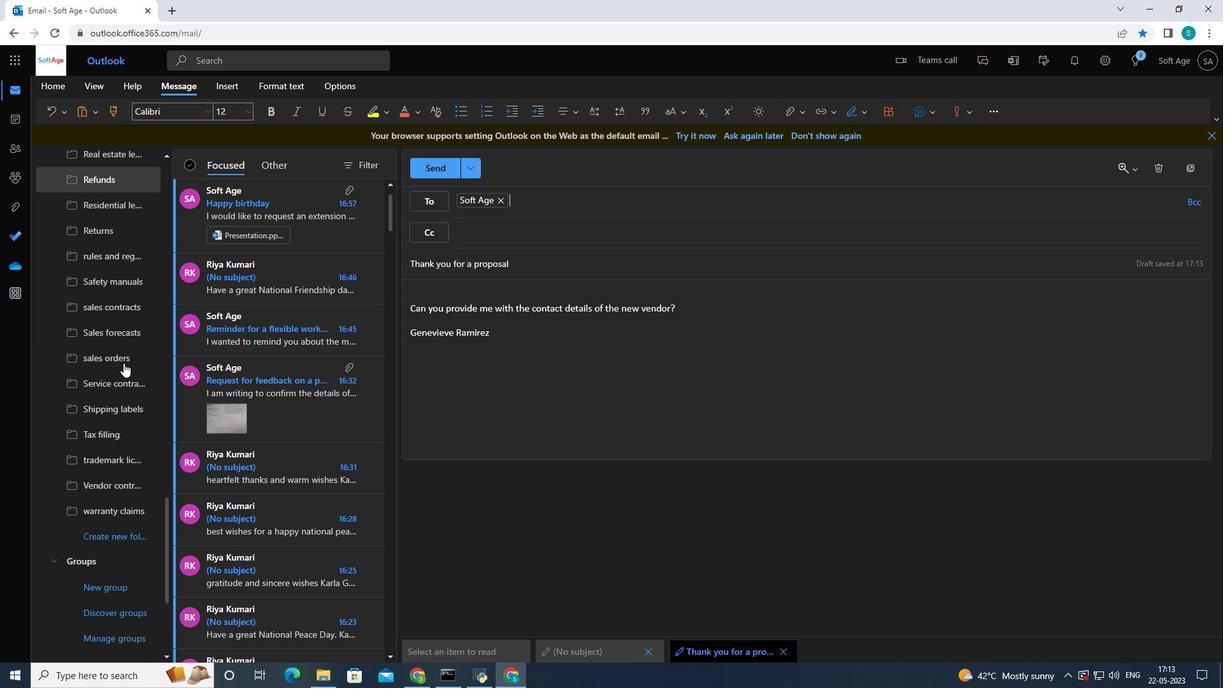 
Action: Mouse scrolled (124, 361) with delta (0, 0)
Screenshot: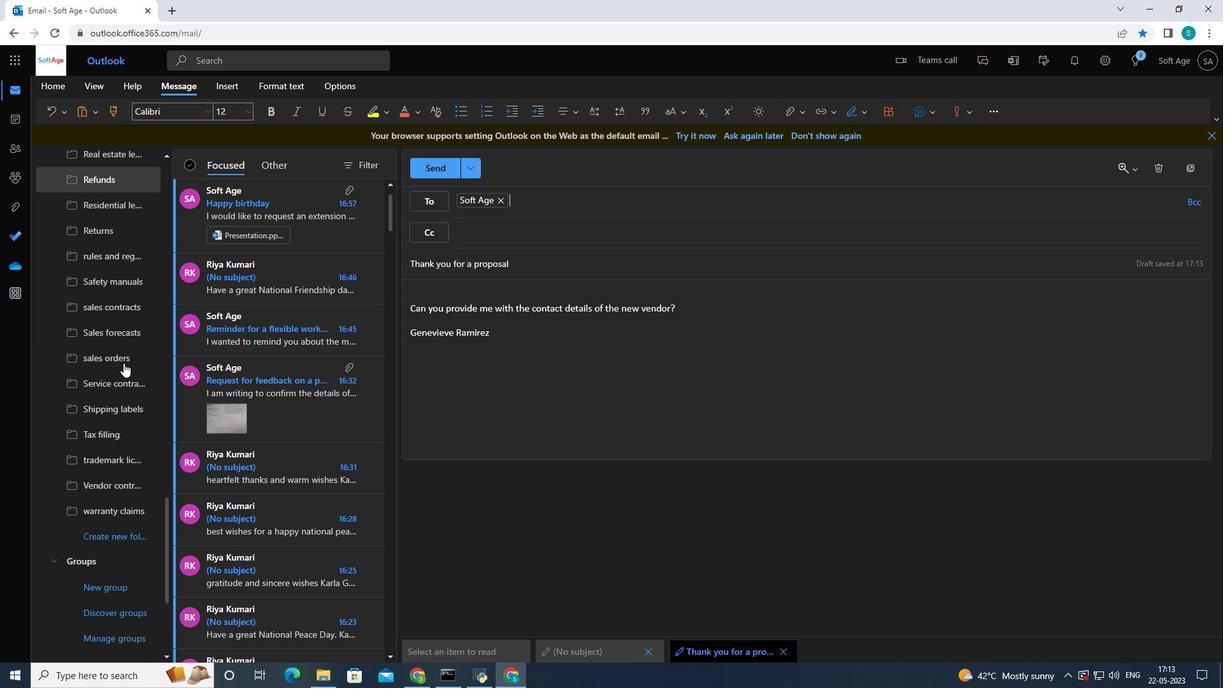 
Action: Mouse scrolled (124, 361) with delta (0, 0)
Screenshot: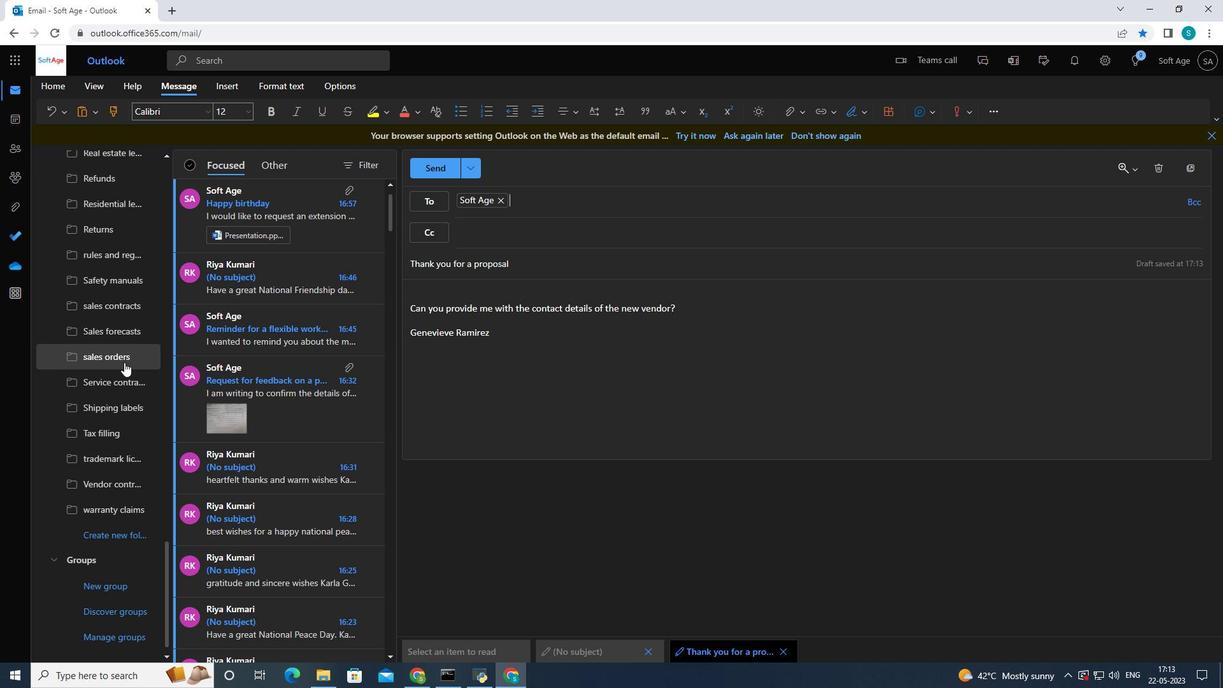 
Action: Mouse scrolled (124, 361) with delta (0, 0)
Screenshot: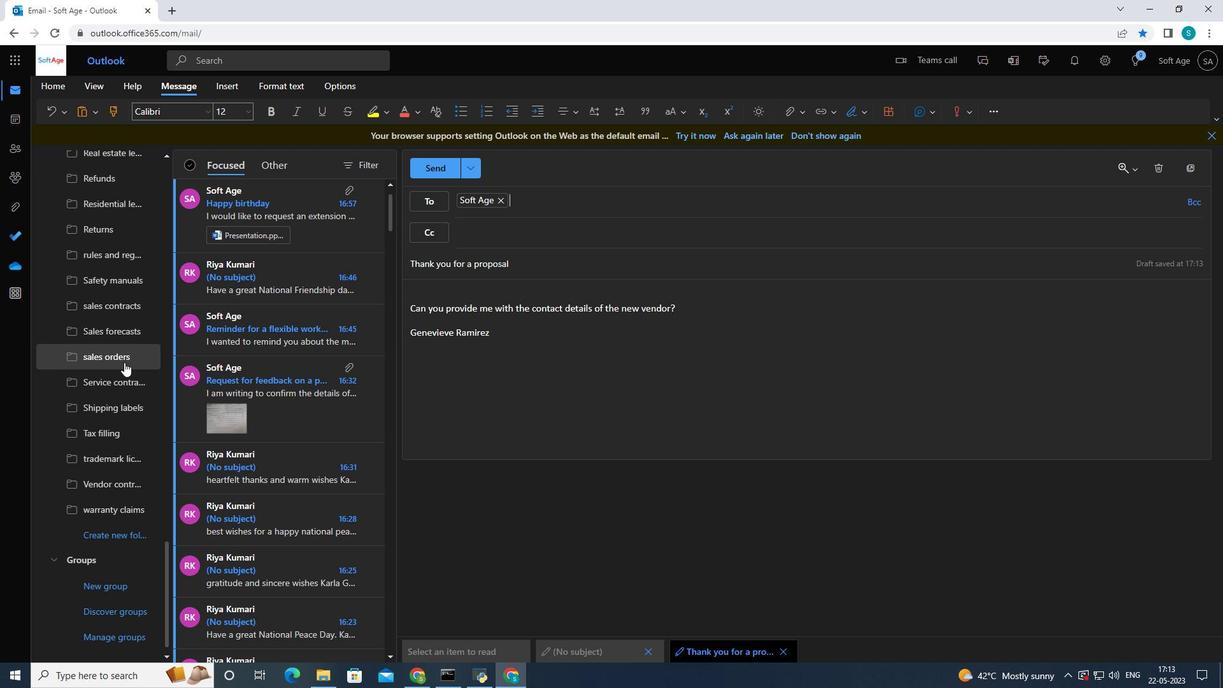 
Action: Mouse scrolled (124, 361) with delta (0, 0)
Screenshot: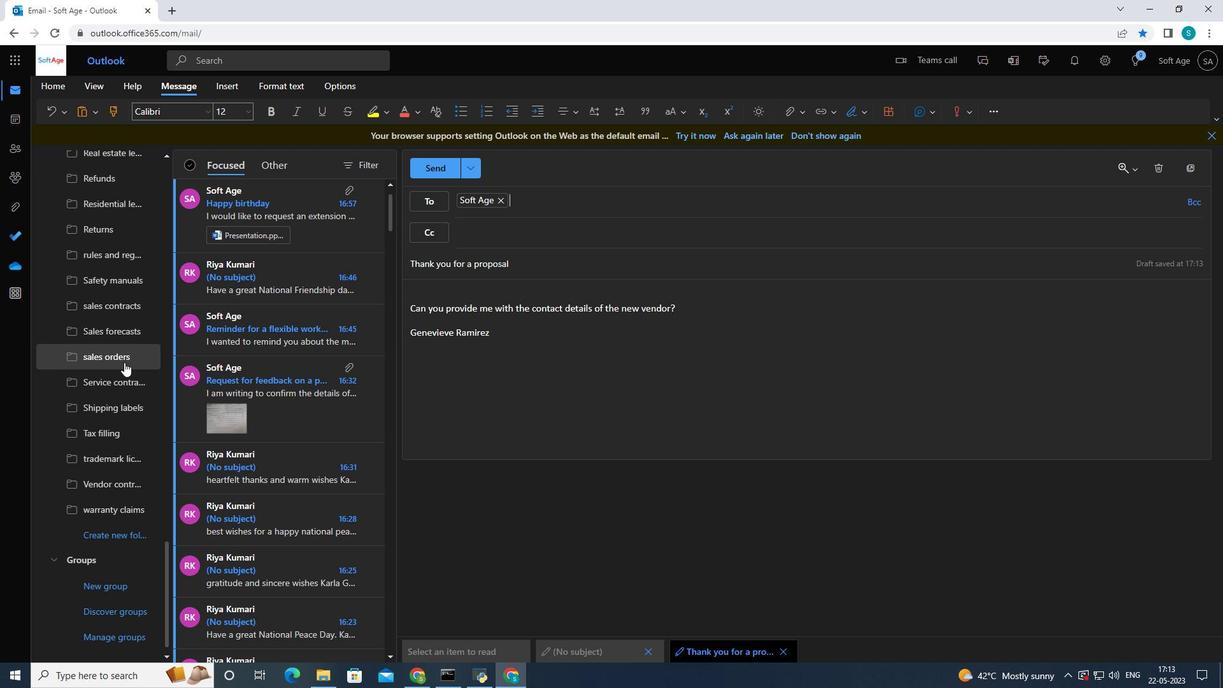 
Action: Mouse scrolled (124, 361) with delta (0, 0)
Screenshot: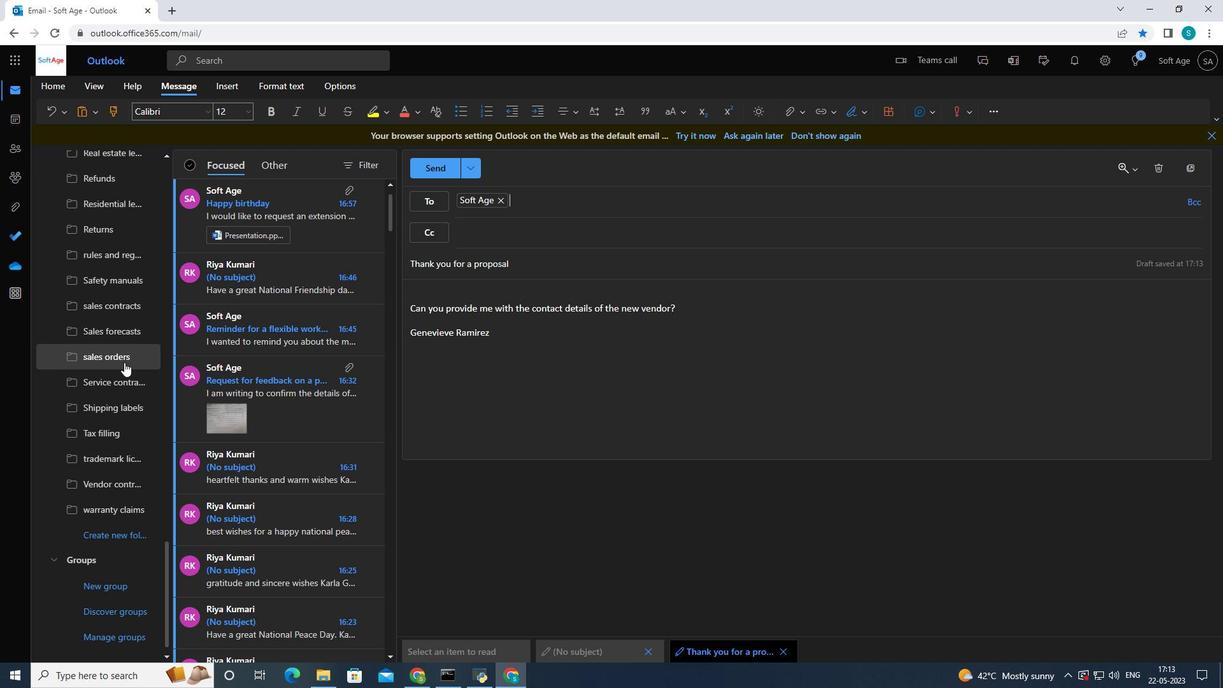 
Action: Mouse moved to (116, 526)
Screenshot: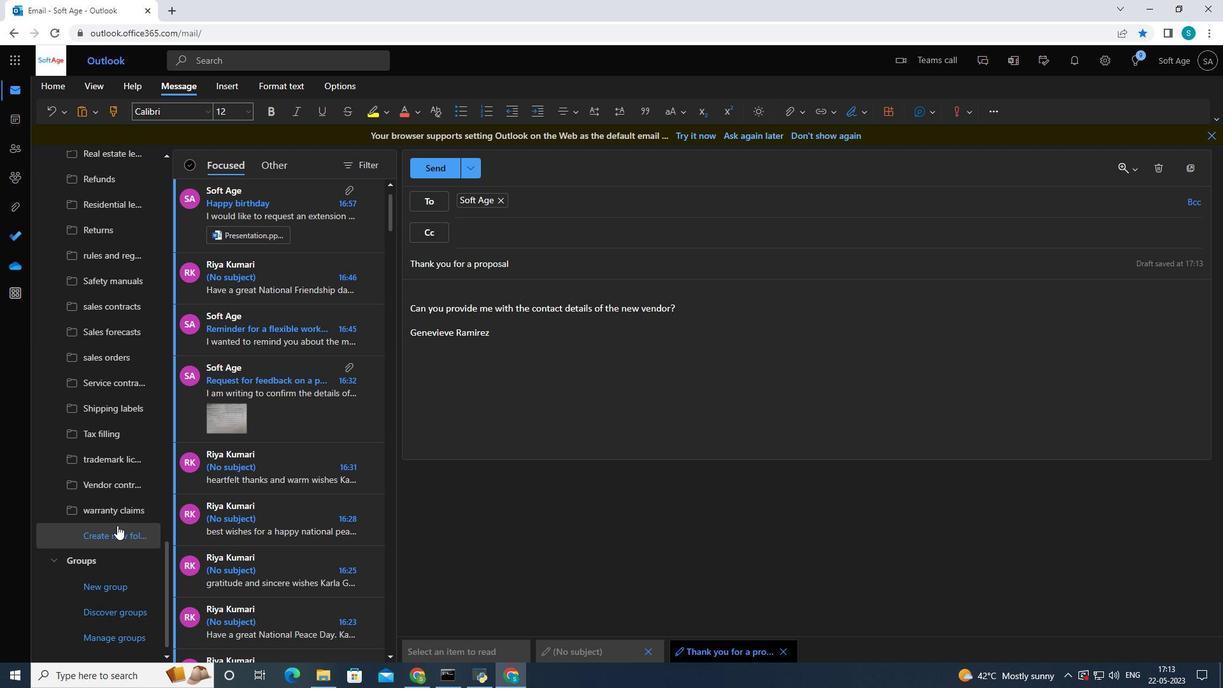 
Action: Mouse pressed left at (116, 526)
Screenshot: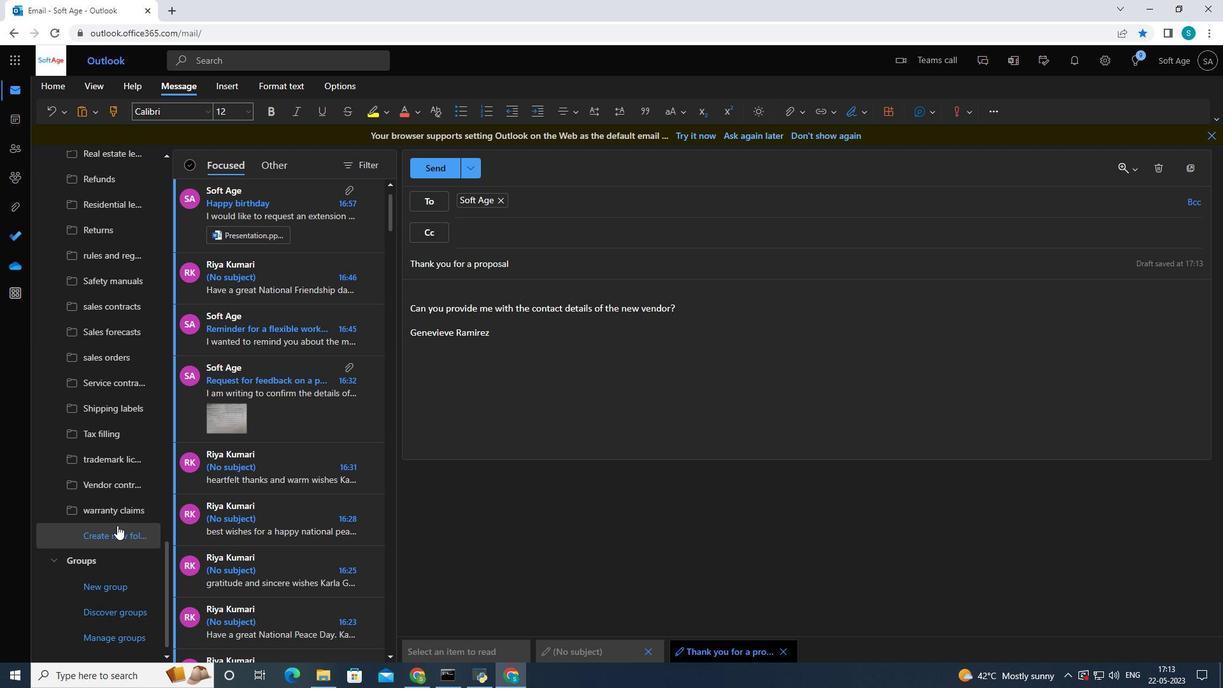 
Action: Mouse moved to (138, 473)
Screenshot: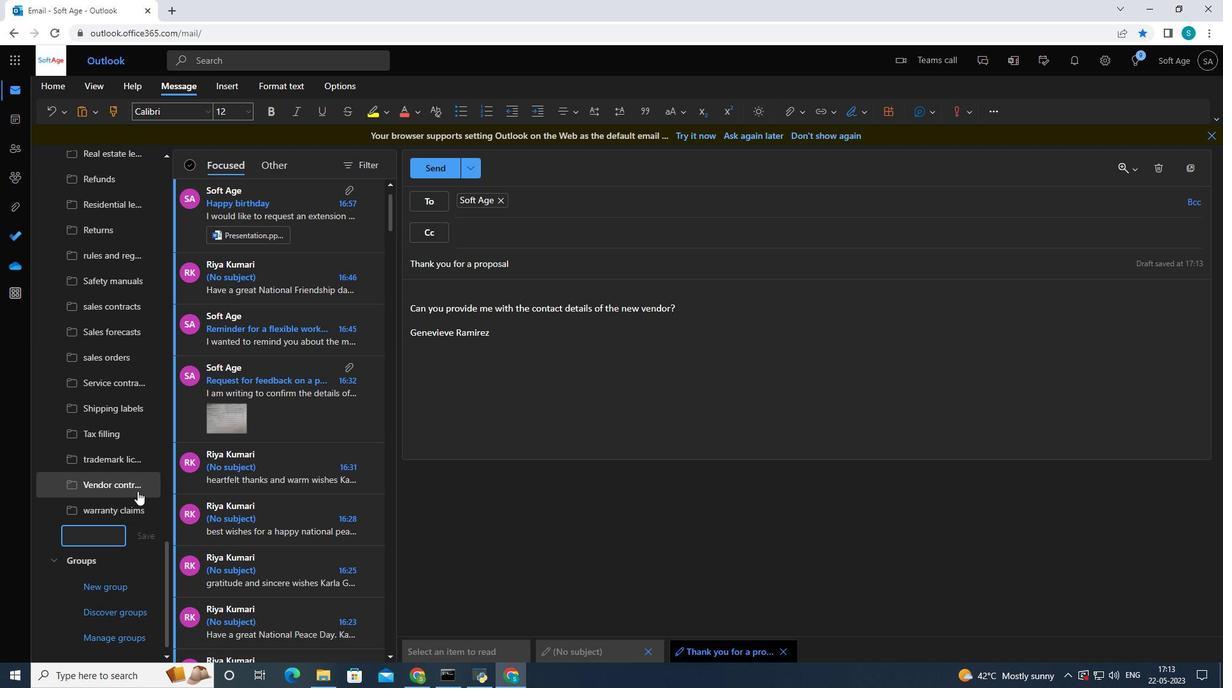 
Action: Key pressed <Key.shift>Skincare
Screenshot: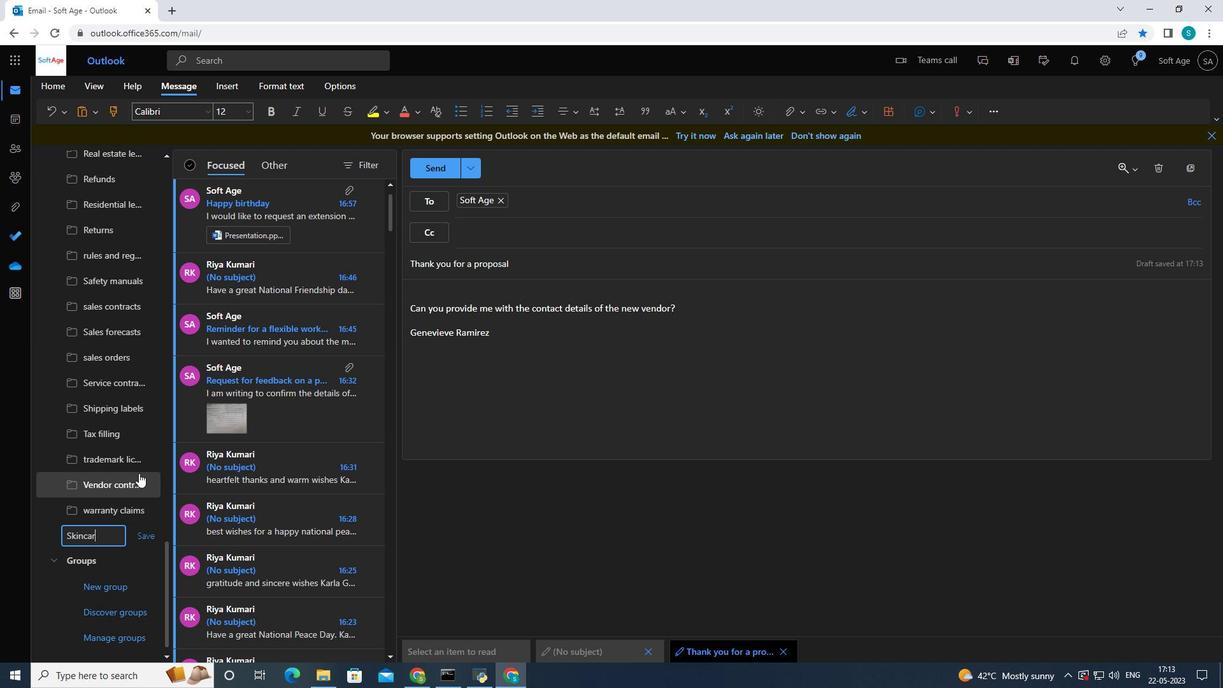 
Action: Mouse moved to (148, 536)
Screenshot: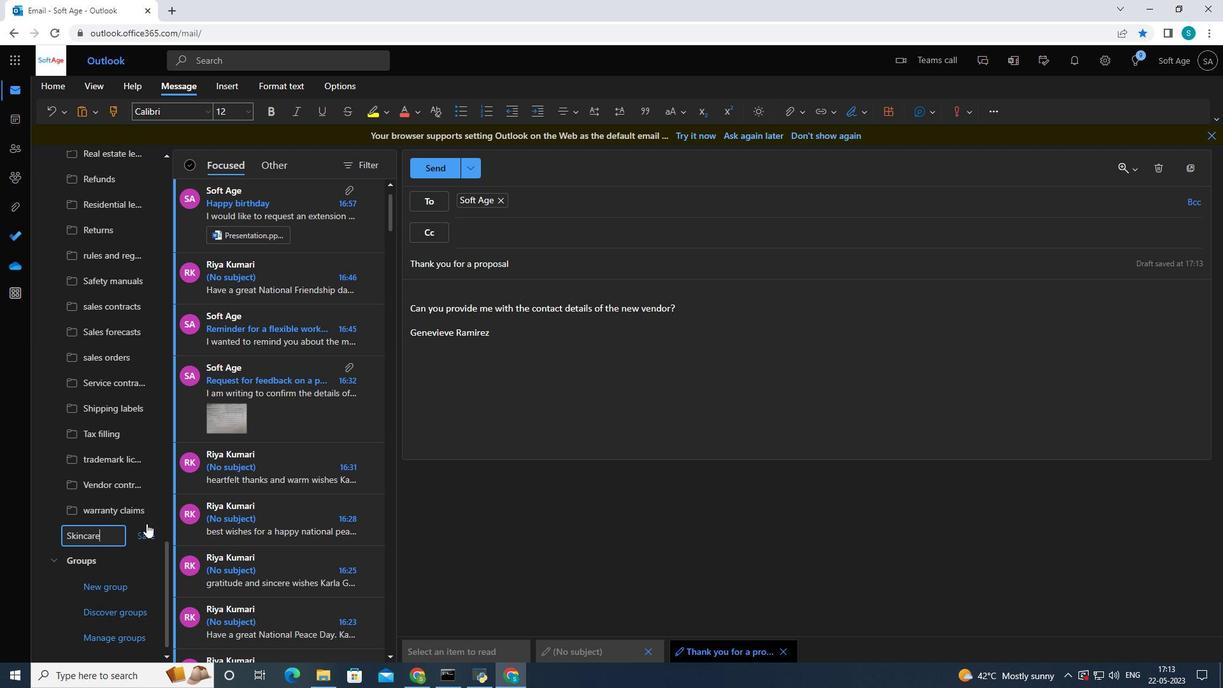 
Action: Mouse pressed left at (148, 536)
Screenshot: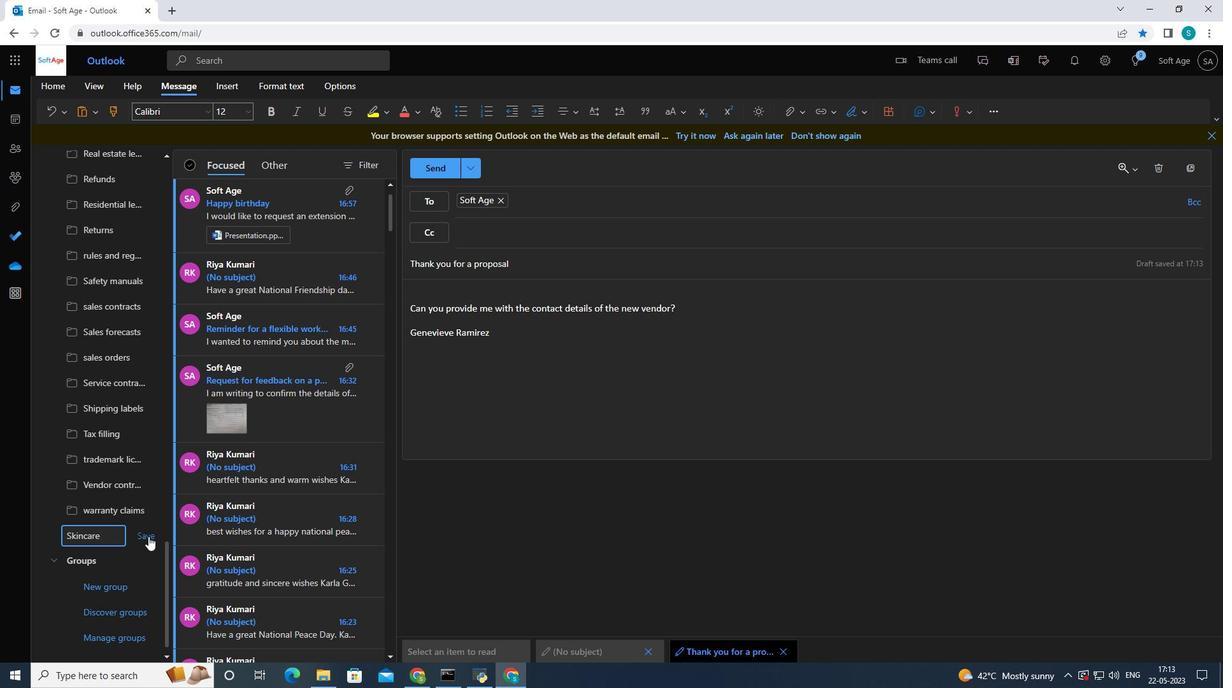 
Action: Mouse moved to (447, 173)
Screenshot: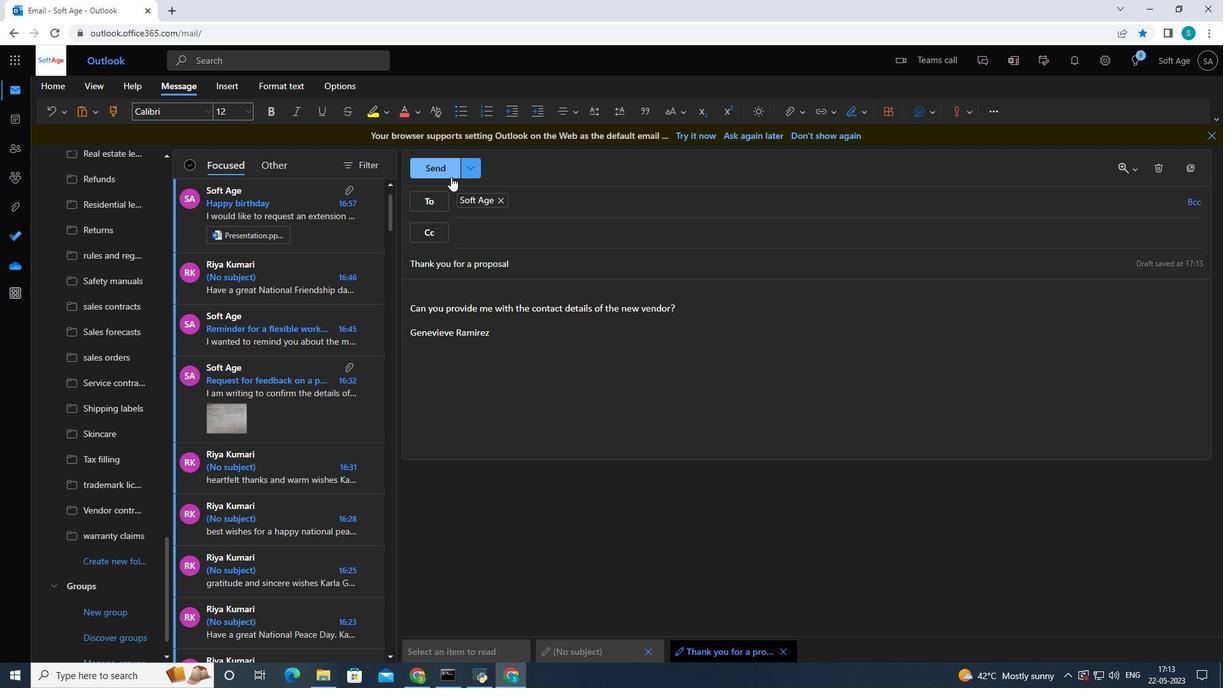 
Action: Mouse pressed left at (447, 173)
Screenshot: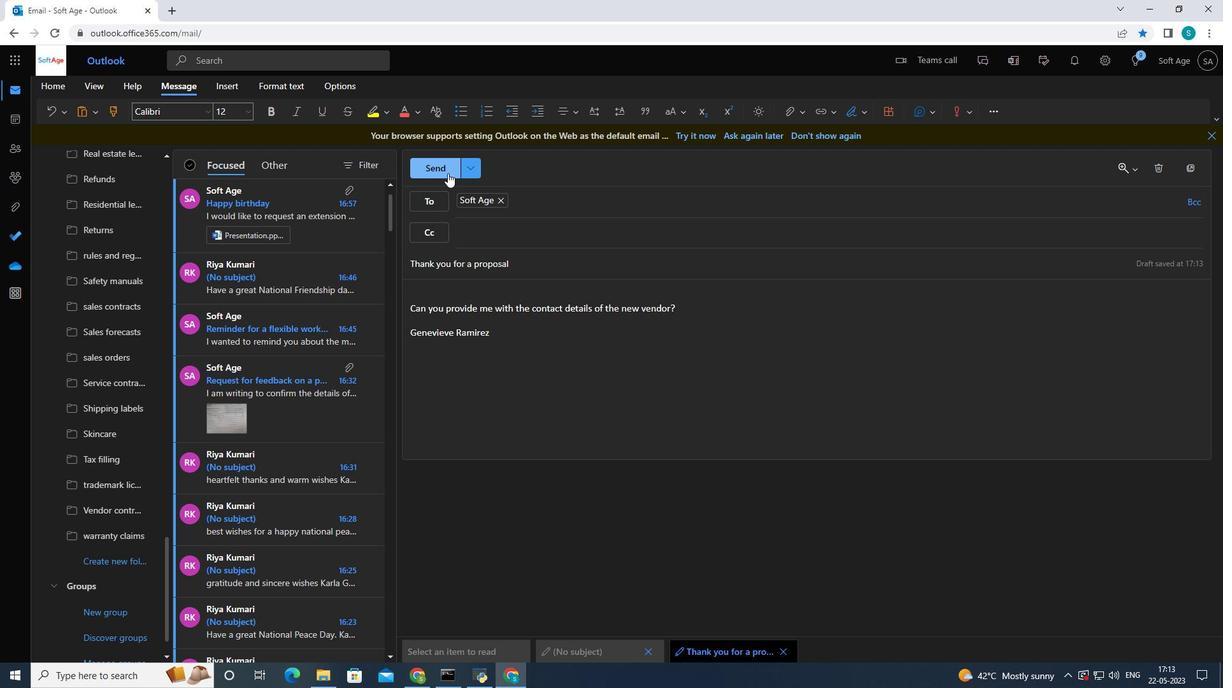 
